 Task: Search one way flight ticket for 5 adults, 2 children, 1 infant in seat and 2 infants on lap in economy from King Salmon: King Salmon Airport to Evansville: Evansville Regional Airport on 5-3-2023. Choice of flights is Southwest. Number of bags: 1 carry on bag and 1 checked bag. Price is upto 97000. Outbound departure time preference is 16:45.
Action: Mouse moved to (290, 393)
Screenshot: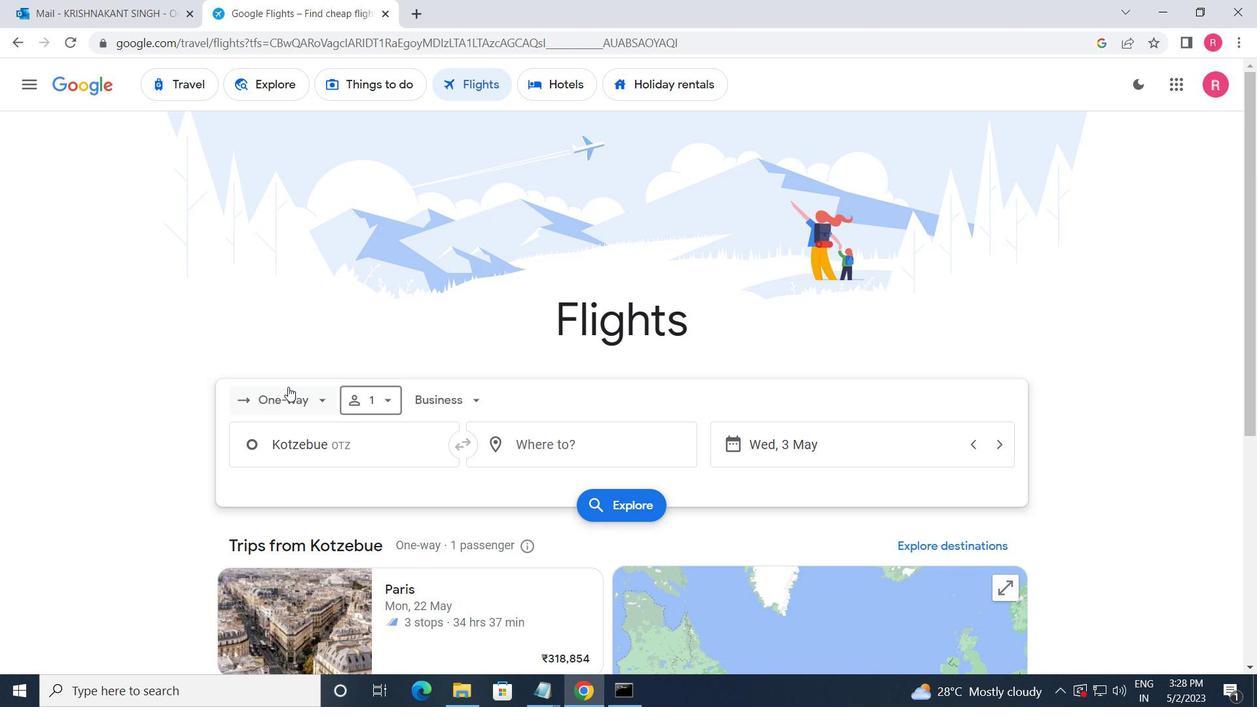 
Action: Mouse pressed left at (290, 393)
Screenshot: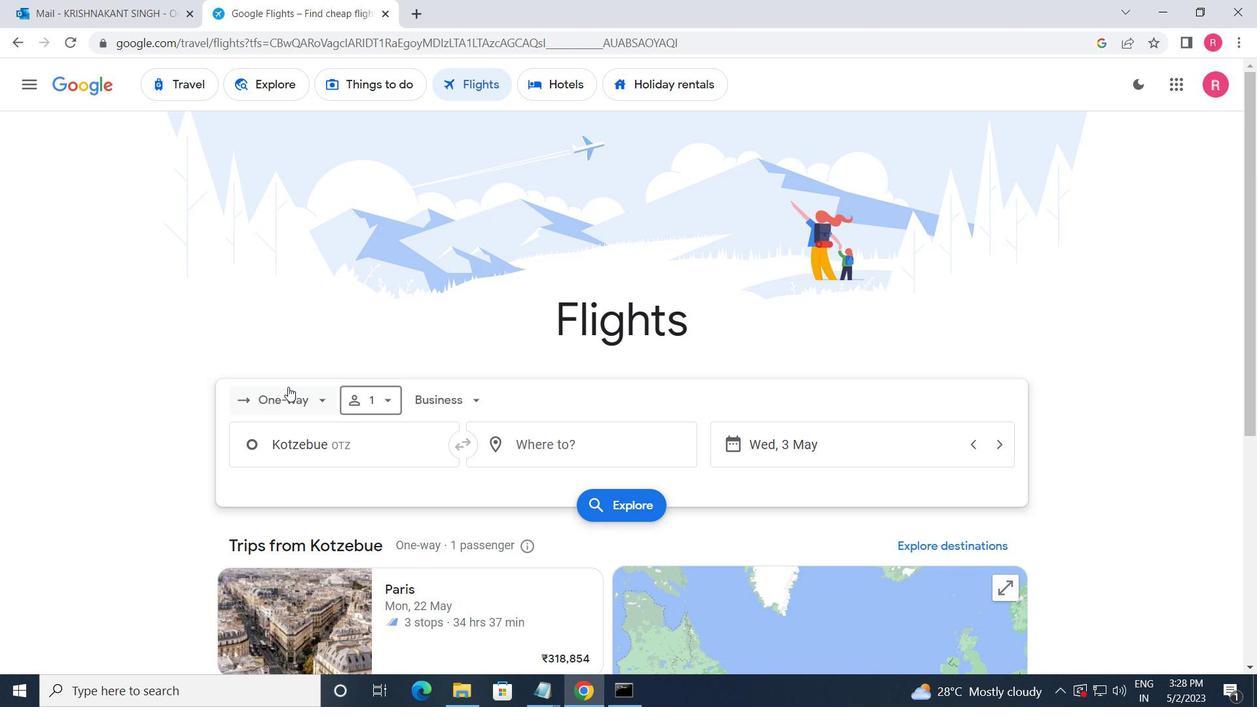 
Action: Mouse moved to (324, 469)
Screenshot: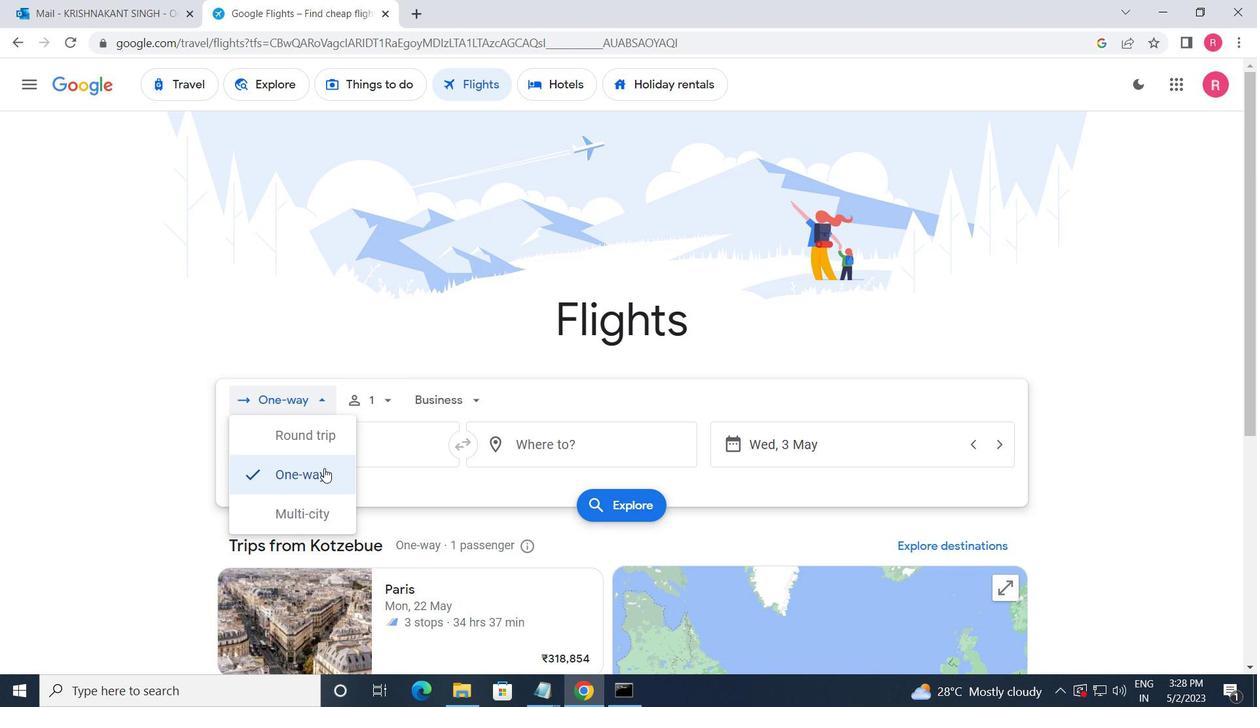 
Action: Mouse pressed left at (324, 469)
Screenshot: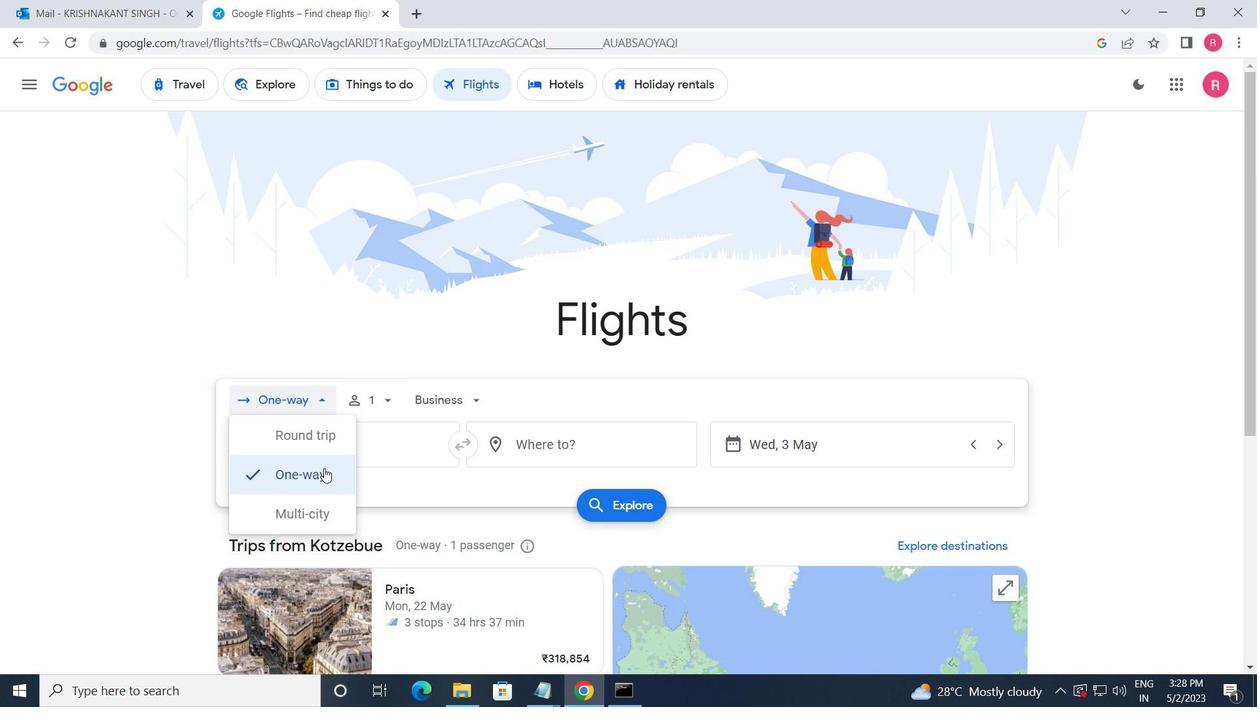 
Action: Mouse moved to (354, 414)
Screenshot: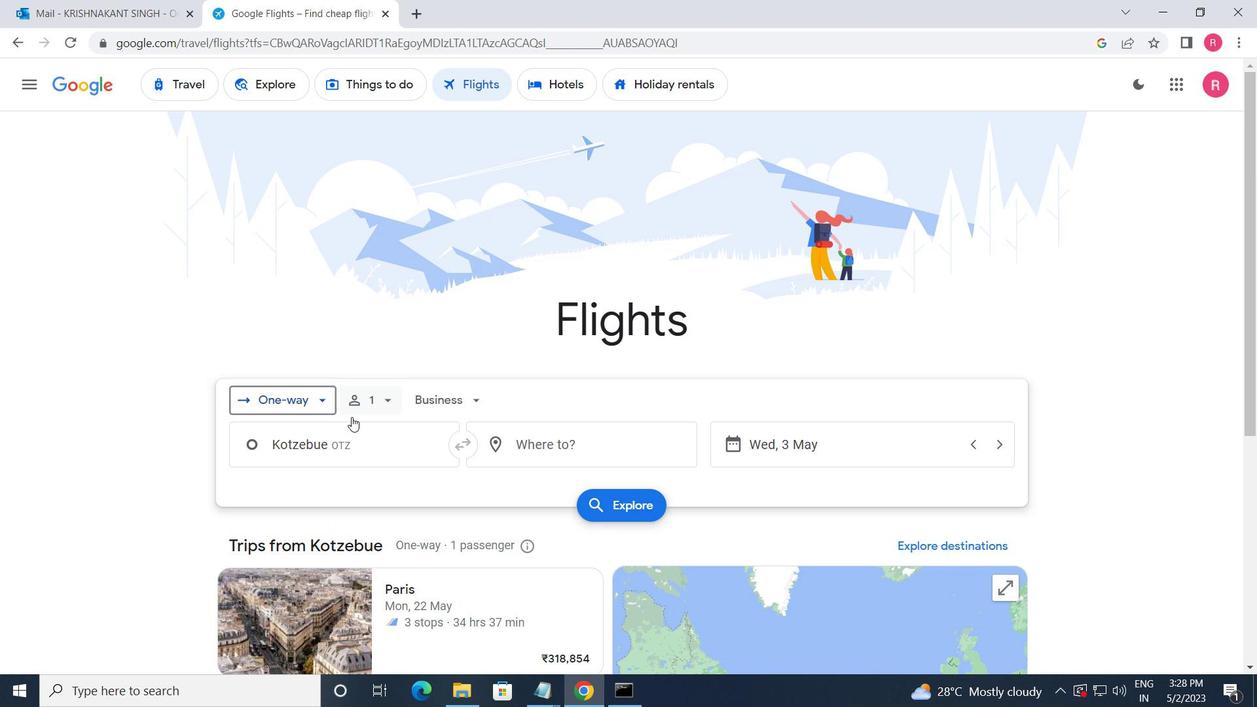 
Action: Mouse pressed left at (354, 414)
Screenshot: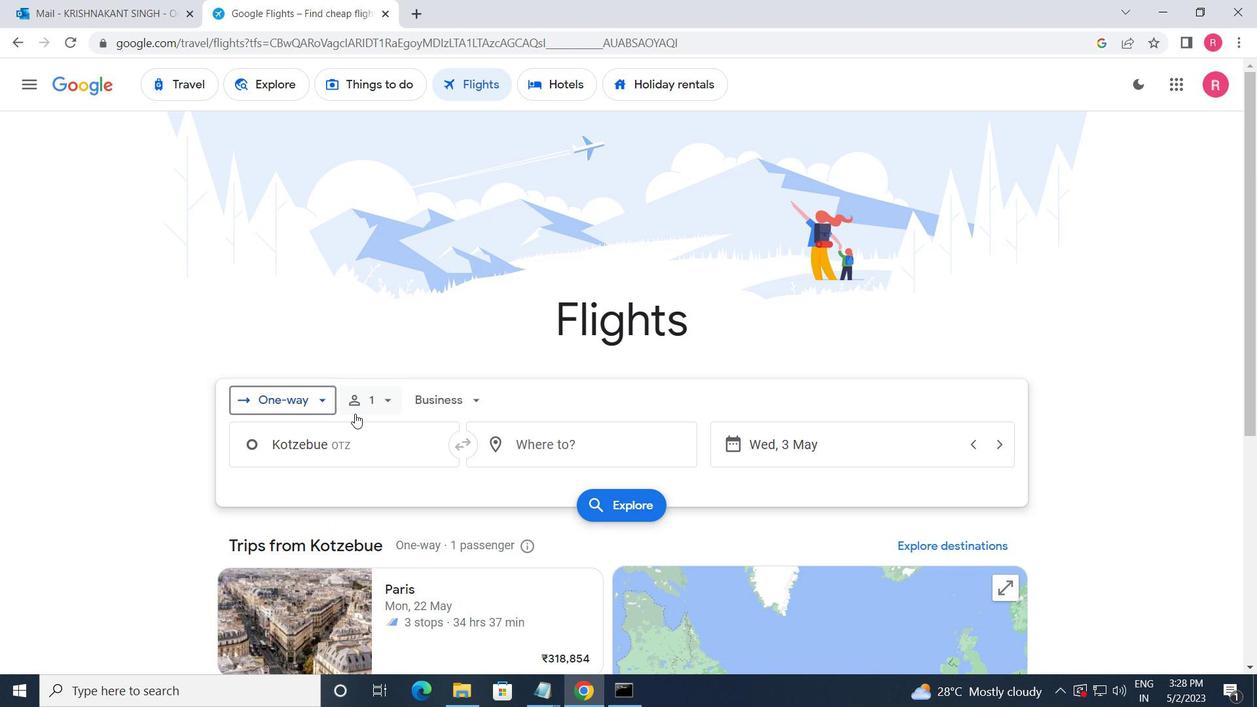 
Action: Mouse moved to (502, 447)
Screenshot: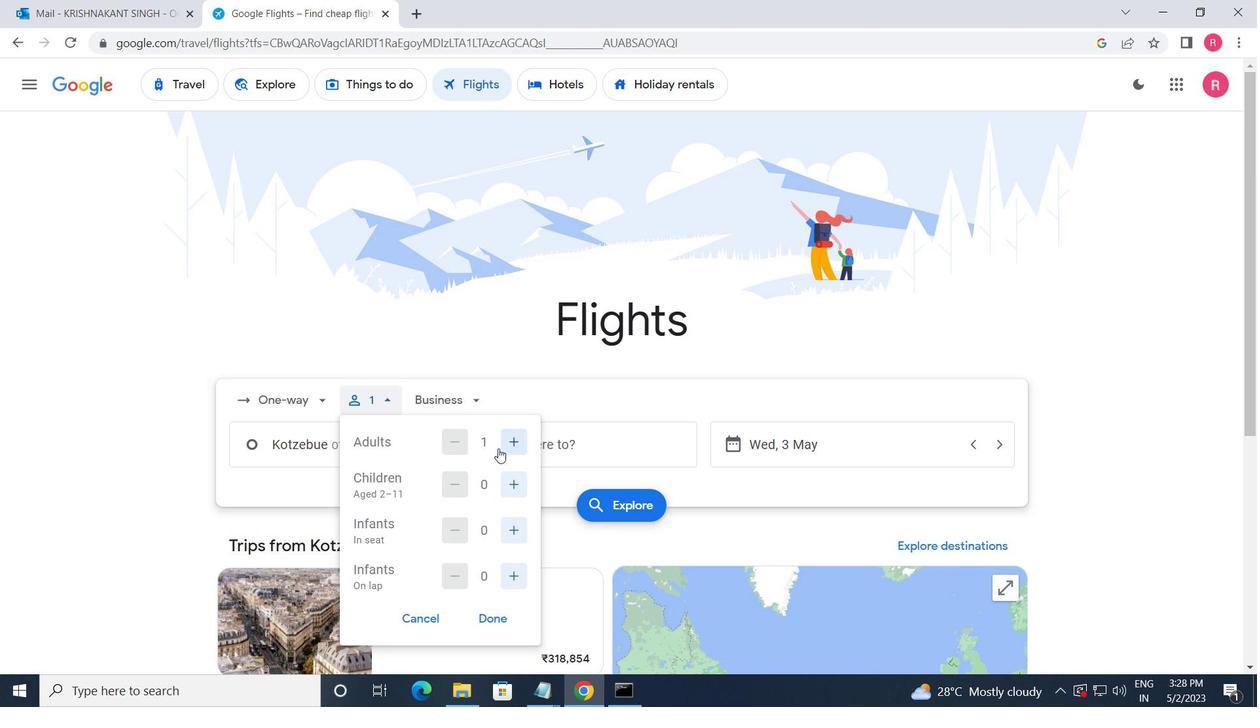 
Action: Mouse pressed left at (502, 447)
Screenshot: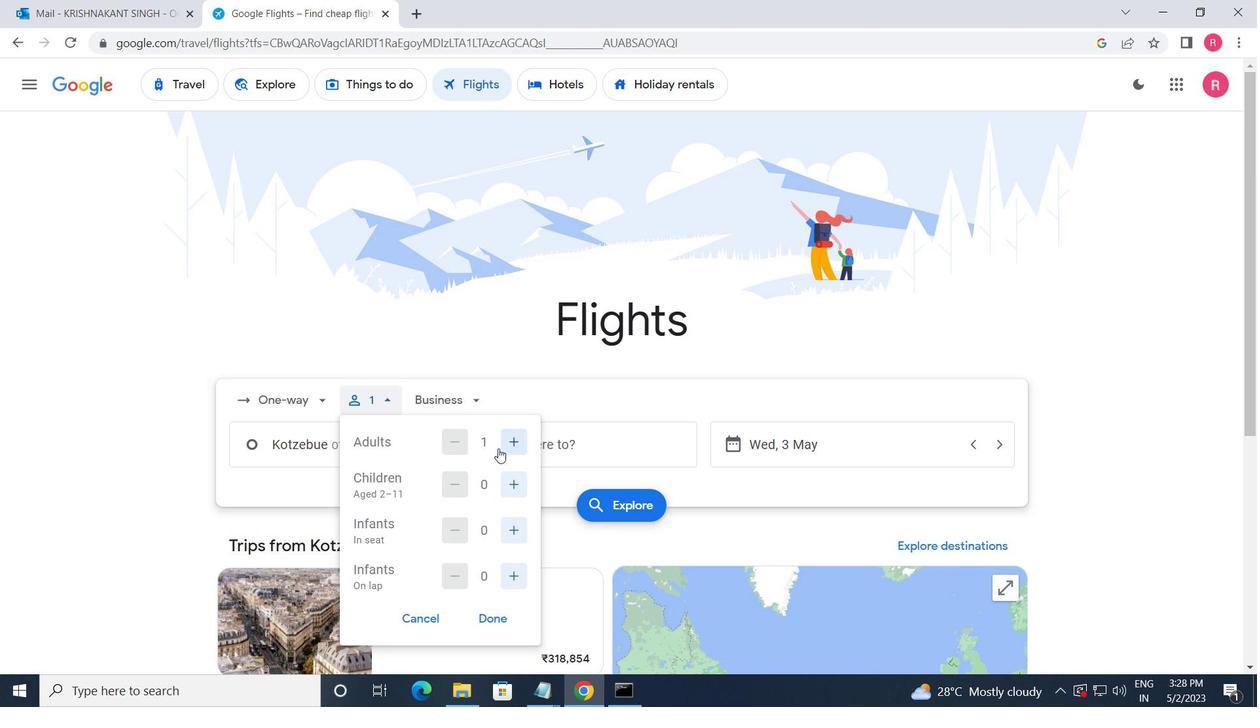 
Action: Mouse pressed left at (502, 447)
Screenshot: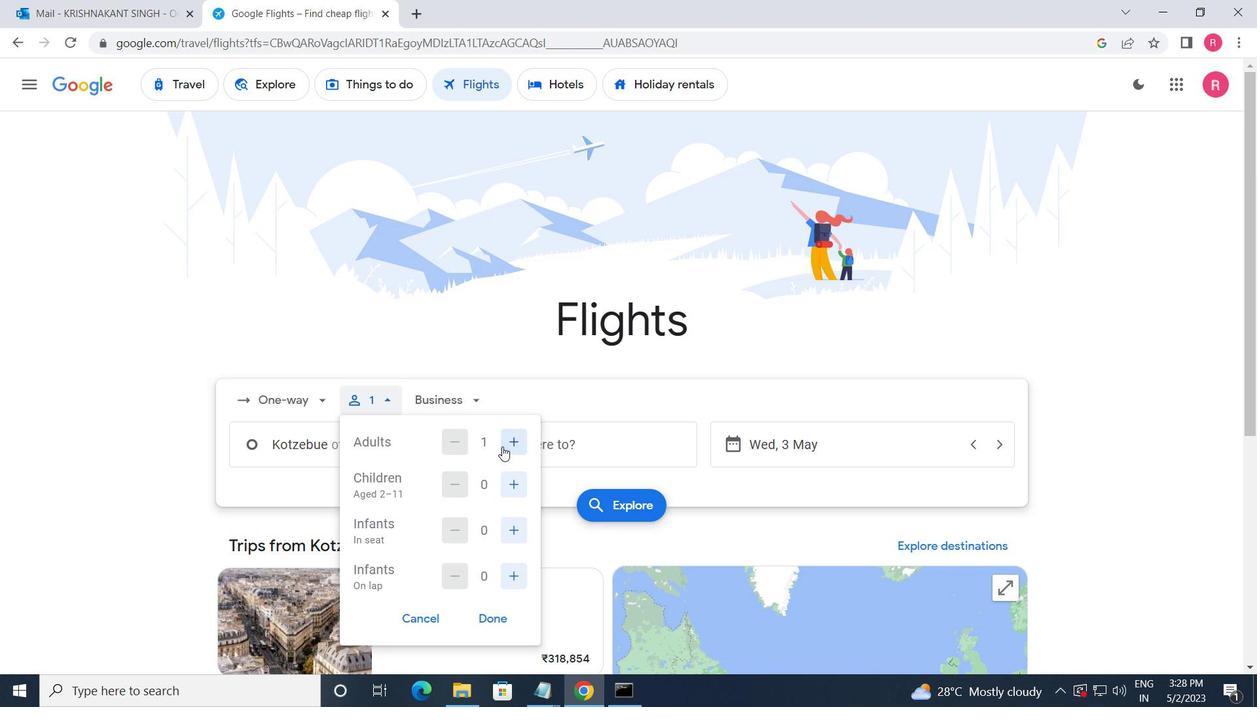 
Action: Mouse pressed left at (502, 447)
Screenshot: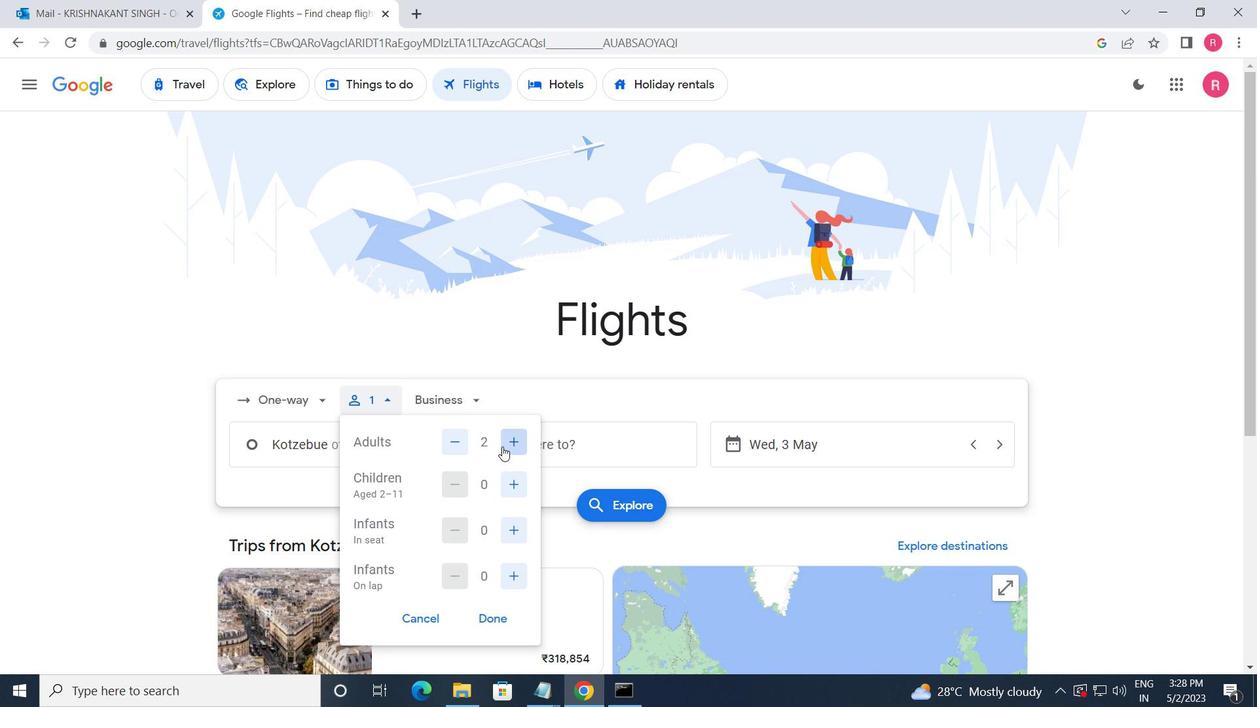 
Action: Mouse pressed left at (502, 447)
Screenshot: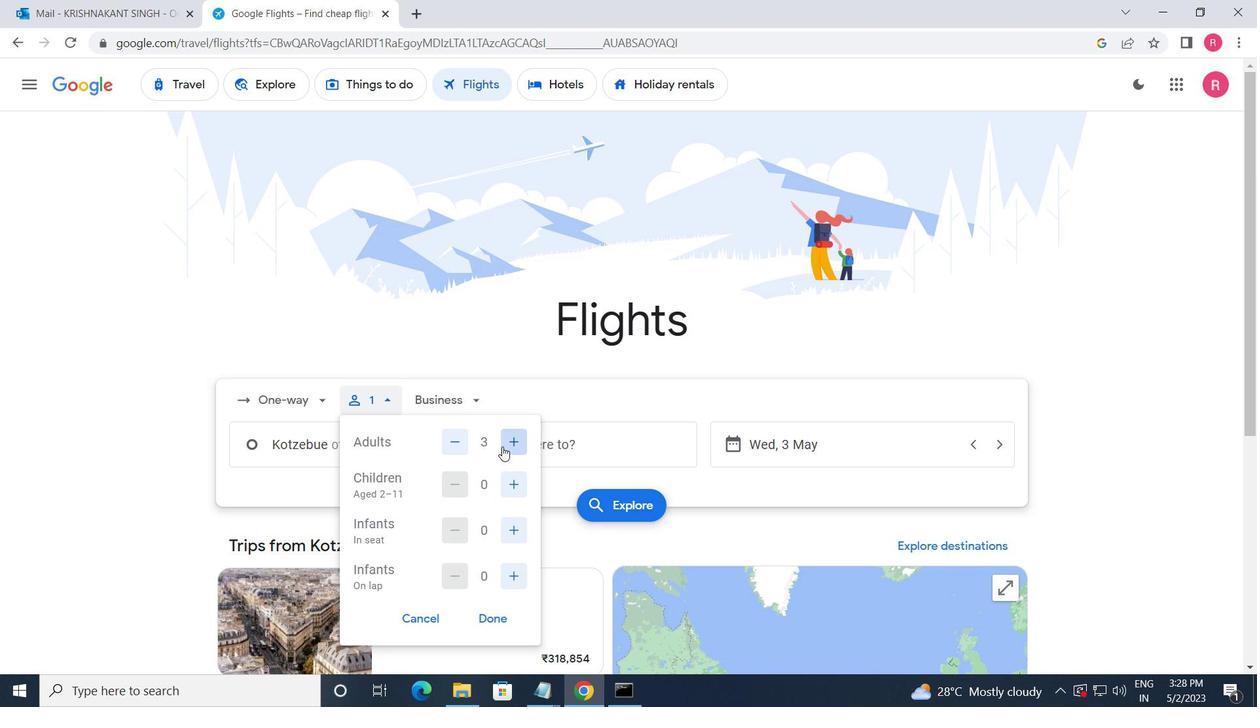 
Action: Mouse moved to (502, 485)
Screenshot: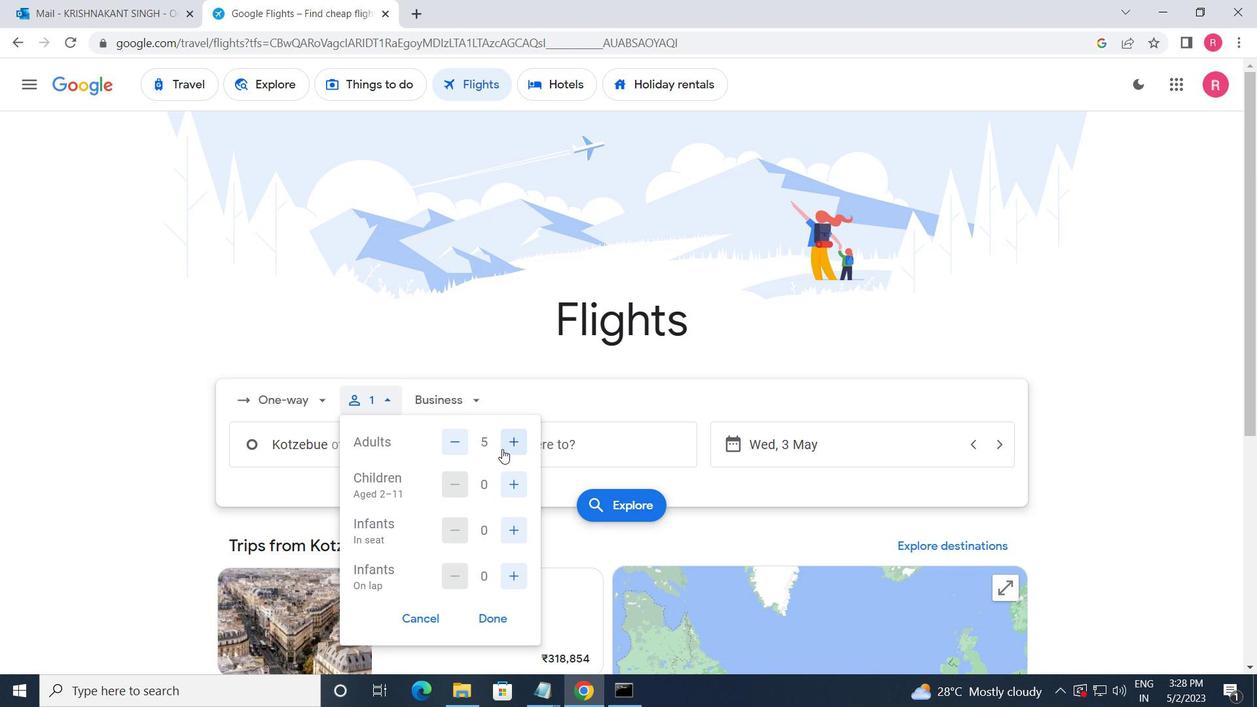 
Action: Mouse pressed left at (502, 485)
Screenshot: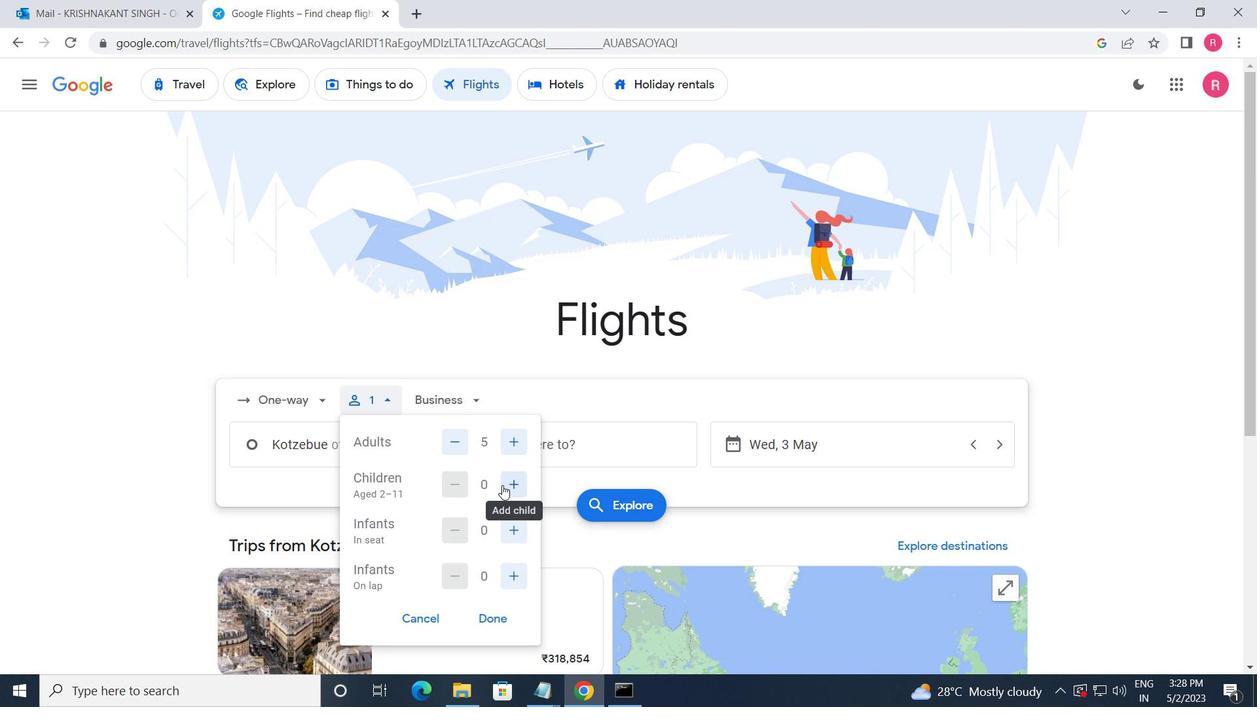 
Action: Mouse pressed left at (502, 485)
Screenshot: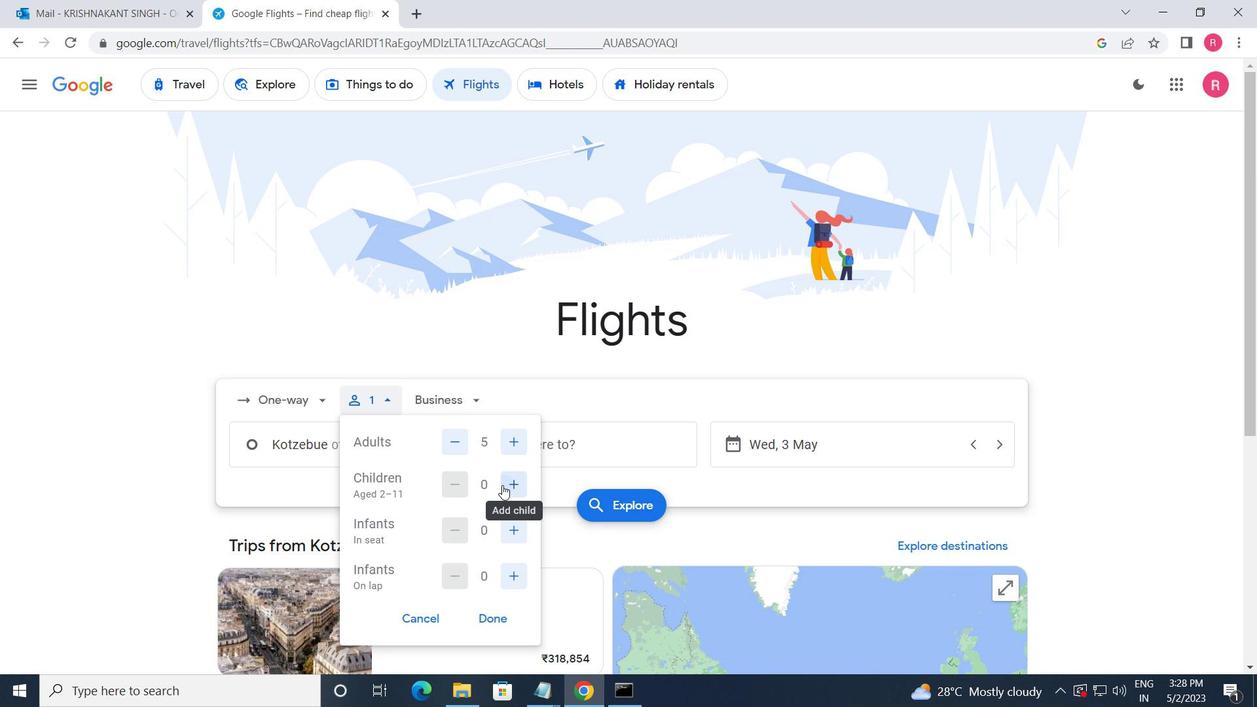 
Action: Mouse moved to (508, 529)
Screenshot: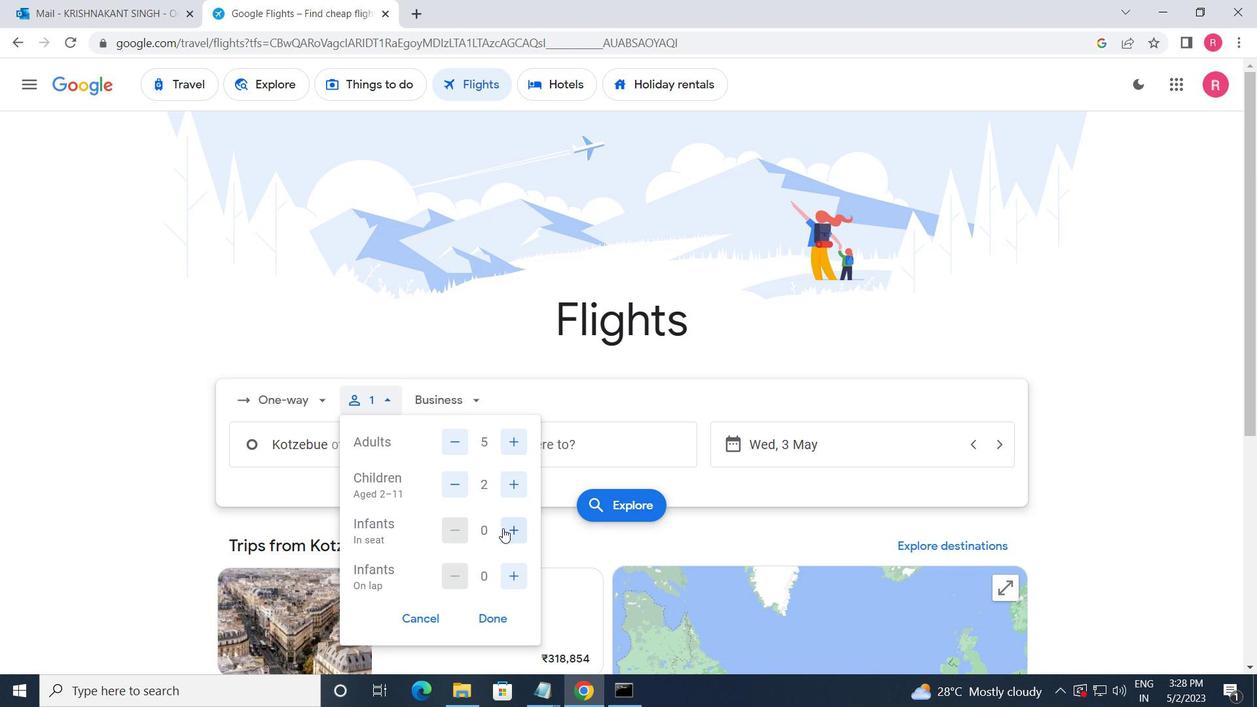
Action: Mouse pressed left at (508, 529)
Screenshot: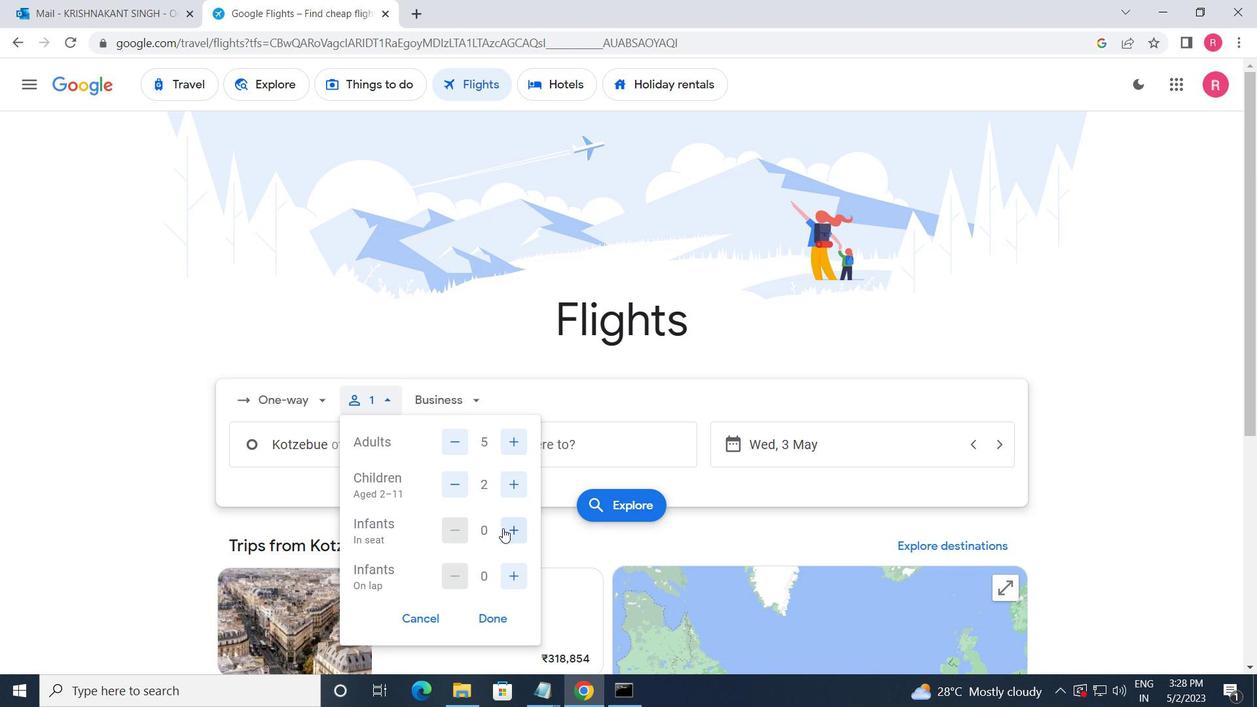 
Action: Mouse moved to (515, 584)
Screenshot: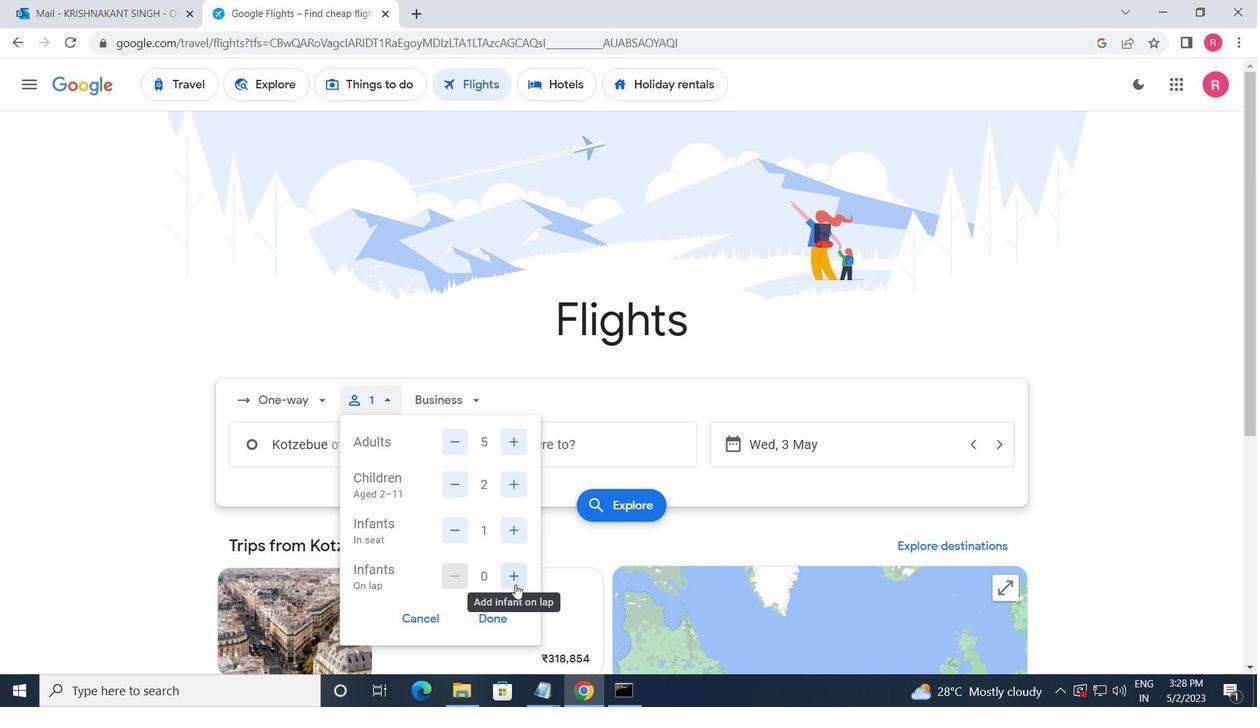 
Action: Mouse pressed left at (515, 584)
Screenshot: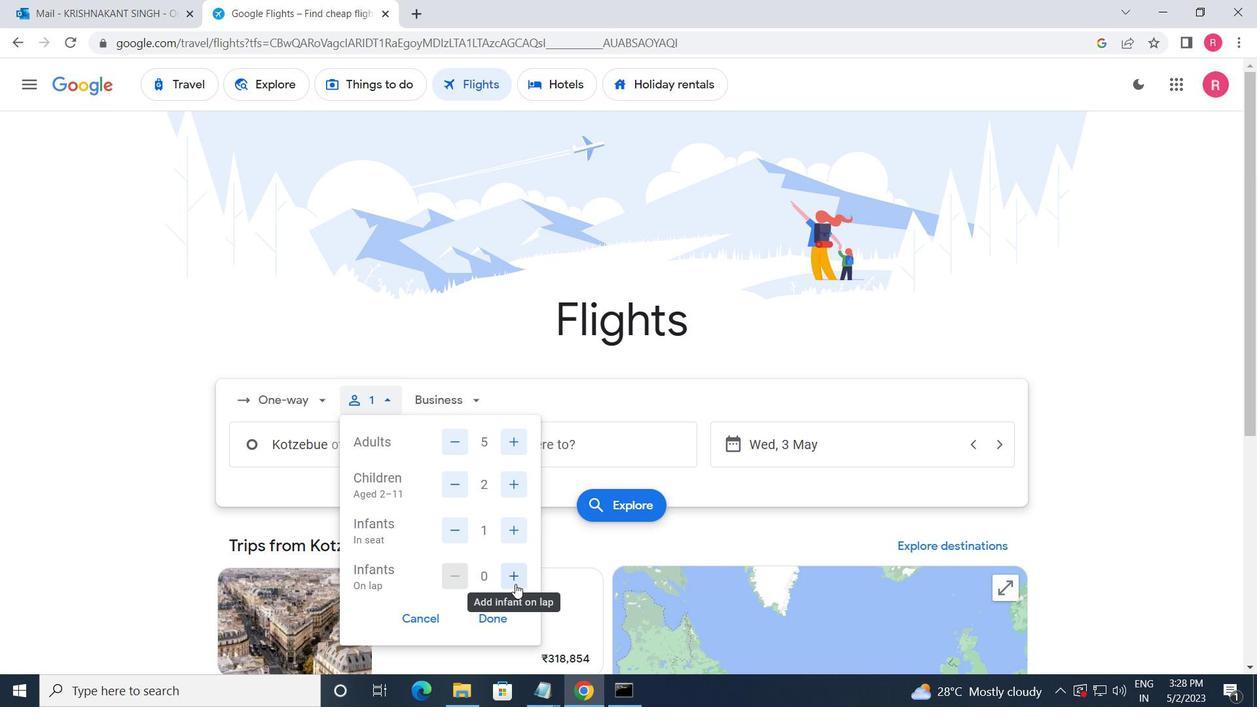 
Action: Mouse moved to (490, 618)
Screenshot: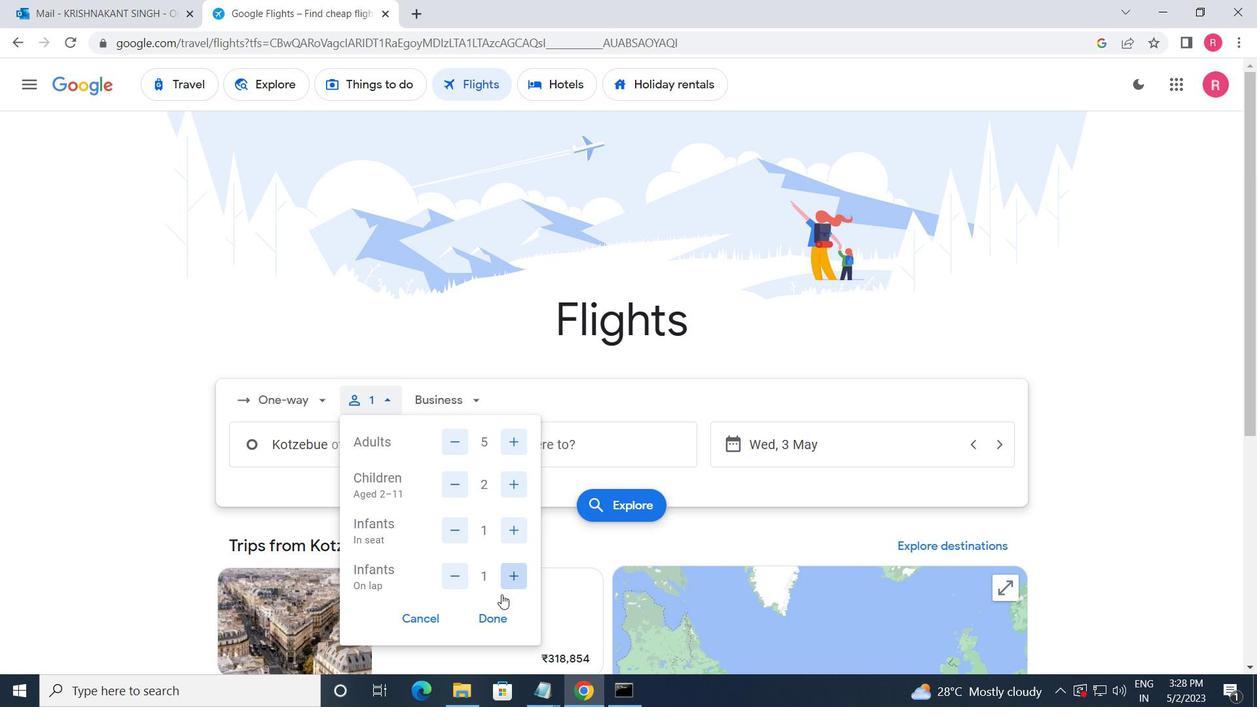 
Action: Mouse pressed left at (490, 618)
Screenshot: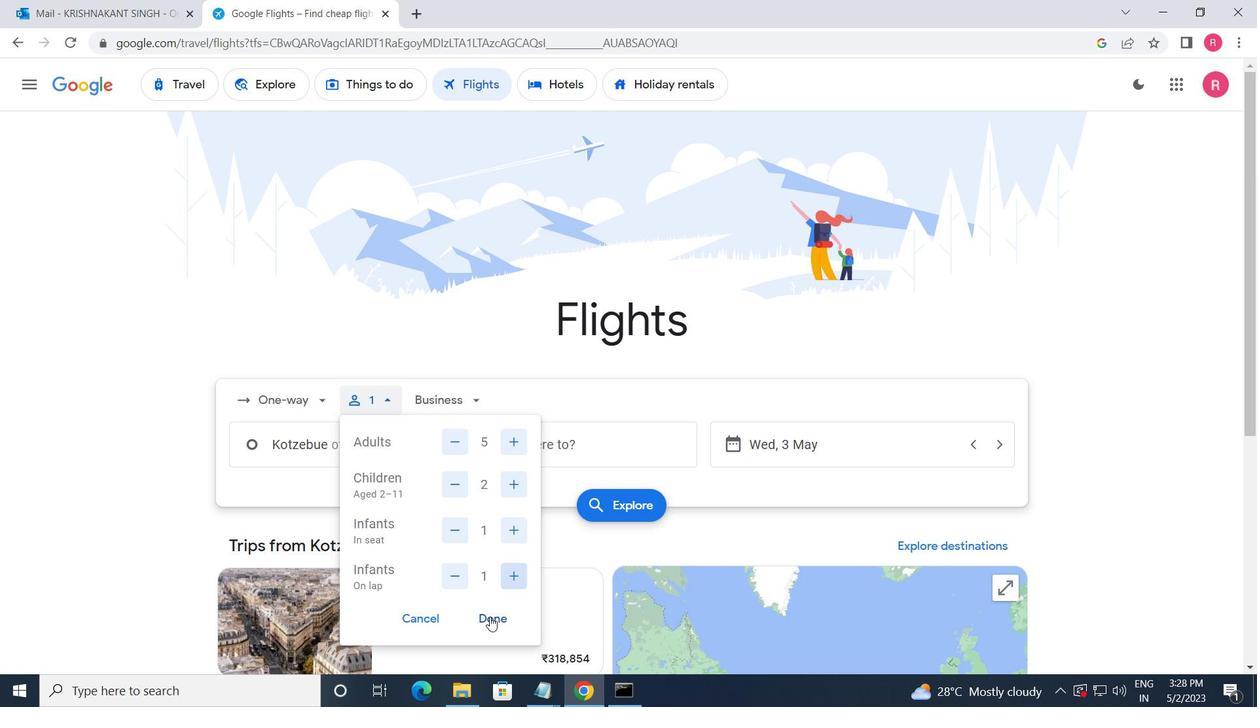 
Action: Mouse moved to (424, 415)
Screenshot: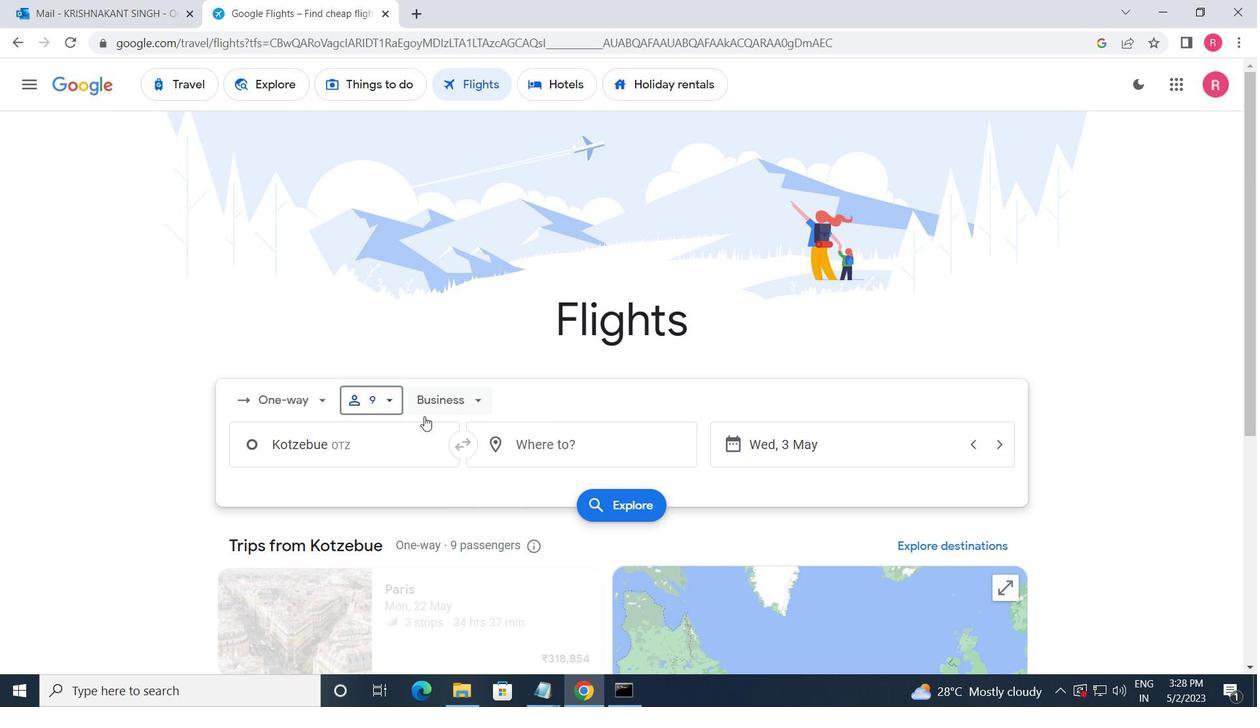 
Action: Mouse pressed left at (424, 415)
Screenshot: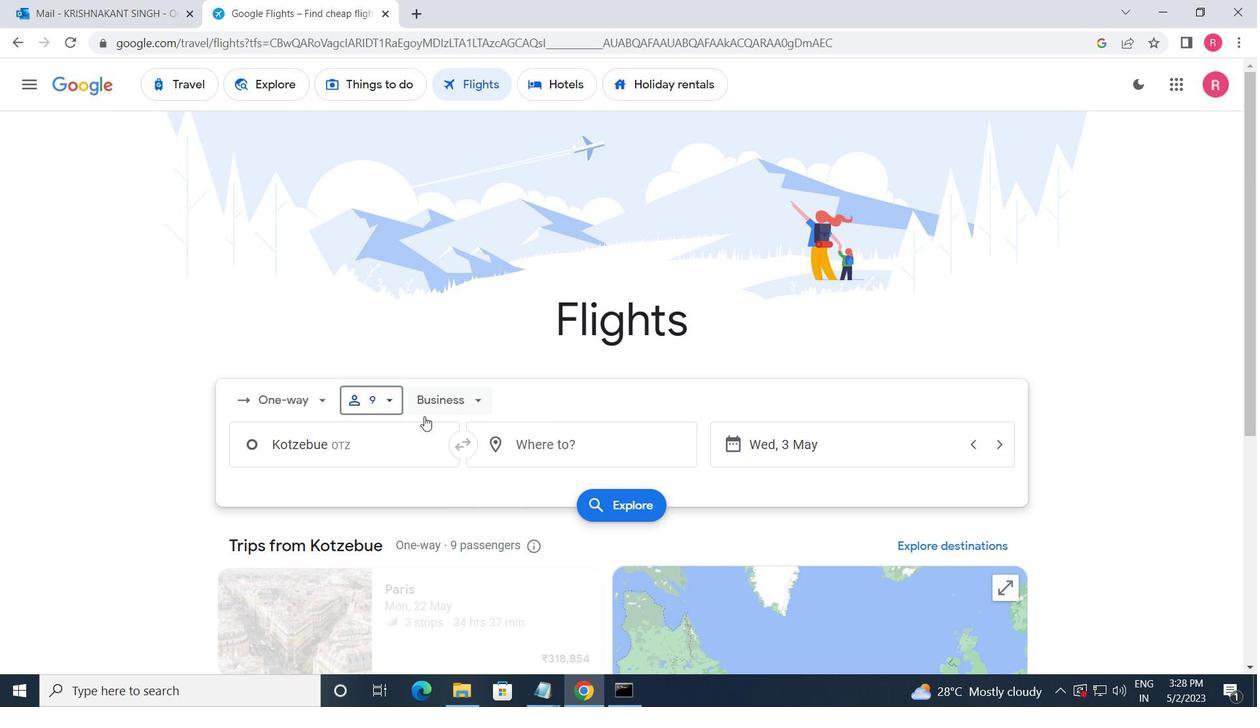 
Action: Mouse moved to (467, 436)
Screenshot: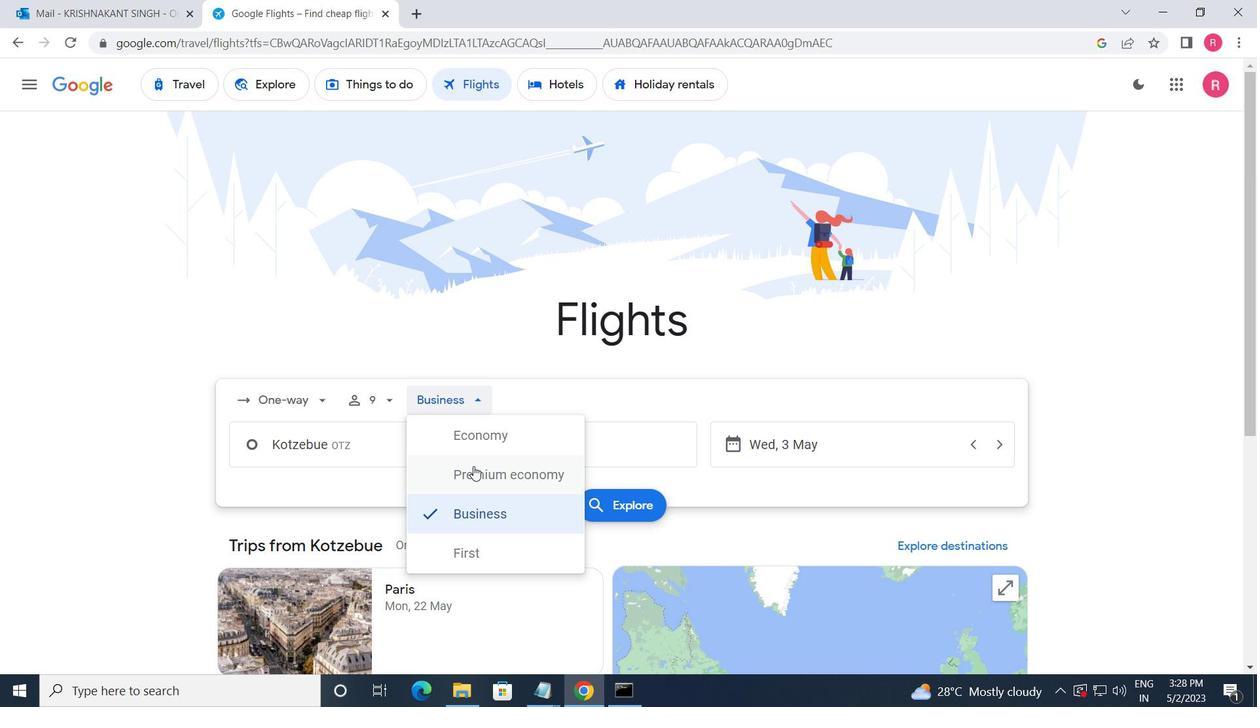 
Action: Mouse pressed left at (467, 436)
Screenshot: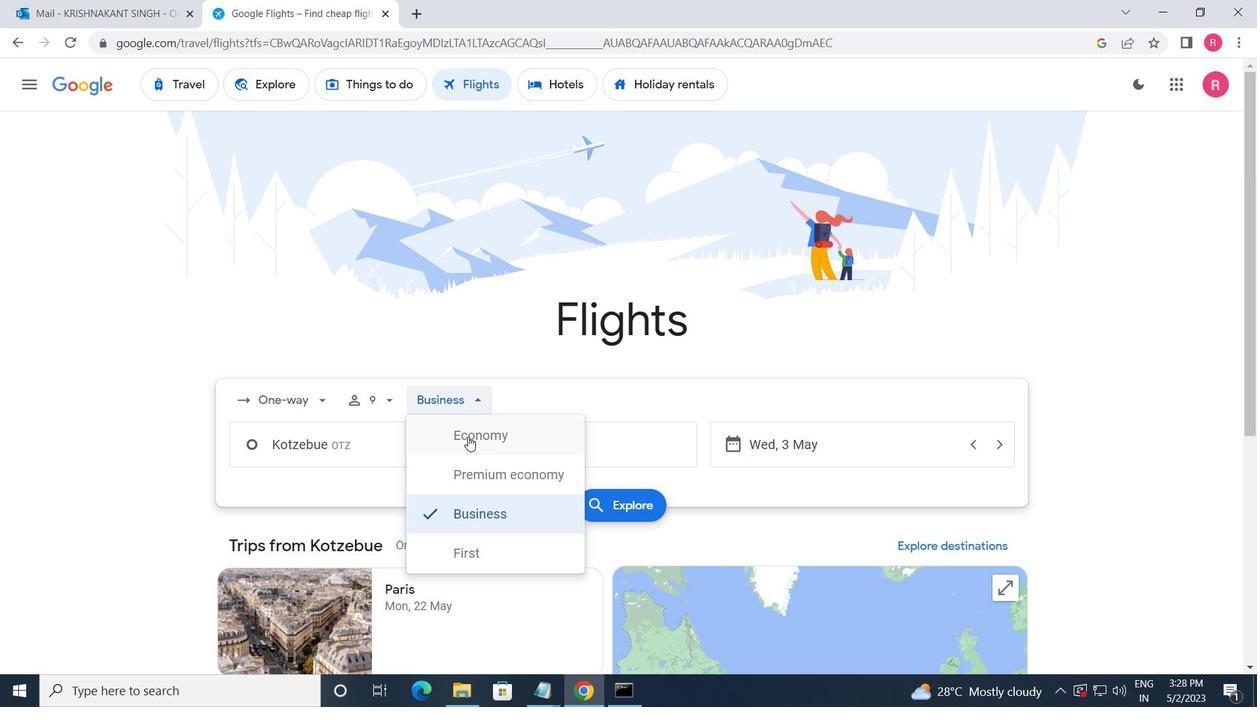 
Action: Mouse moved to (421, 456)
Screenshot: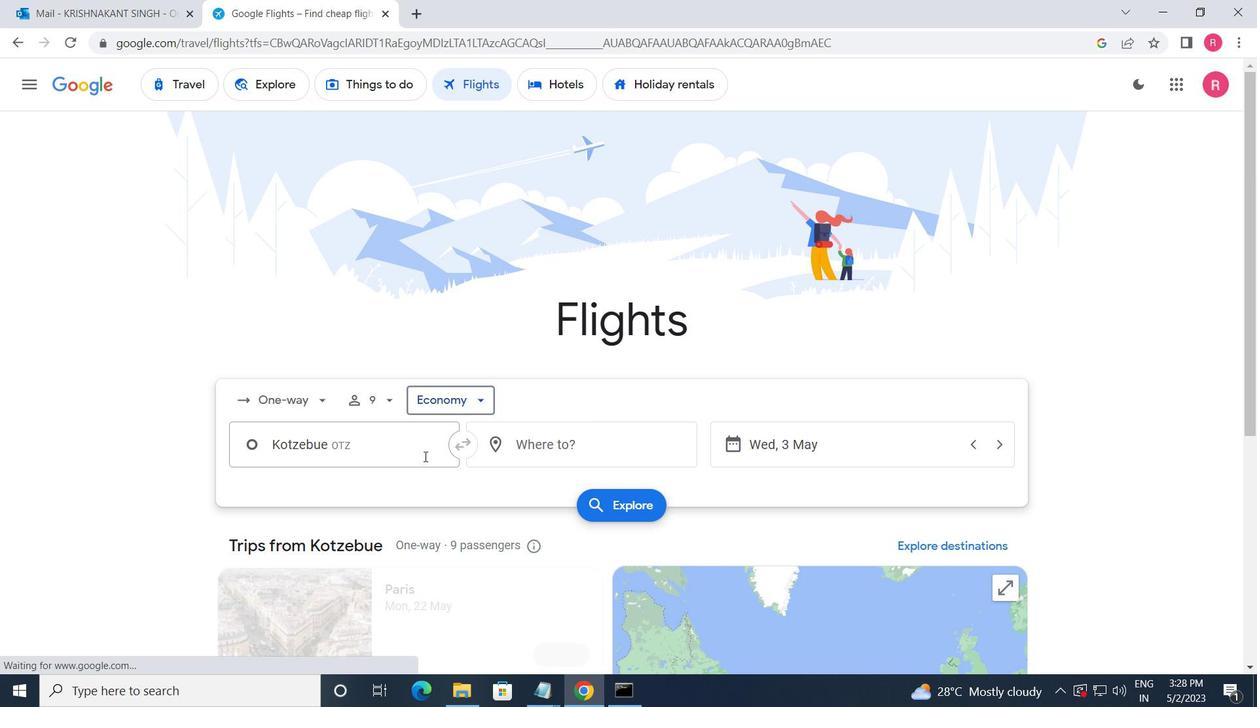 
Action: Mouse pressed left at (421, 456)
Screenshot: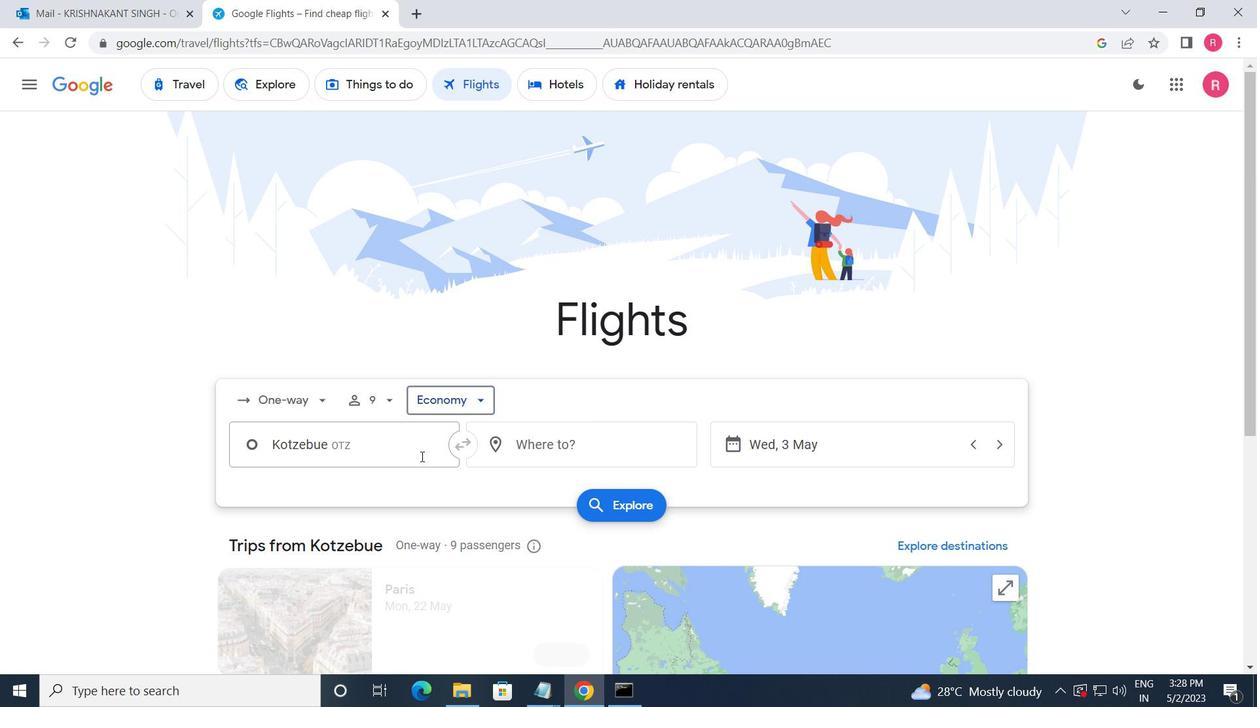 
Action: Mouse moved to (377, 499)
Screenshot: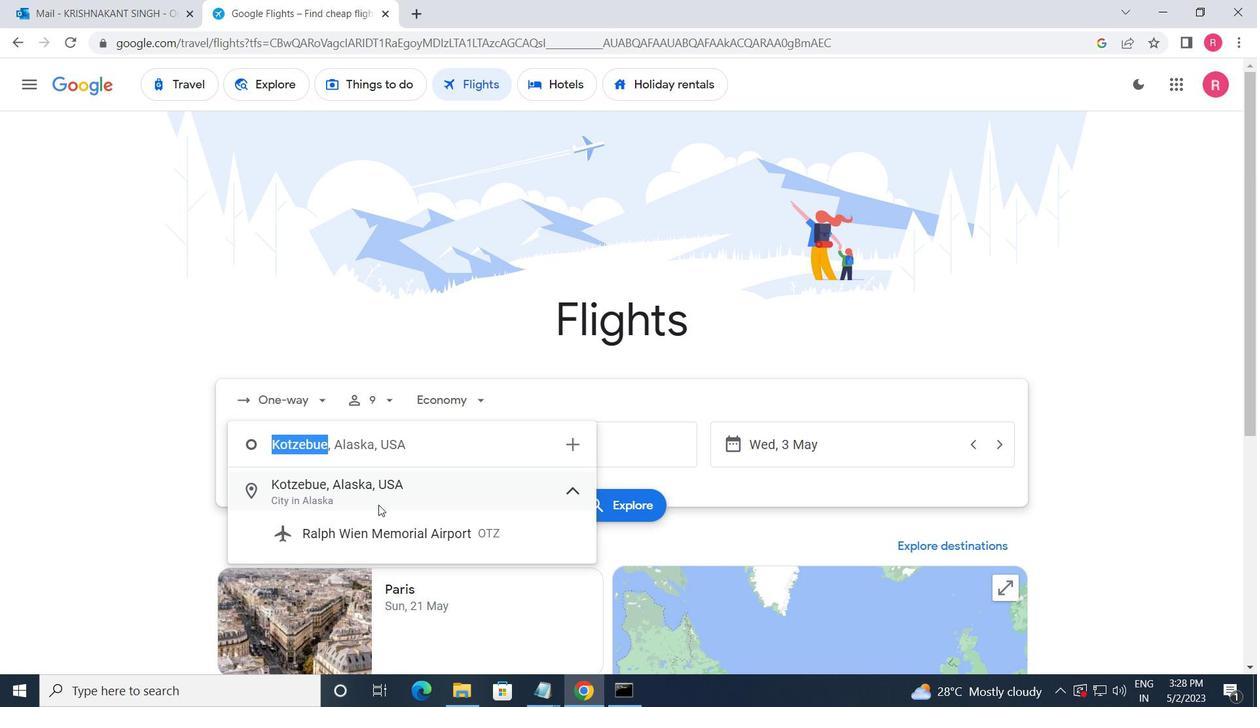 
Action: Key pressed <Key.shift_r>King<Key.space><Key.shift>SA
Screenshot: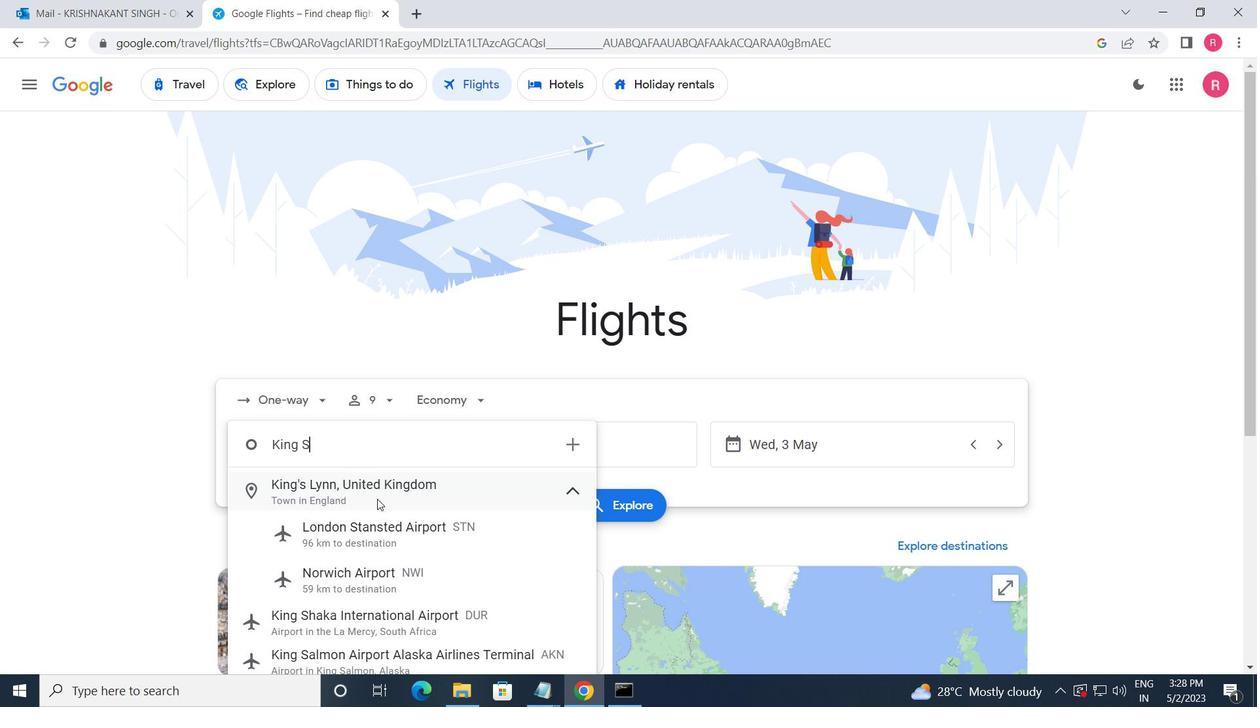 
Action: Mouse moved to (346, 457)
Screenshot: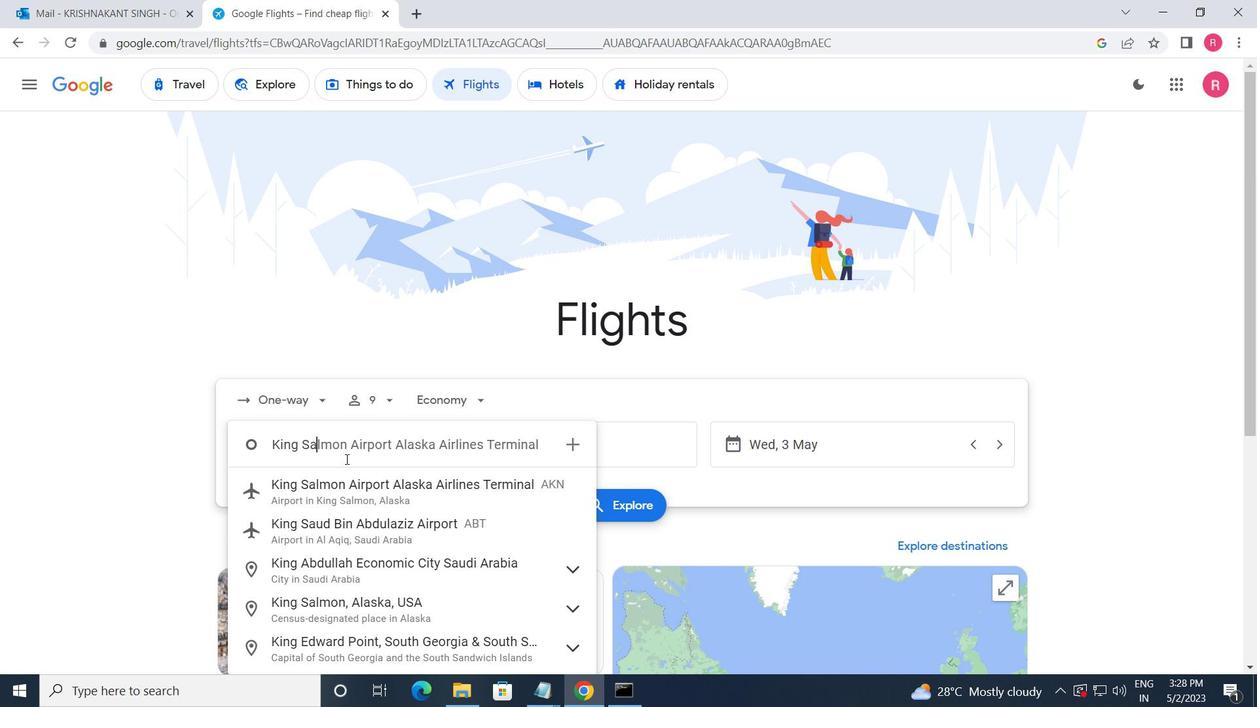 
Action: Key pressed LMON<Key.space>
Screenshot: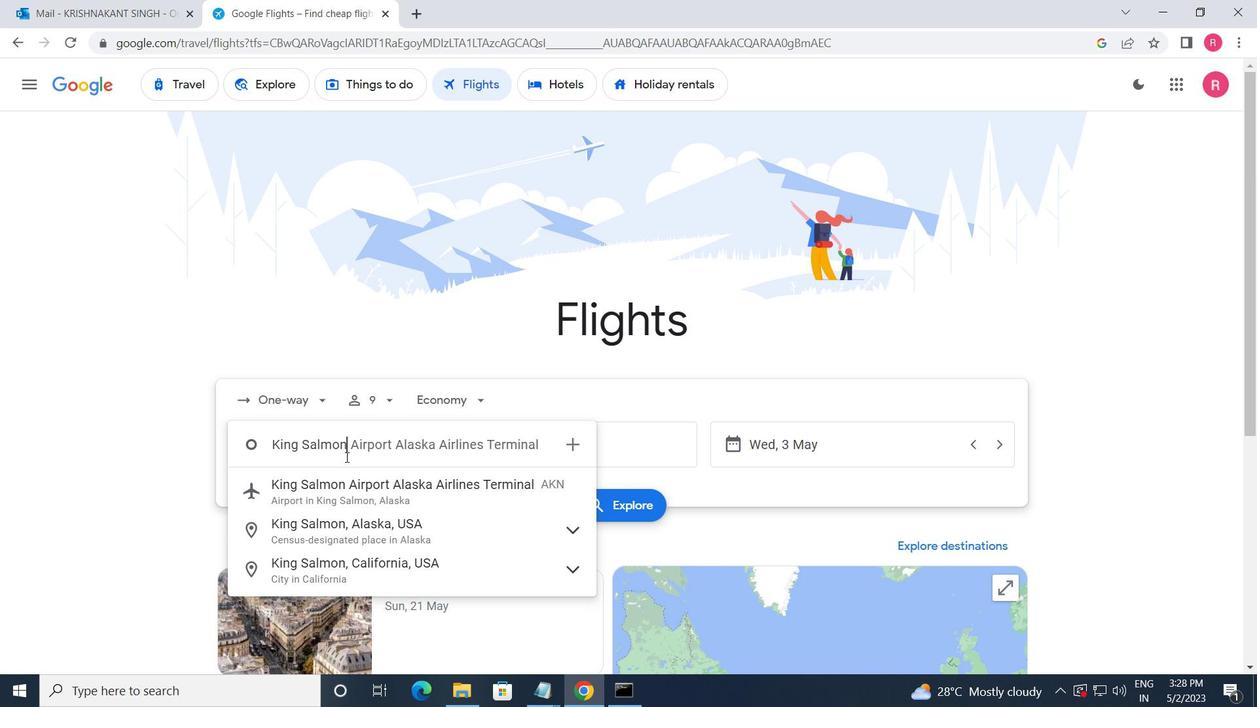 
Action: Mouse moved to (324, 483)
Screenshot: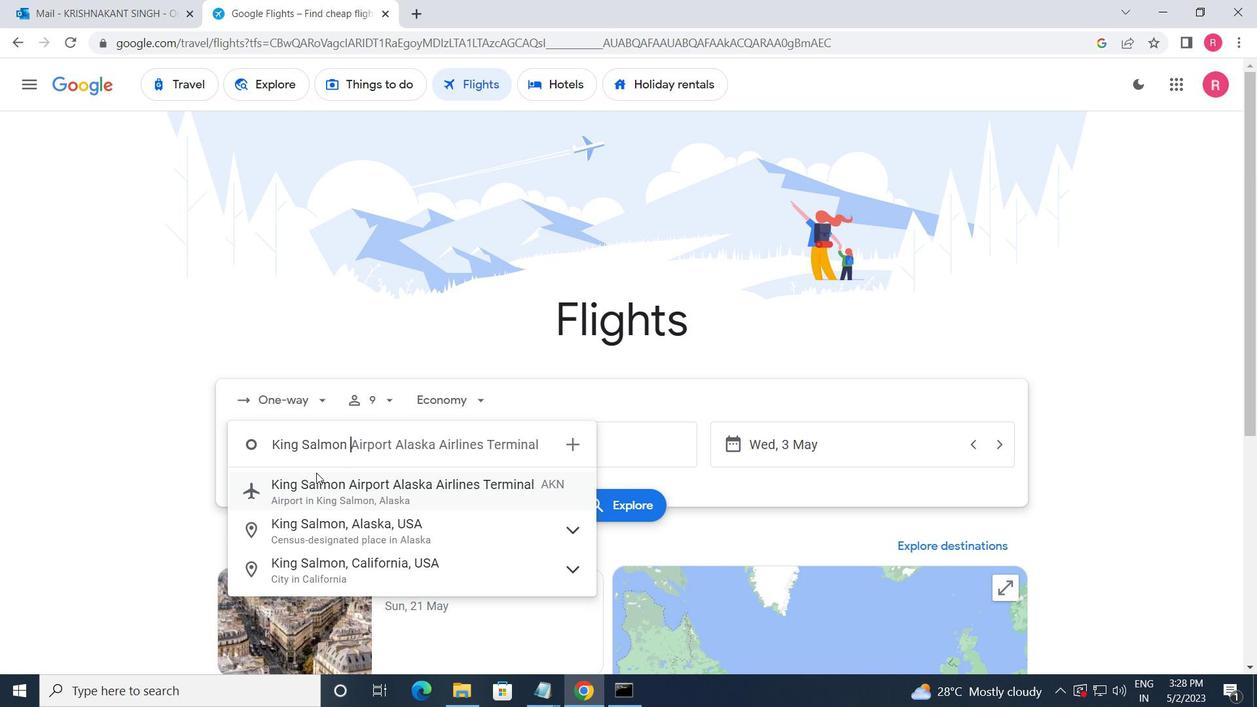 
Action: Mouse pressed left at (324, 483)
Screenshot: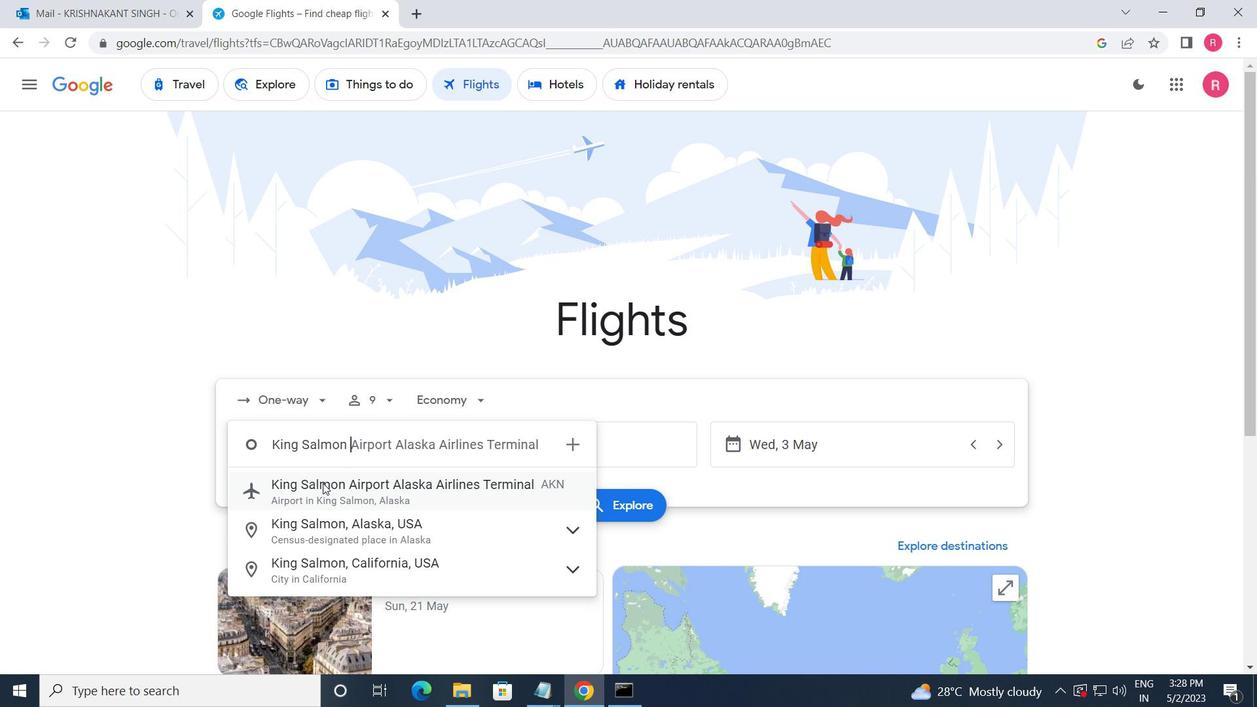 
Action: Mouse moved to (547, 460)
Screenshot: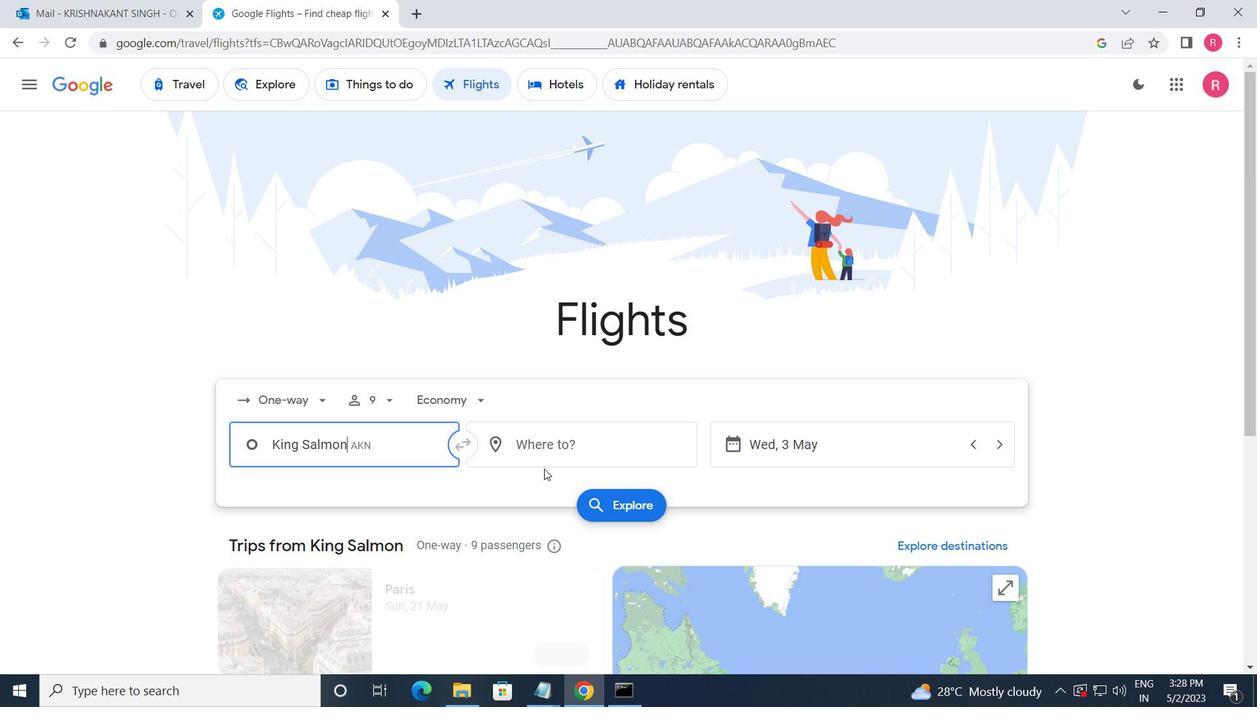 
Action: Mouse pressed left at (547, 460)
Screenshot: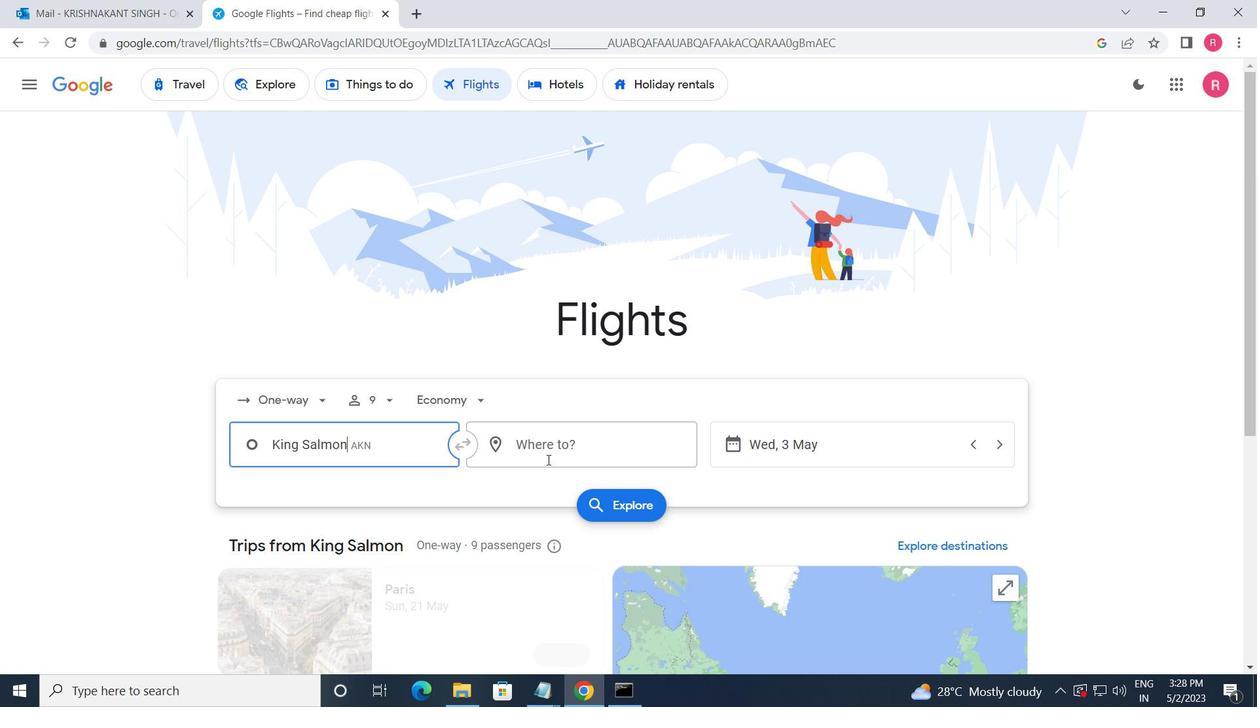 
Action: Mouse moved to (575, 547)
Screenshot: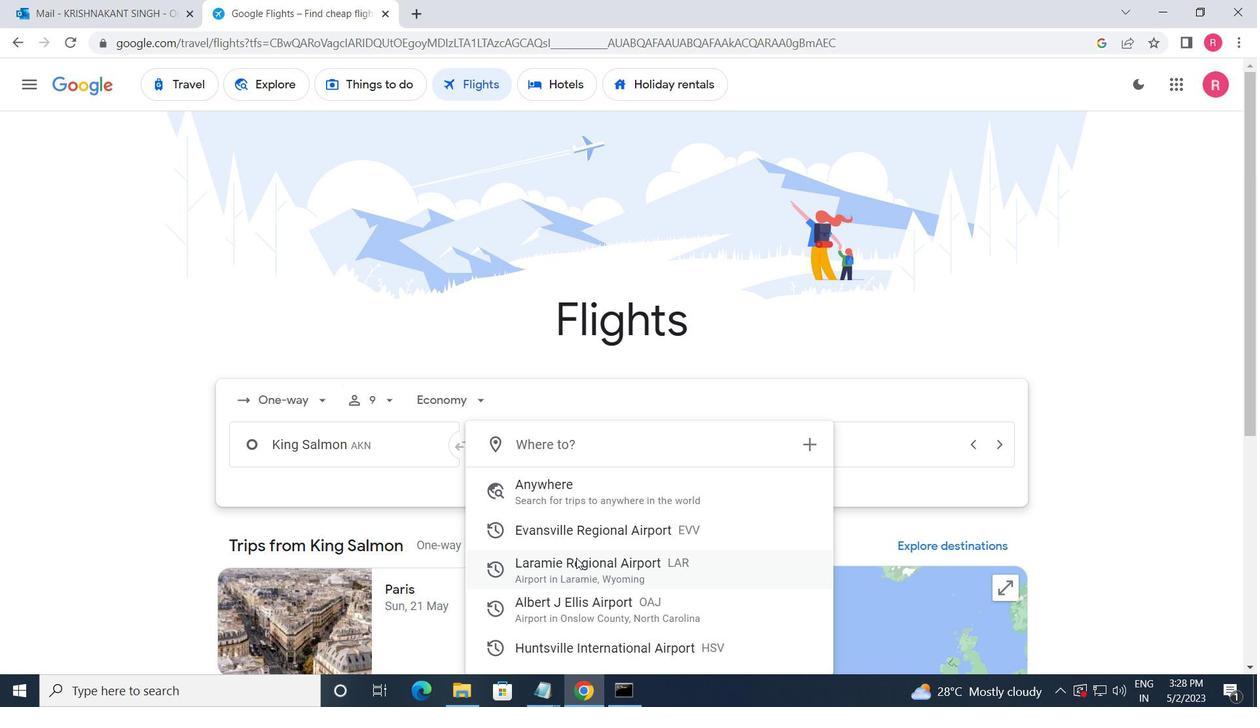 
Action: Mouse pressed left at (575, 547)
Screenshot: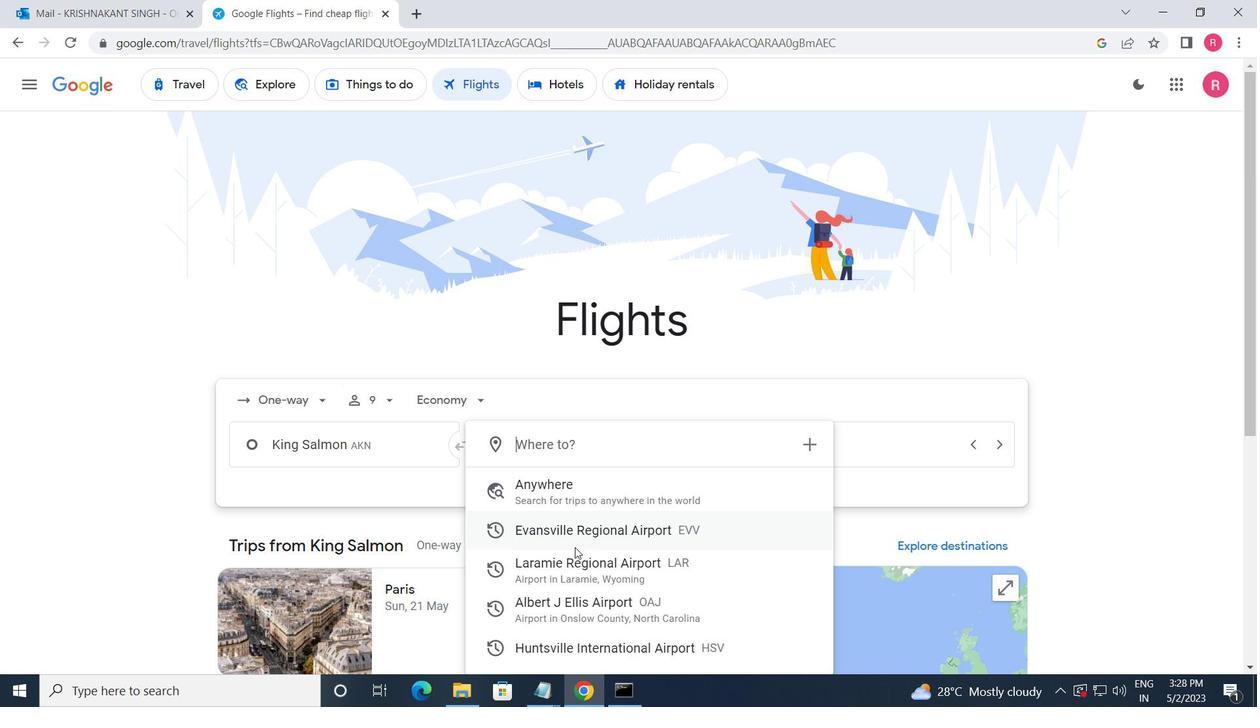 
Action: Mouse moved to (828, 452)
Screenshot: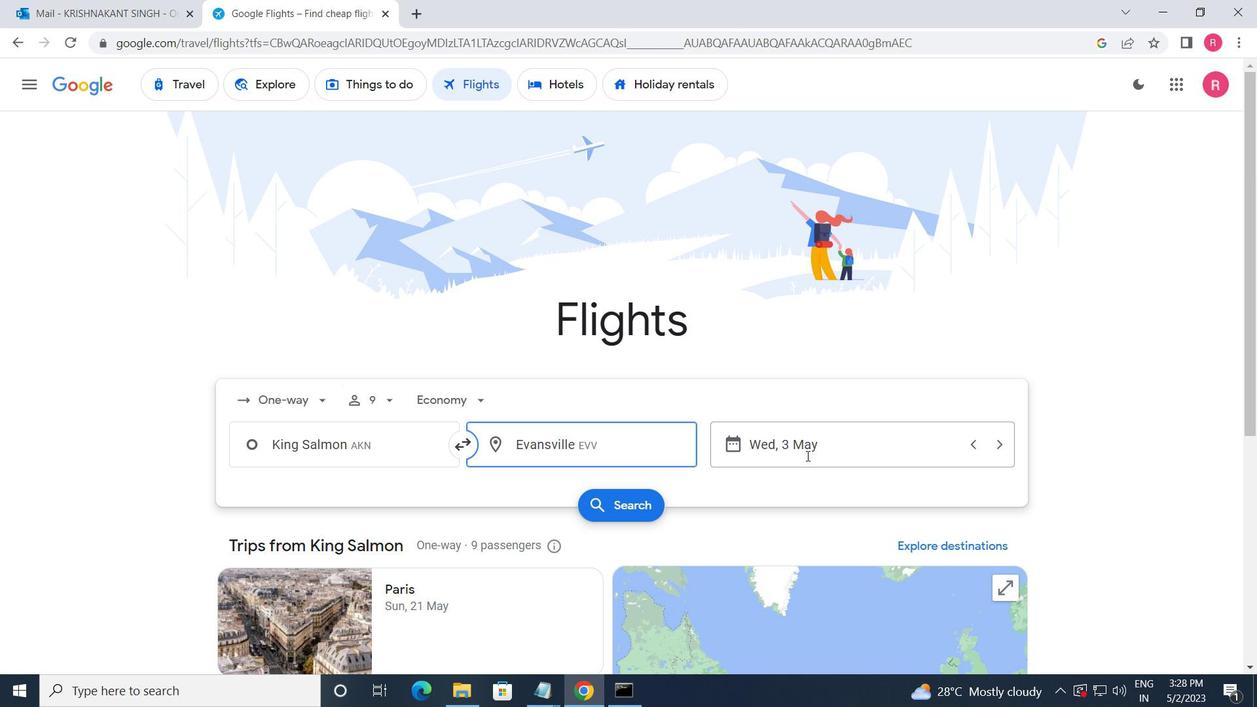 
Action: Mouse pressed left at (828, 452)
Screenshot: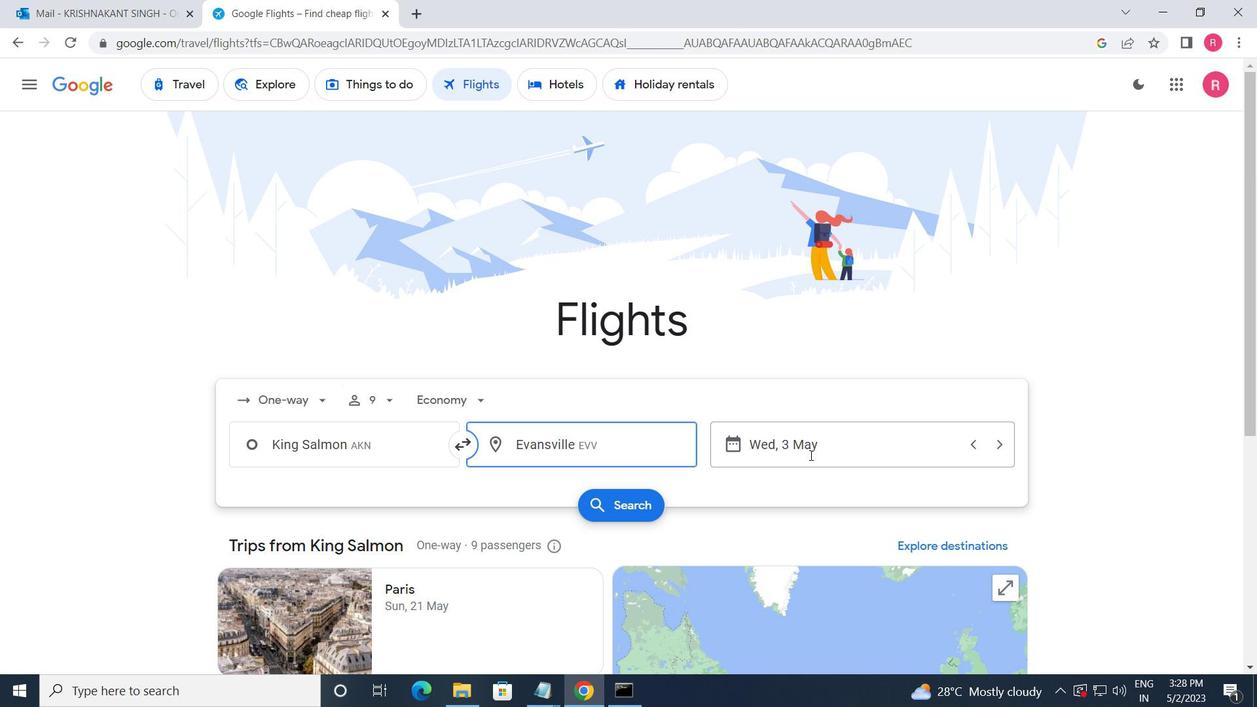 
Action: Mouse moved to (555, 387)
Screenshot: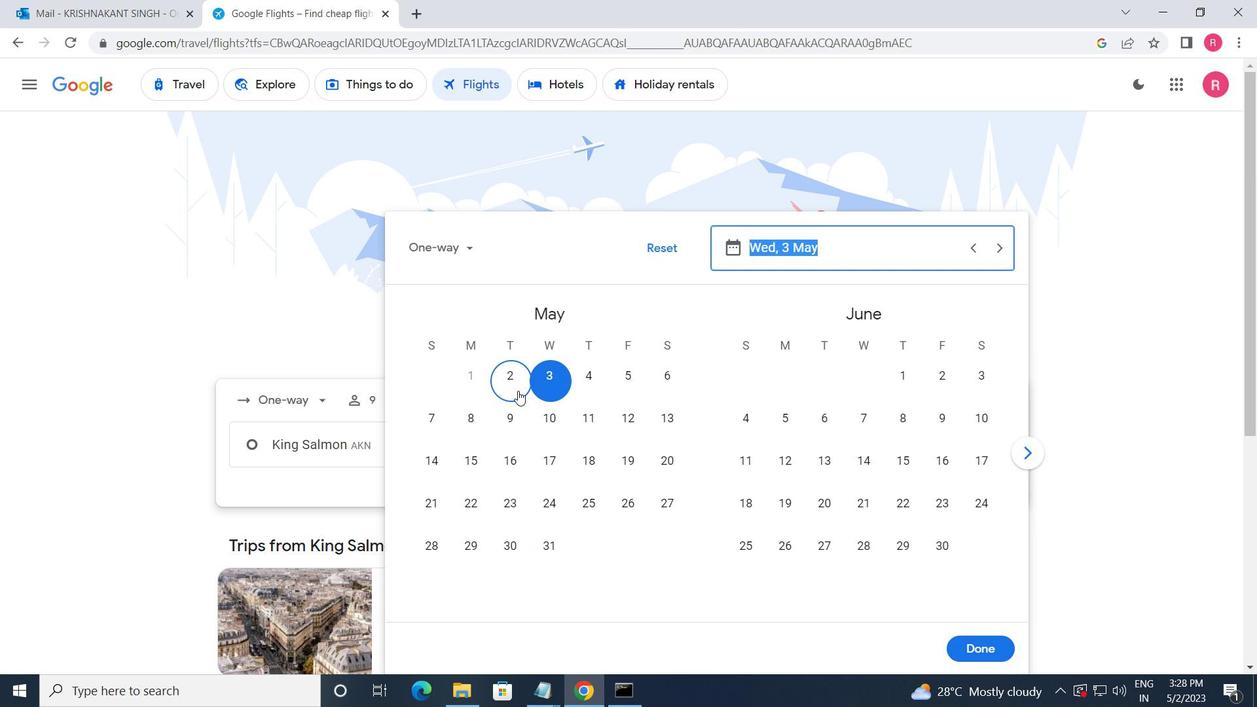 
Action: Mouse pressed left at (555, 387)
Screenshot: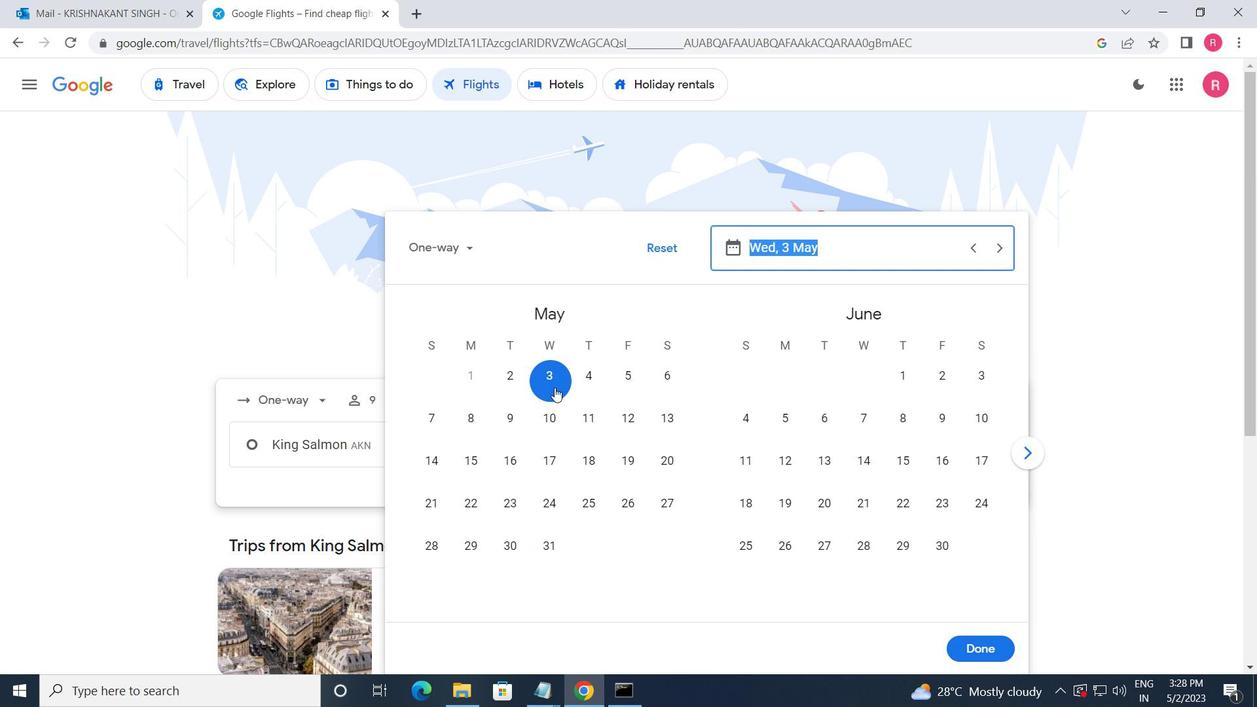 
Action: Mouse moved to (992, 647)
Screenshot: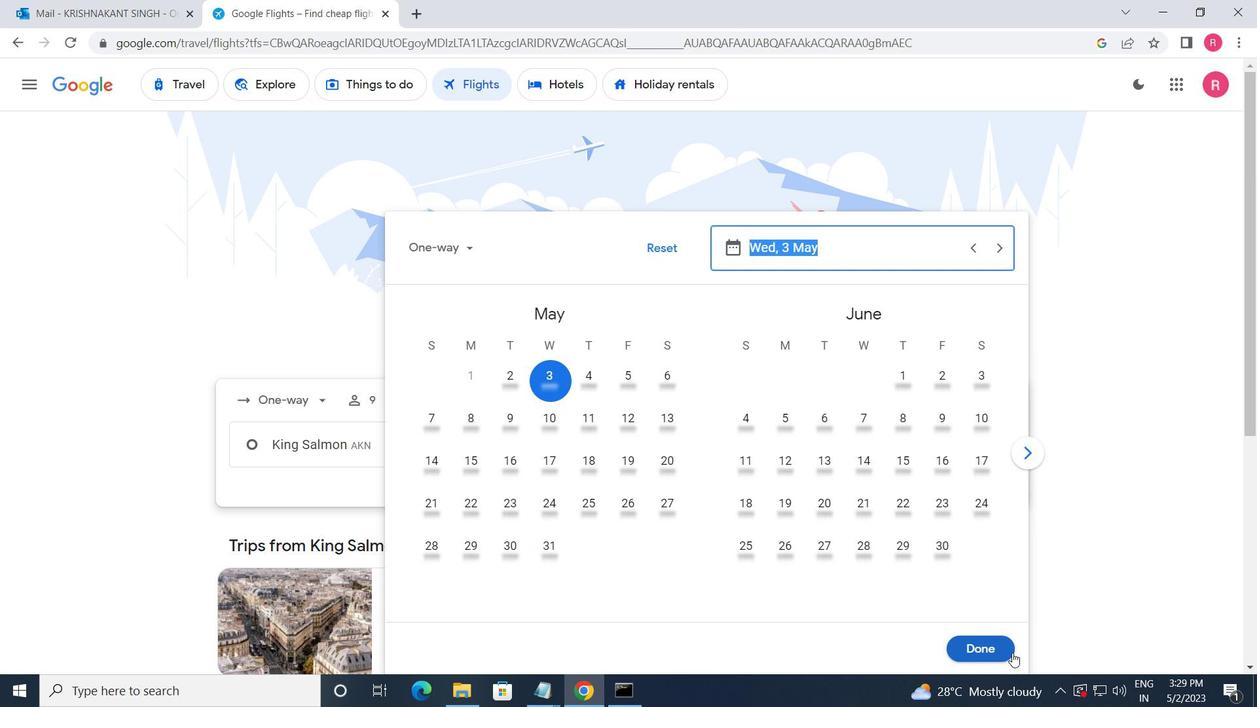 
Action: Mouse pressed left at (992, 647)
Screenshot: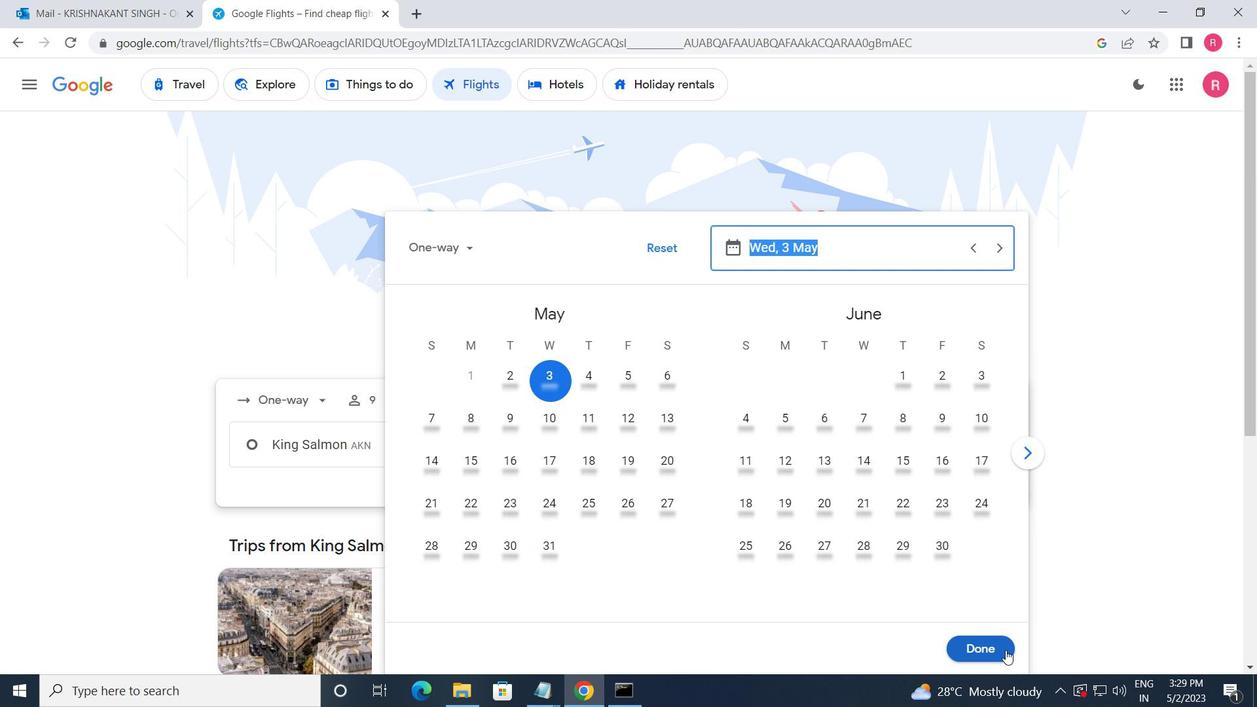 
Action: Mouse moved to (622, 510)
Screenshot: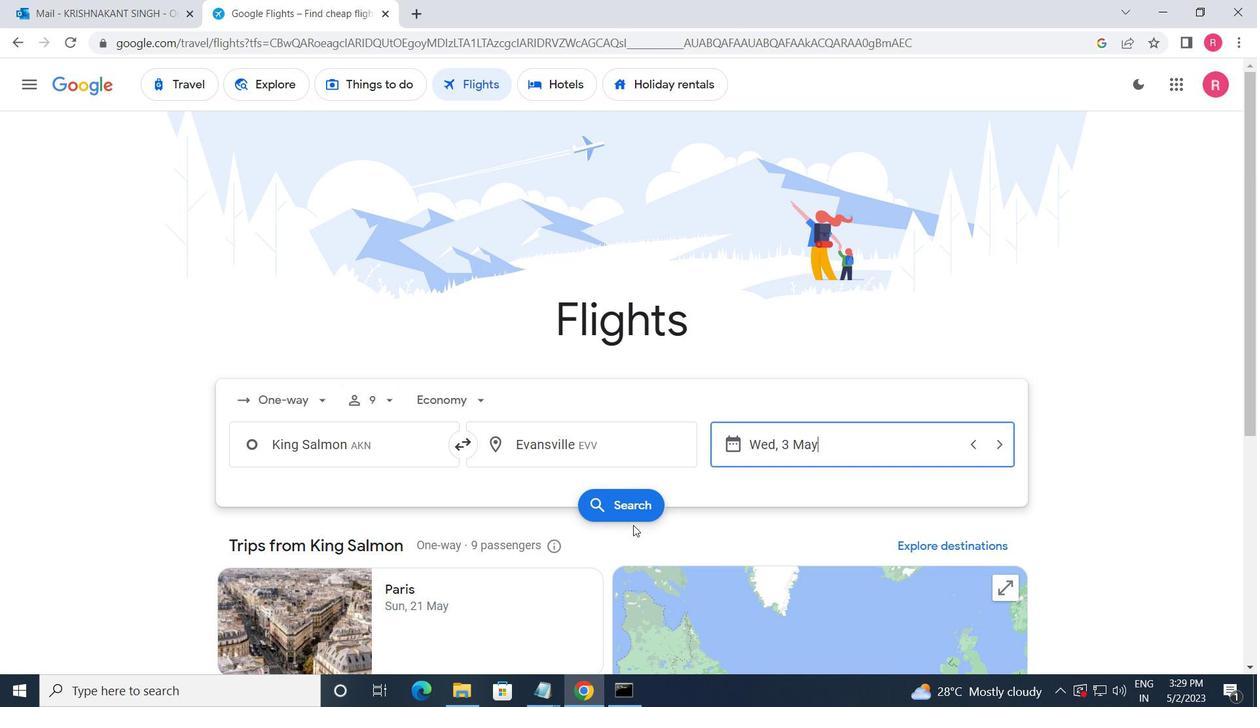 
Action: Mouse pressed left at (622, 510)
Screenshot: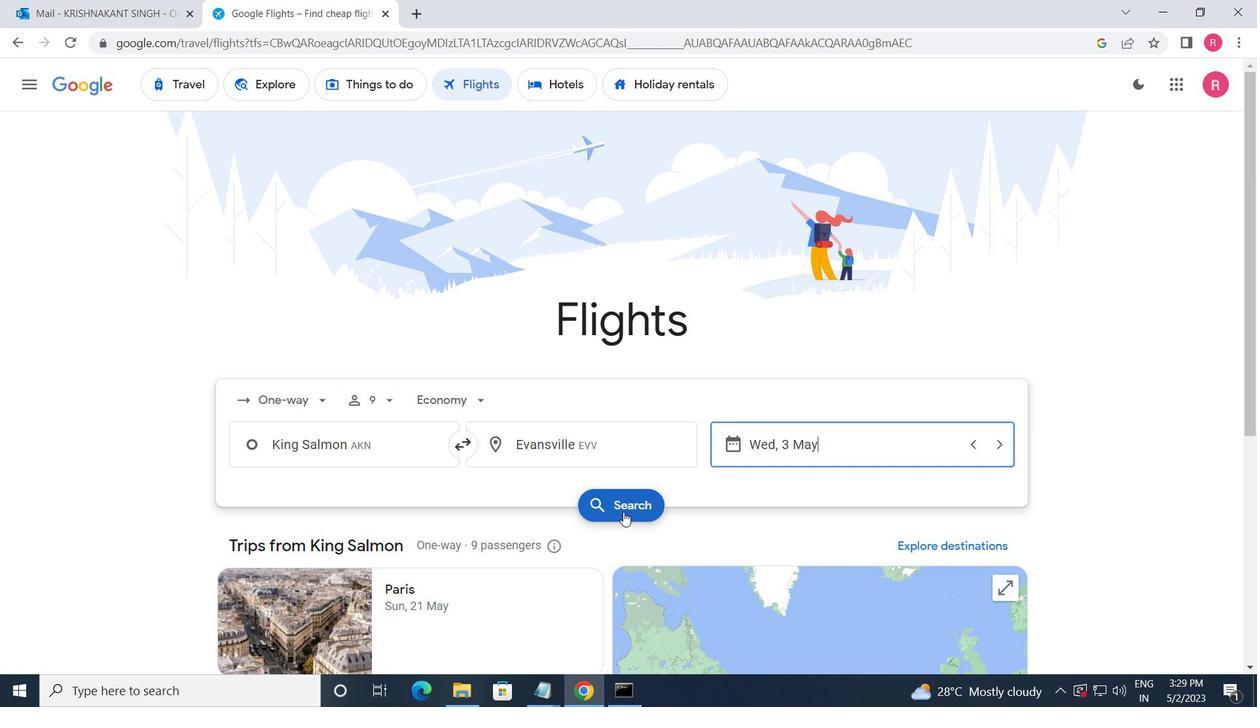 
Action: Mouse moved to (246, 243)
Screenshot: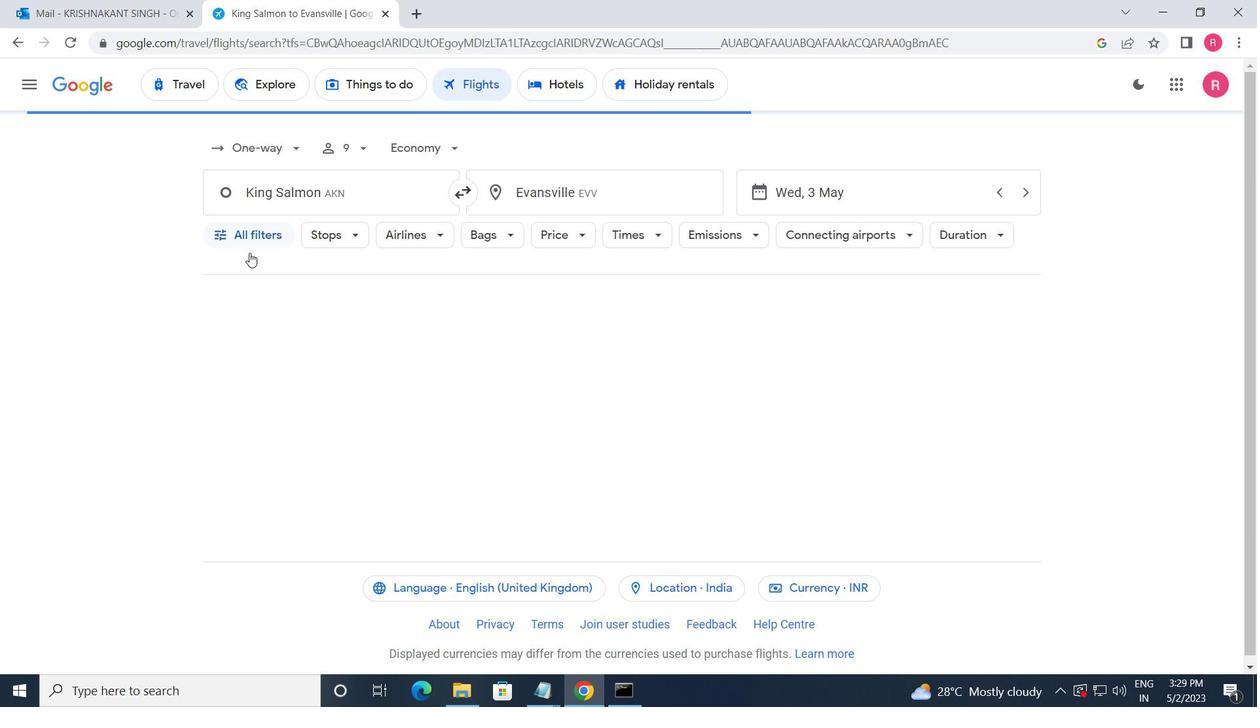 
Action: Mouse pressed left at (246, 243)
Screenshot: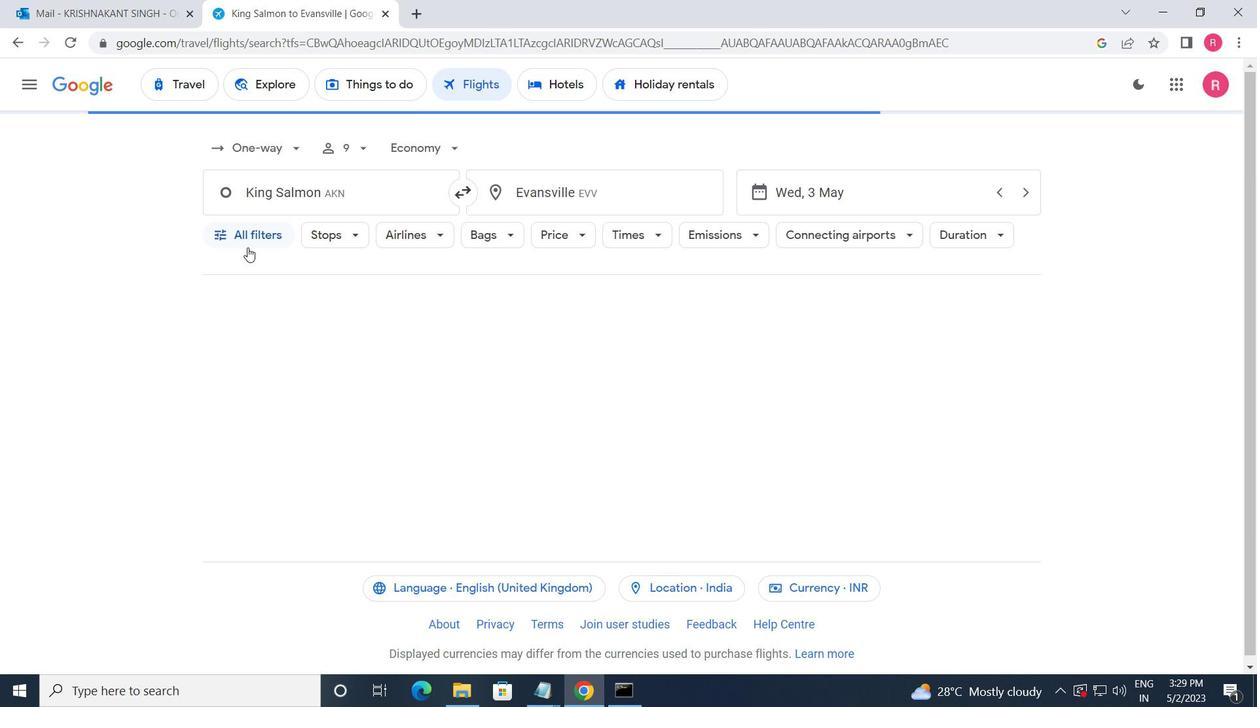 
Action: Mouse moved to (254, 449)
Screenshot: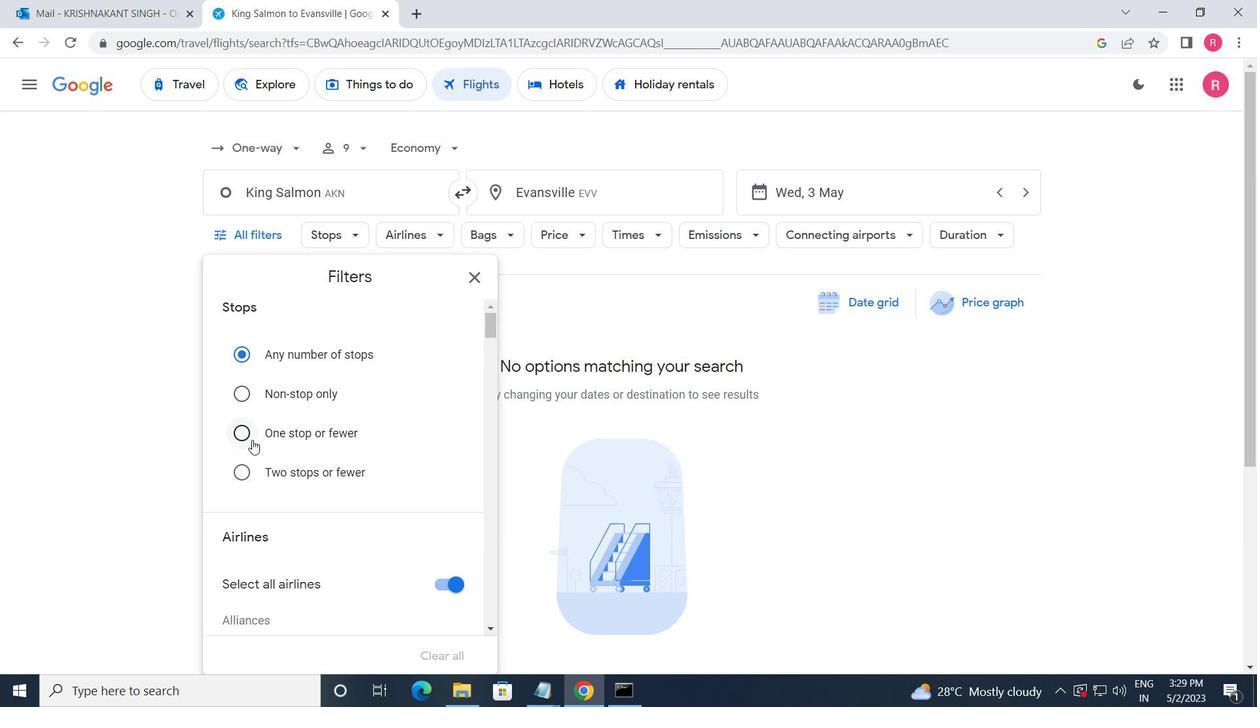 
Action: Mouse scrolled (254, 449) with delta (0, 0)
Screenshot: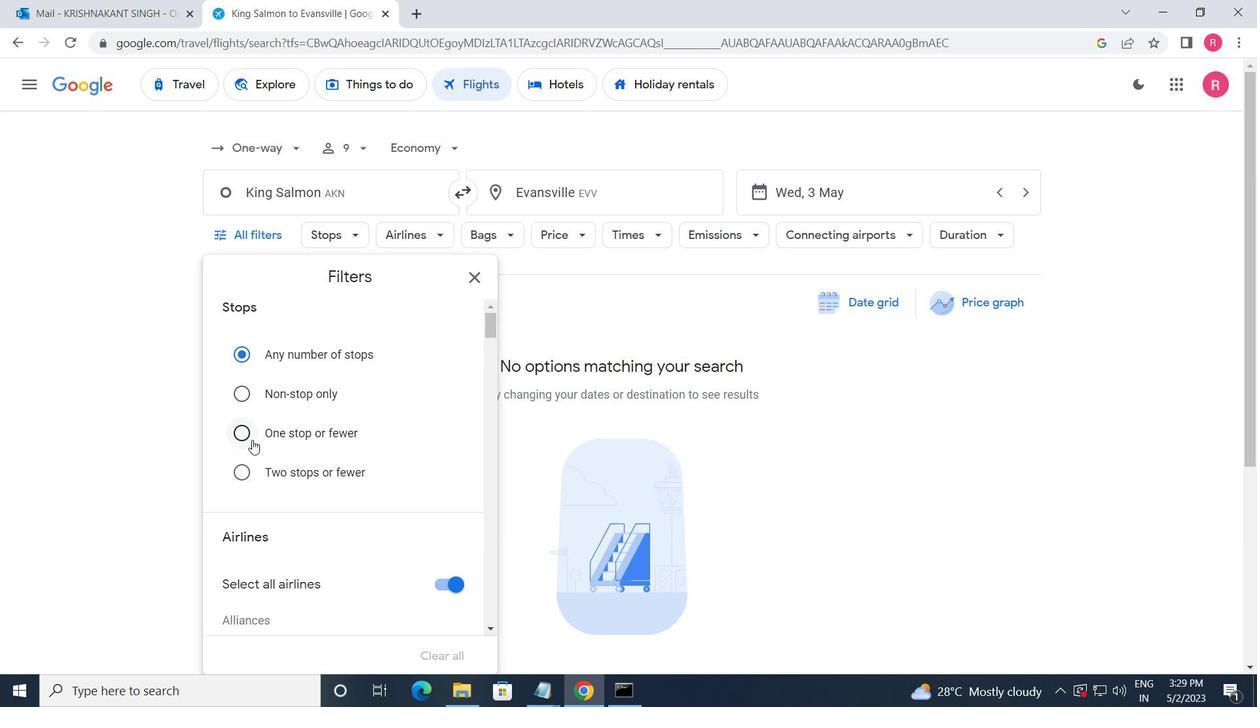 
Action: Mouse moved to (255, 451)
Screenshot: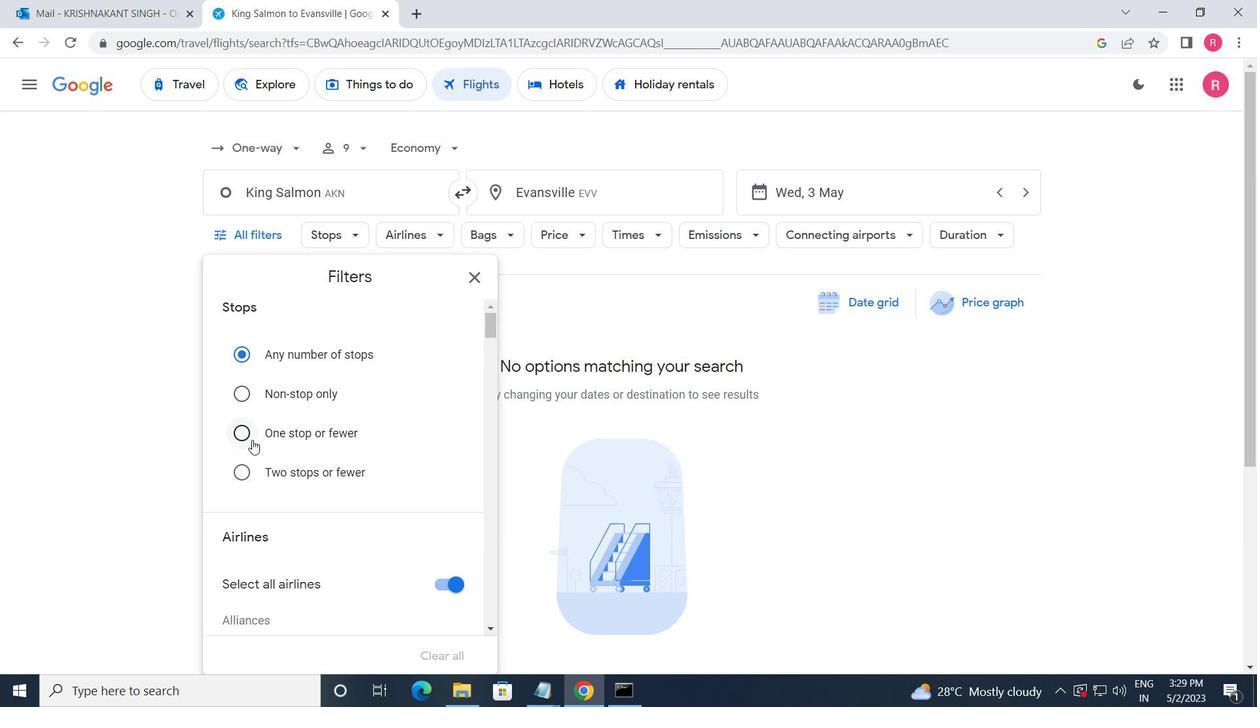 
Action: Mouse scrolled (255, 451) with delta (0, 0)
Screenshot: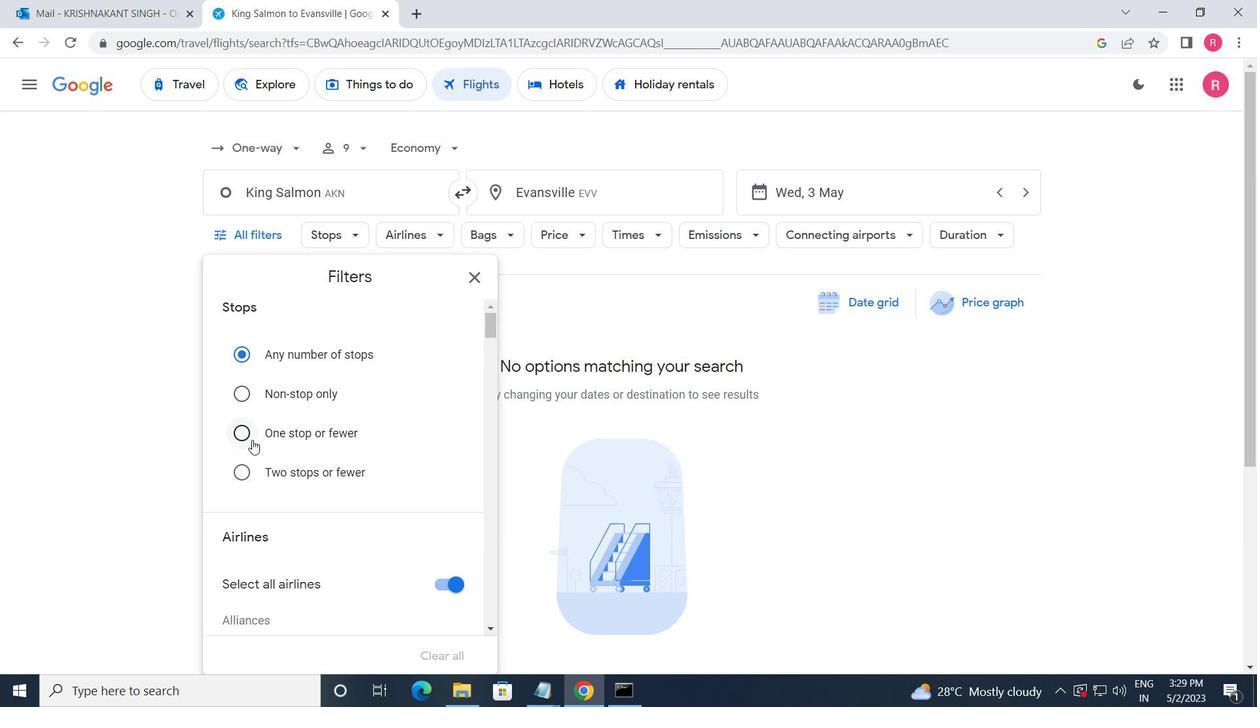 
Action: Mouse moved to (255, 452)
Screenshot: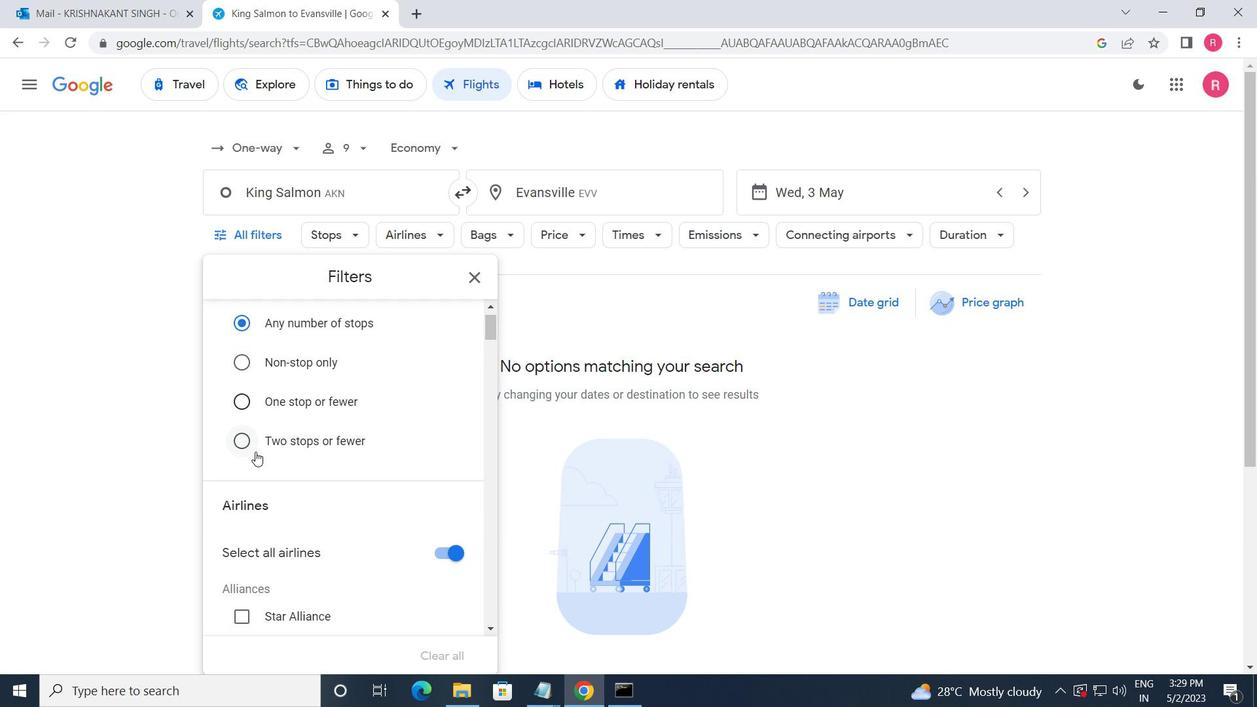 
Action: Mouse scrolled (255, 451) with delta (0, 0)
Screenshot: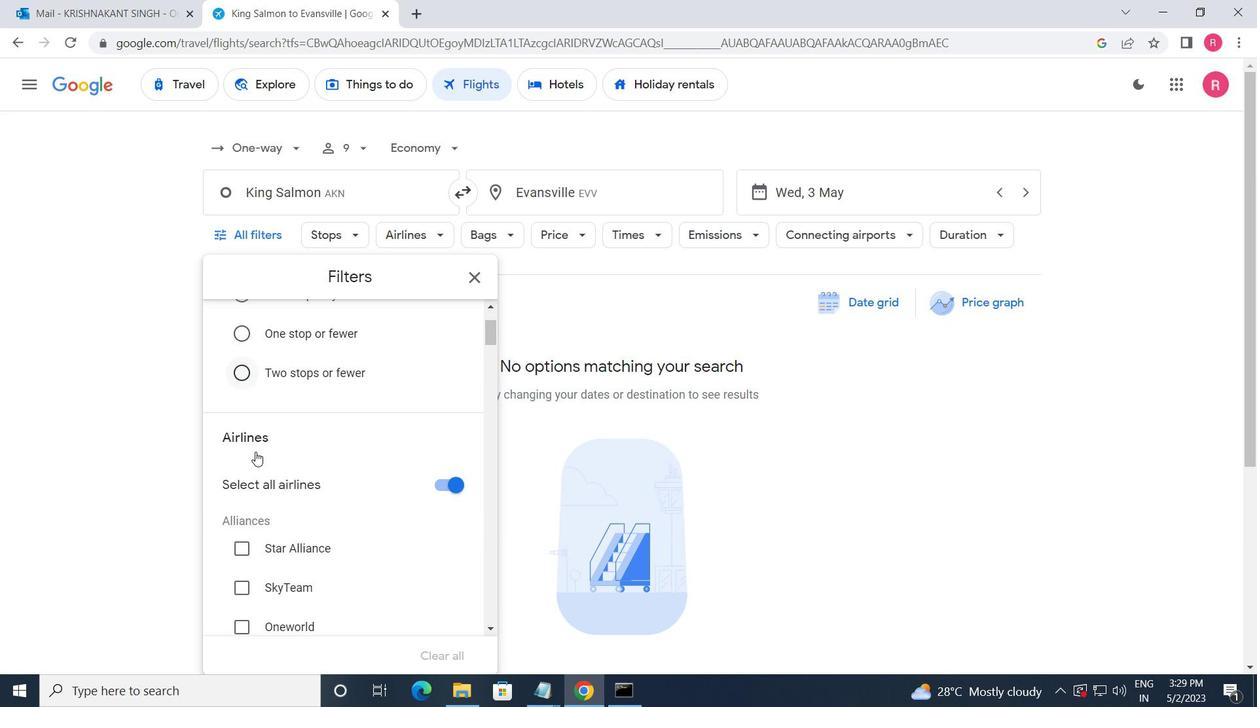 
Action: Mouse scrolled (255, 451) with delta (0, 0)
Screenshot: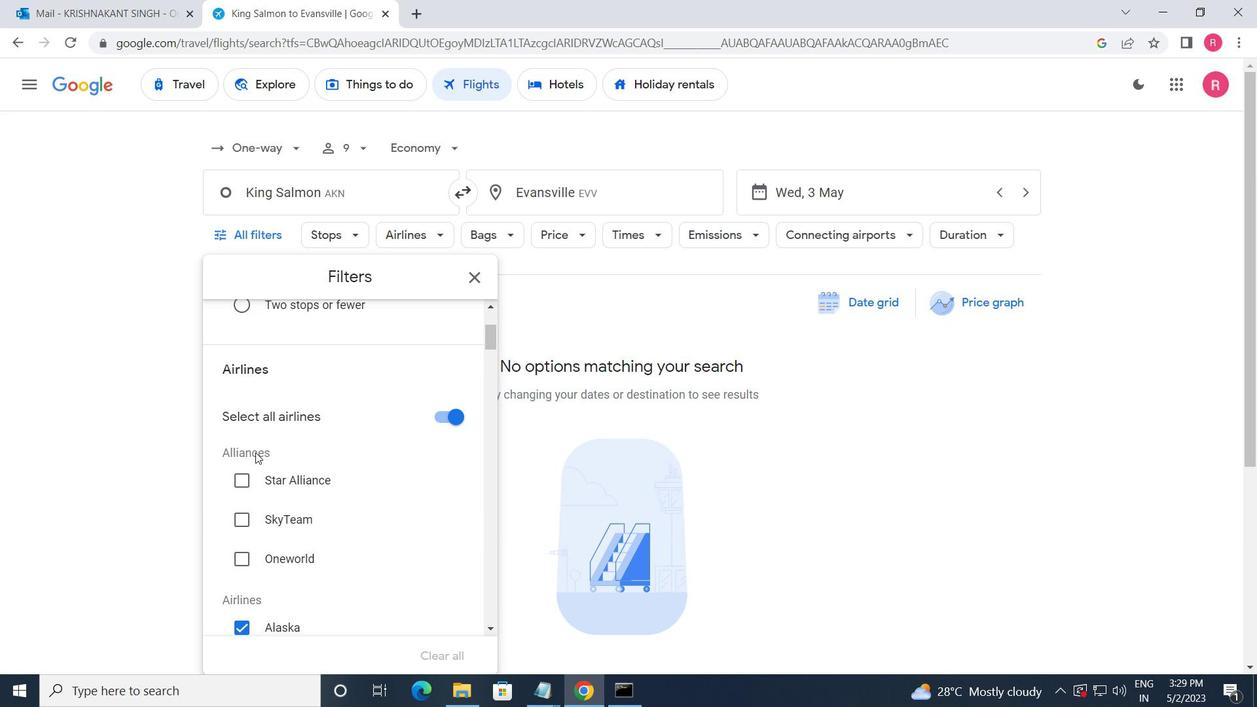
Action: Mouse moved to (255, 453)
Screenshot: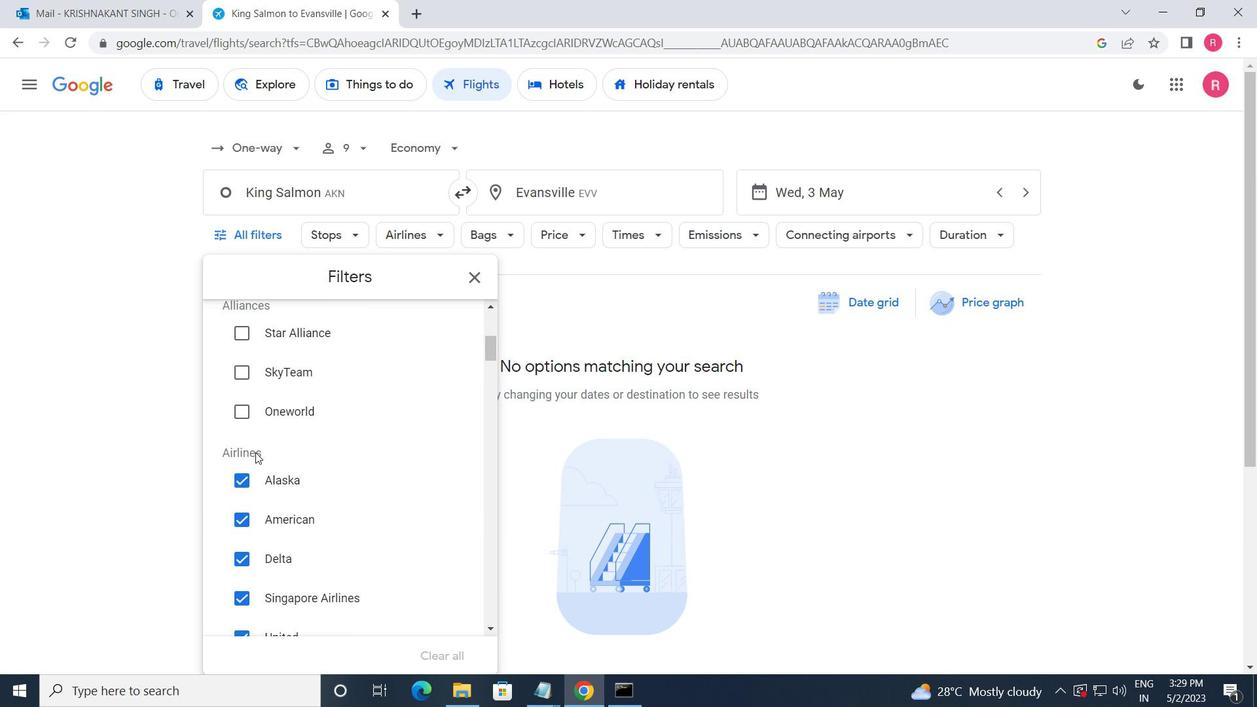
Action: Mouse scrolled (255, 452) with delta (0, 0)
Screenshot: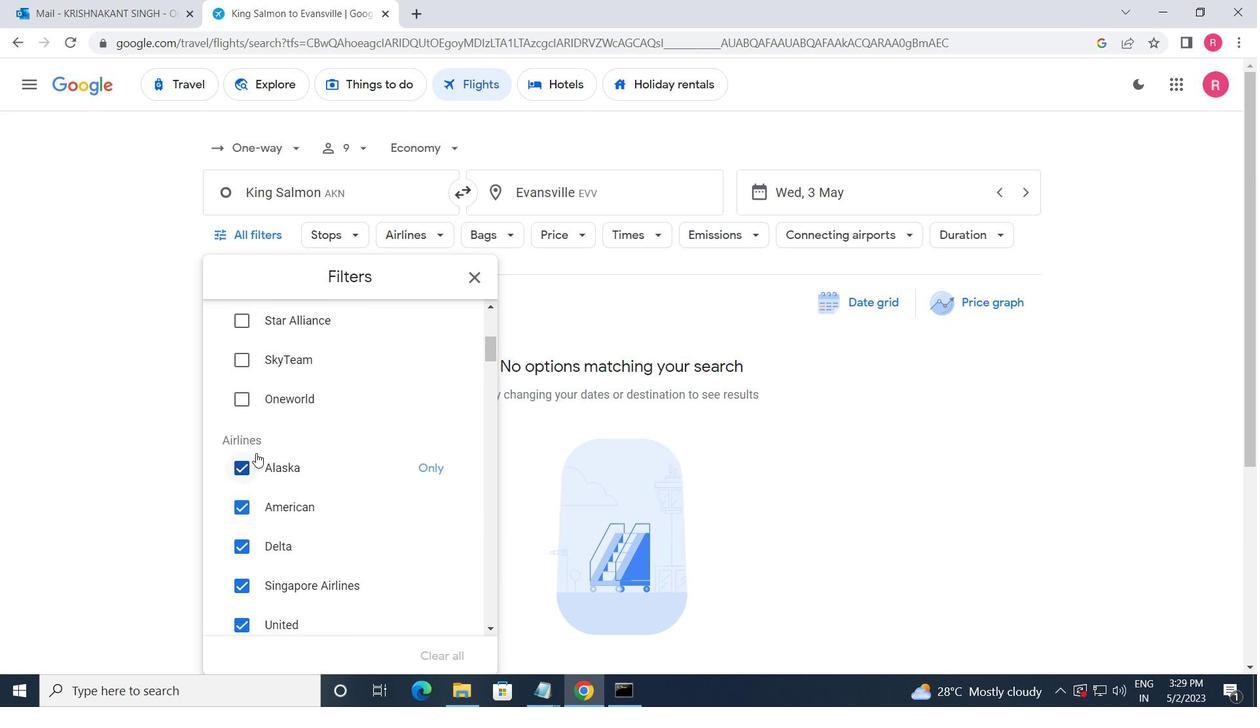 
Action: Mouse moved to (256, 453)
Screenshot: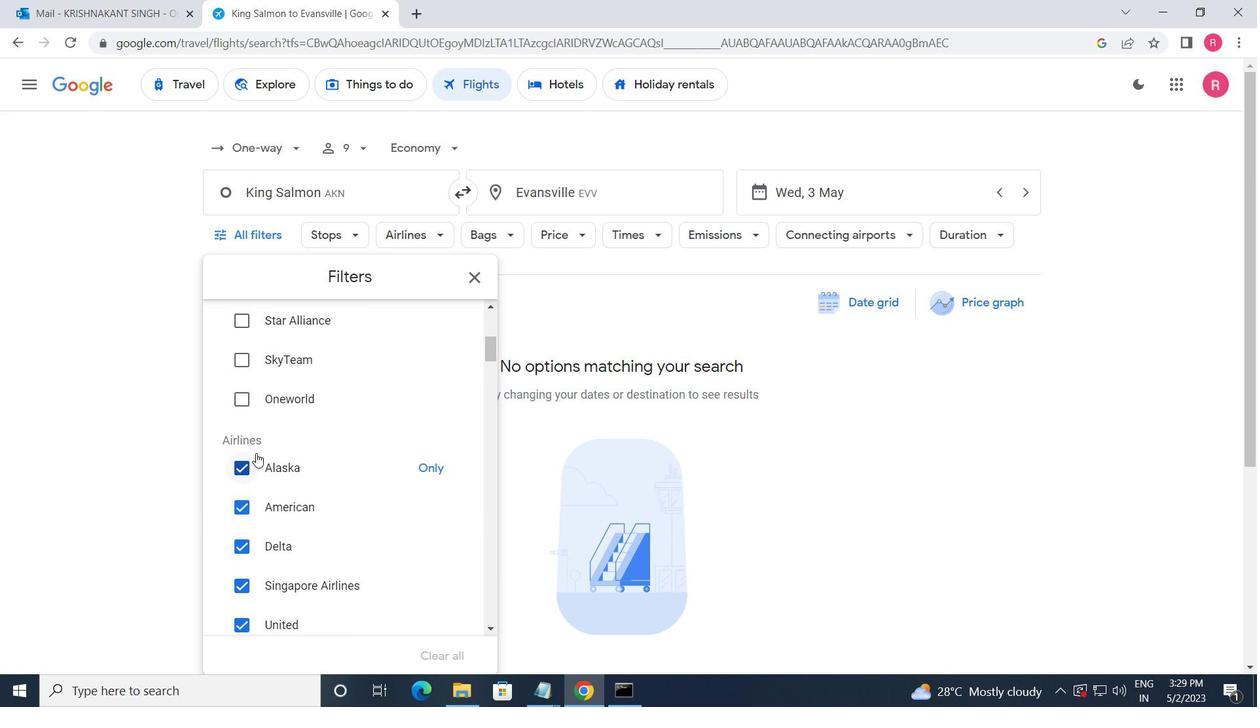 
Action: Mouse scrolled (256, 452) with delta (0, 0)
Screenshot: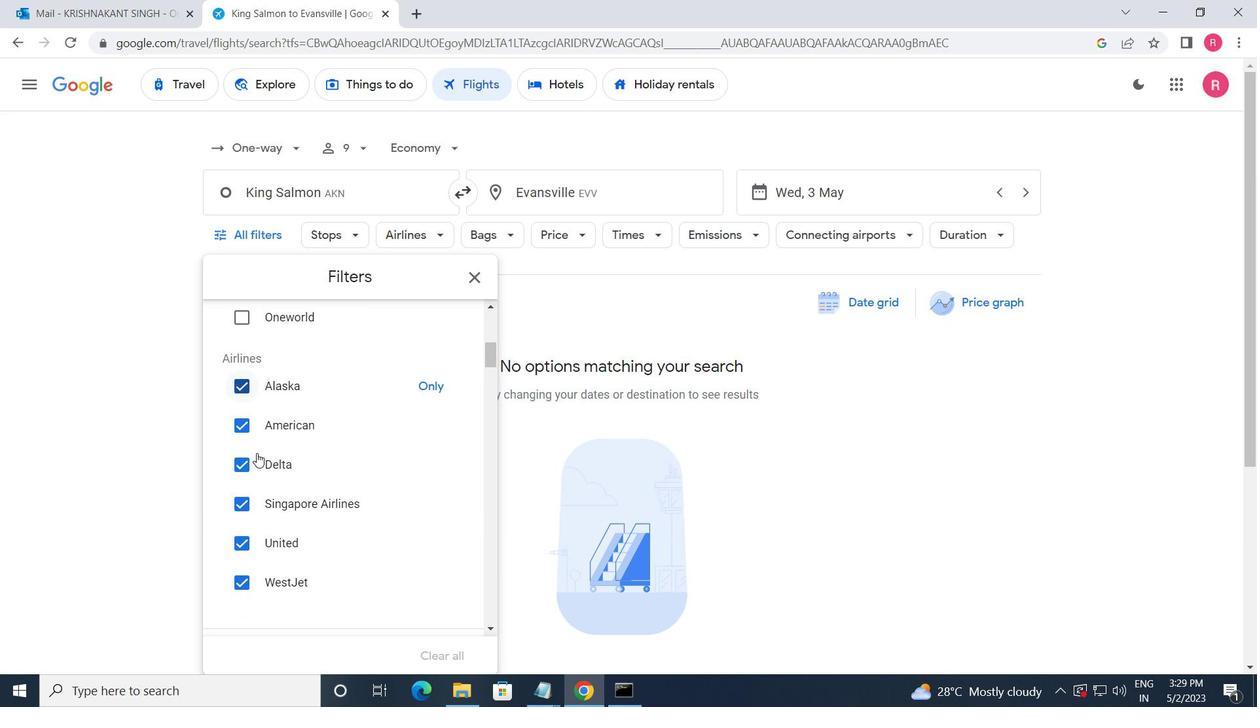 
Action: Mouse scrolled (256, 453) with delta (0, 0)
Screenshot: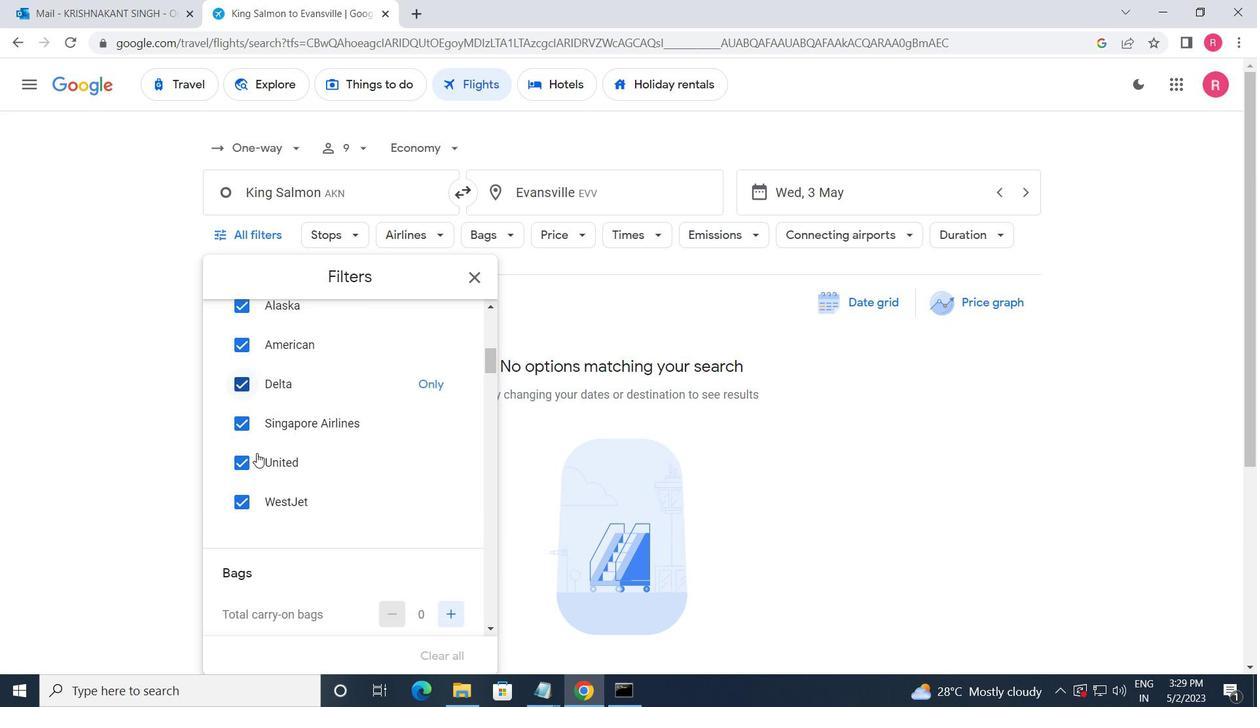 
Action: Mouse scrolled (256, 453) with delta (0, 0)
Screenshot: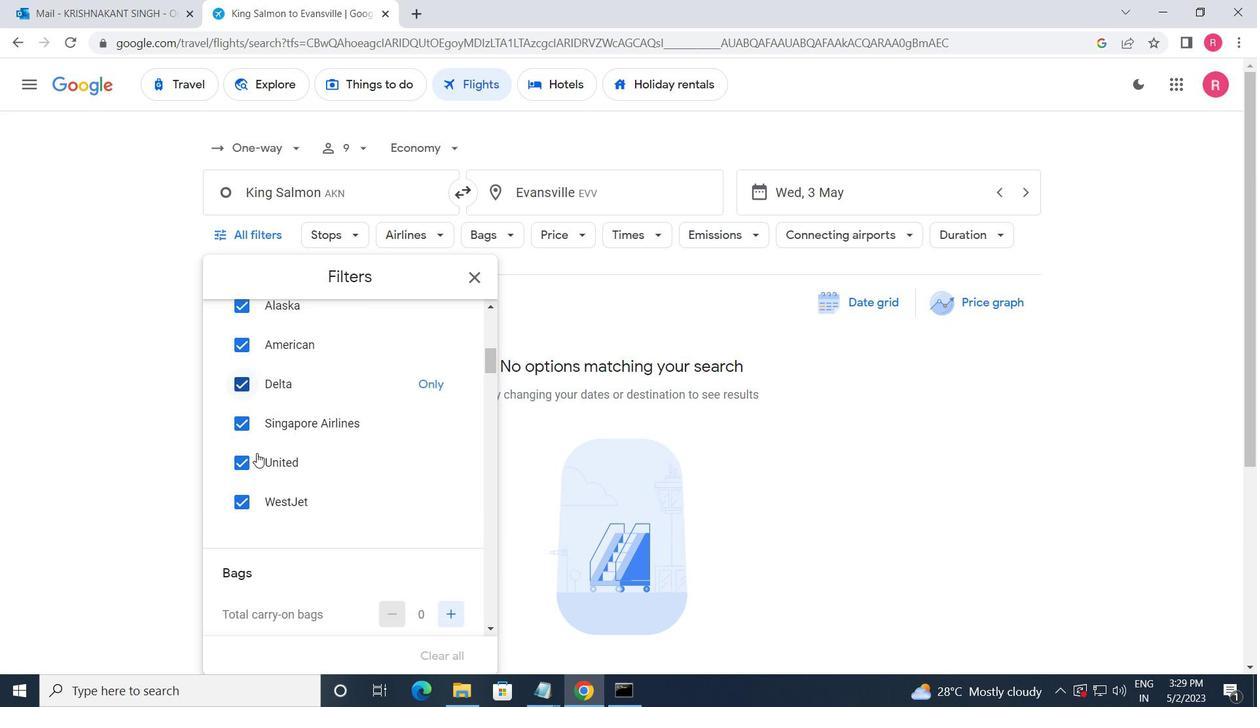 
Action: Mouse scrolled (256, 453) with delta (0, 0)
Screenshot: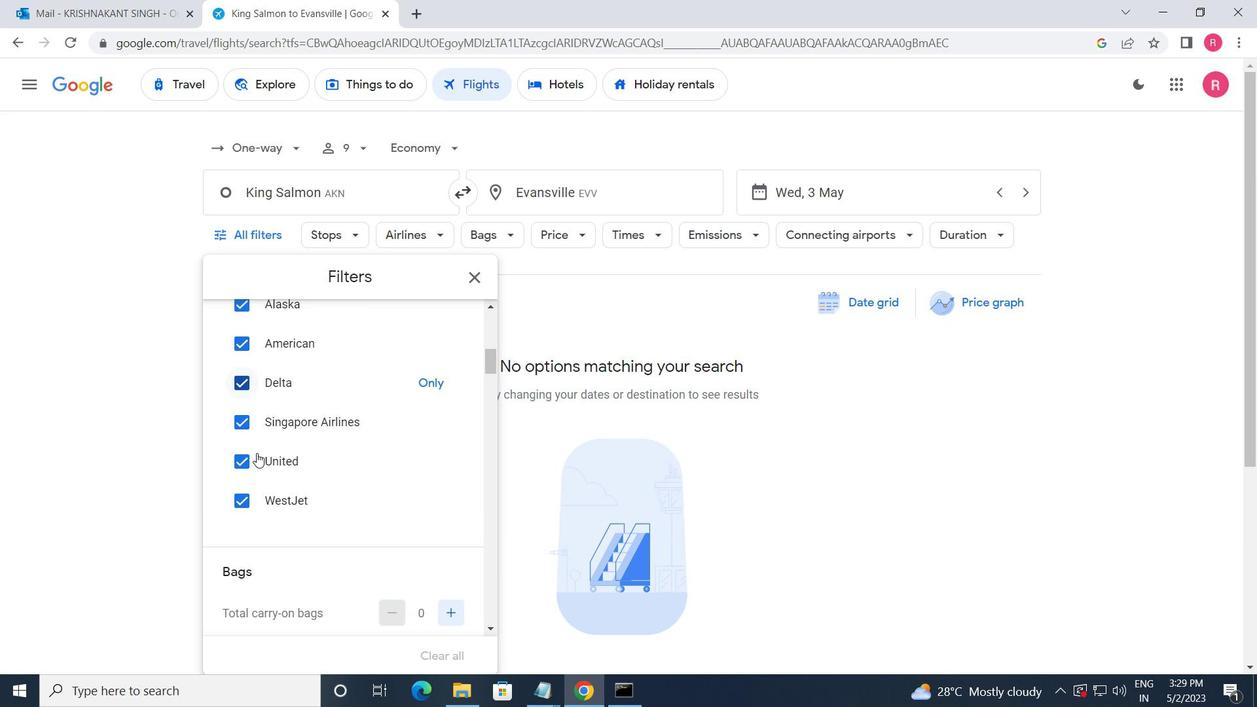 
Action: Mouse moved to (446, 344)
Screenshot: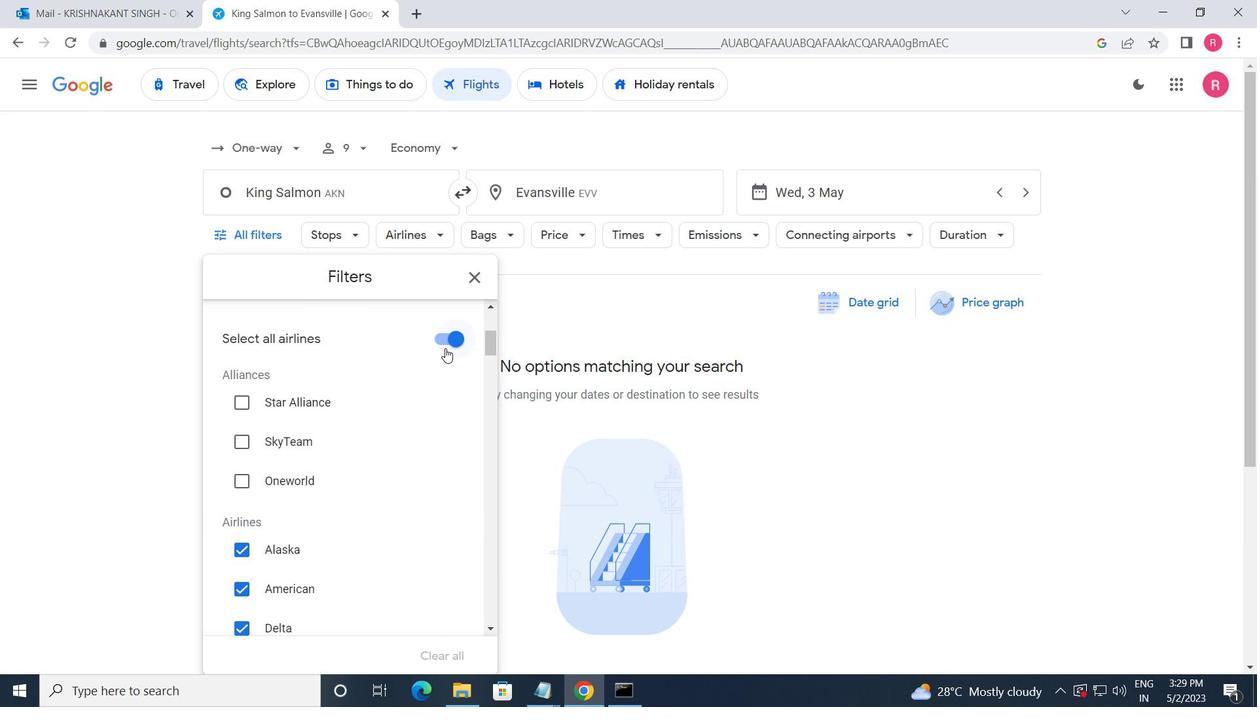 
Action: Mouse pressed left at (446, 344)
Screenshot: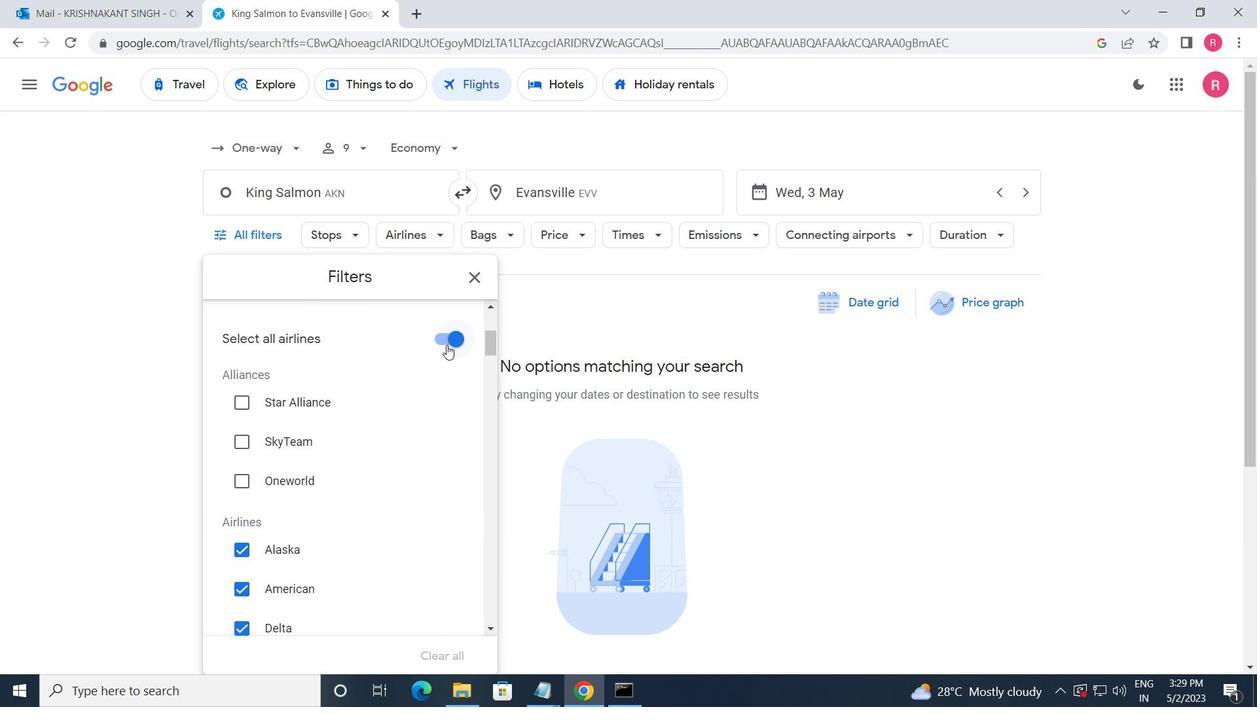 
Action: Mouse moved to (398, 483)
Screenshot: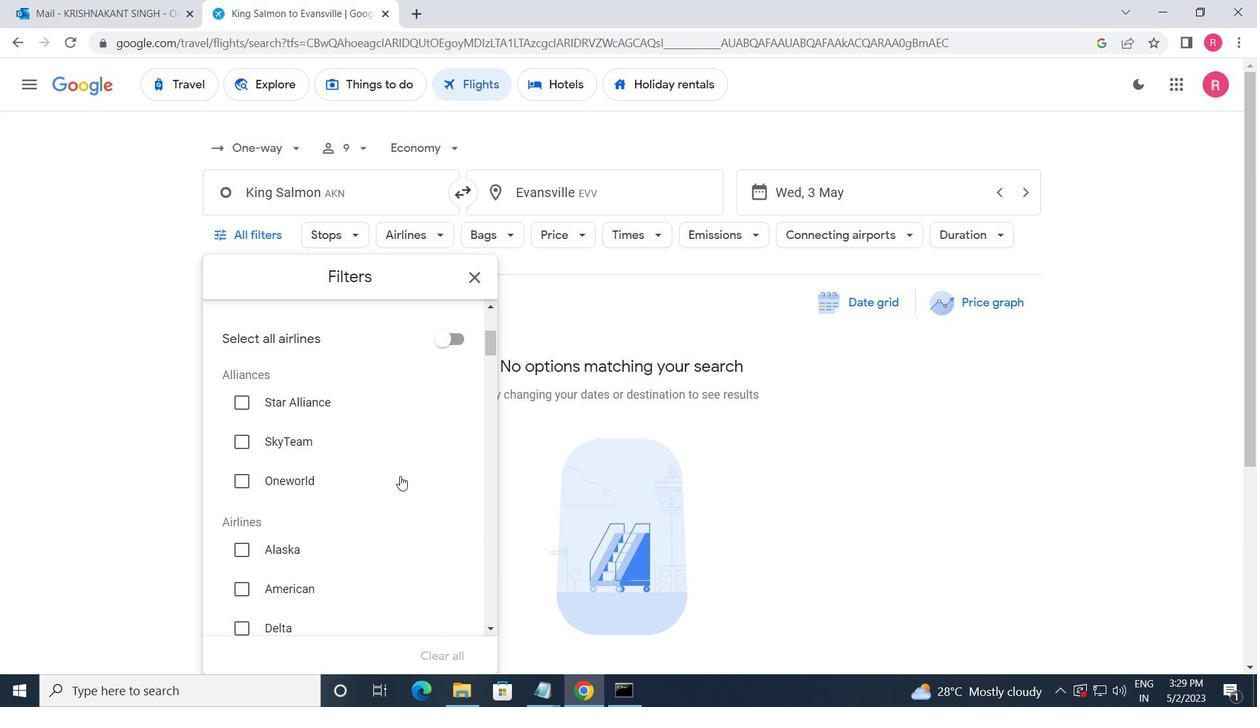 
Action: Mouse scrolled (398, 482) with delta (0, 0)
Screenshot: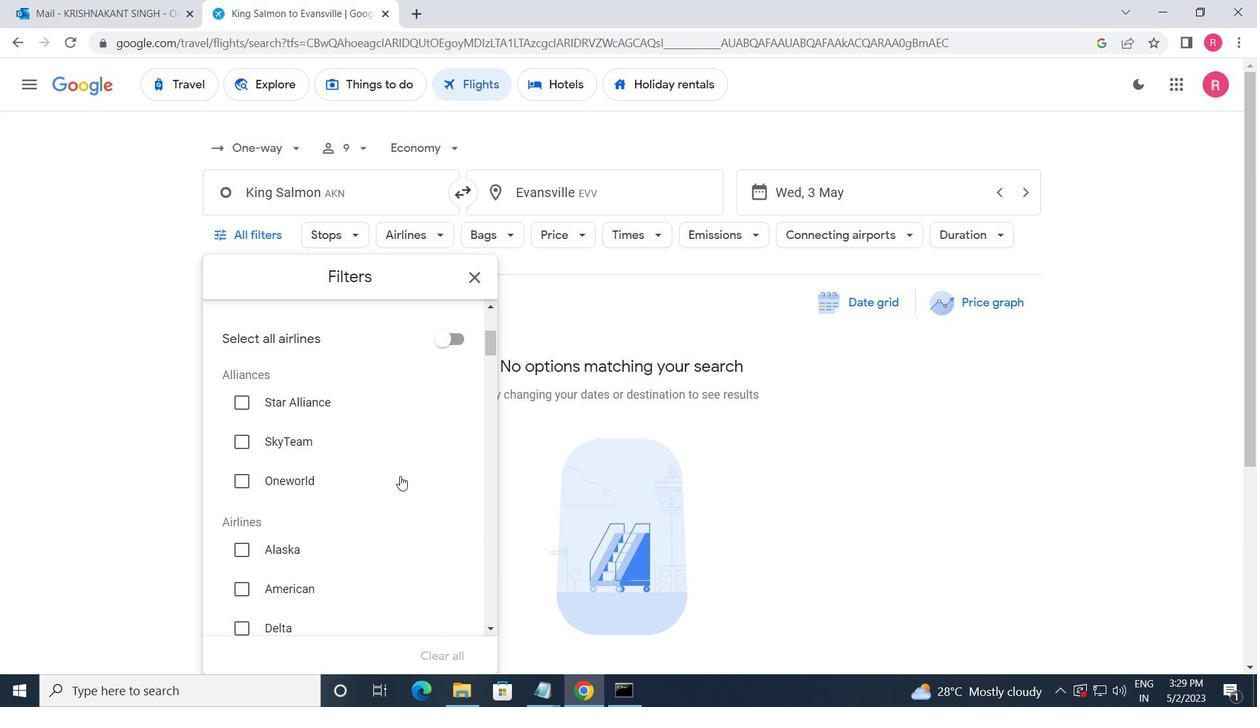 
Action: Mouse moved to (398, 485)
Screenshot: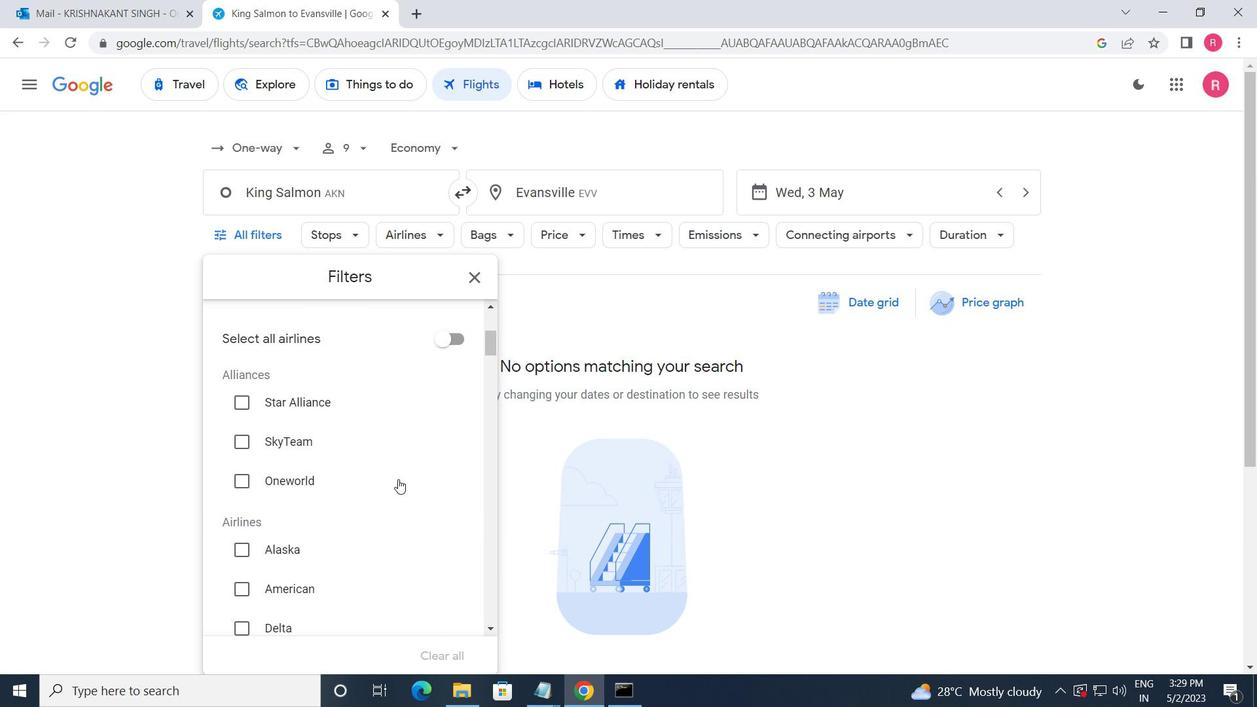 
Action: Mouse scrolled (398, 484) with delta (0, 0)
Screenshot: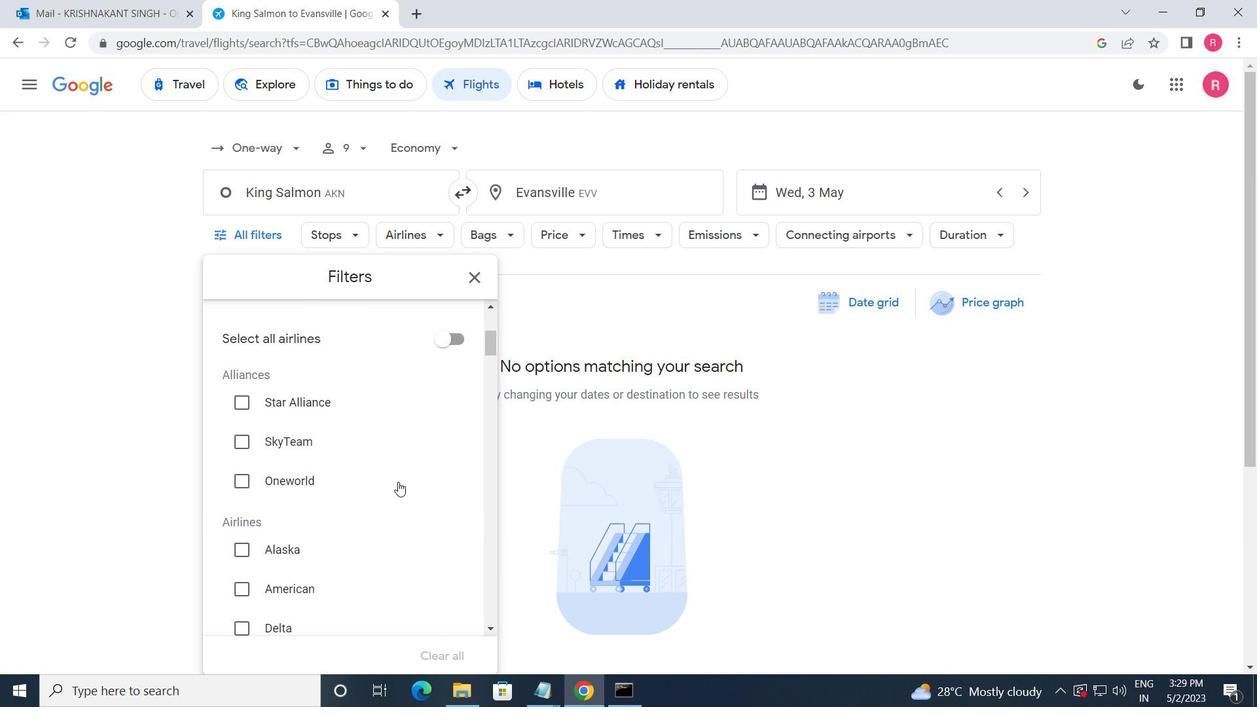 
Action: Mouse scrolled (398, 484) with delta (0, 0)
Screenshot: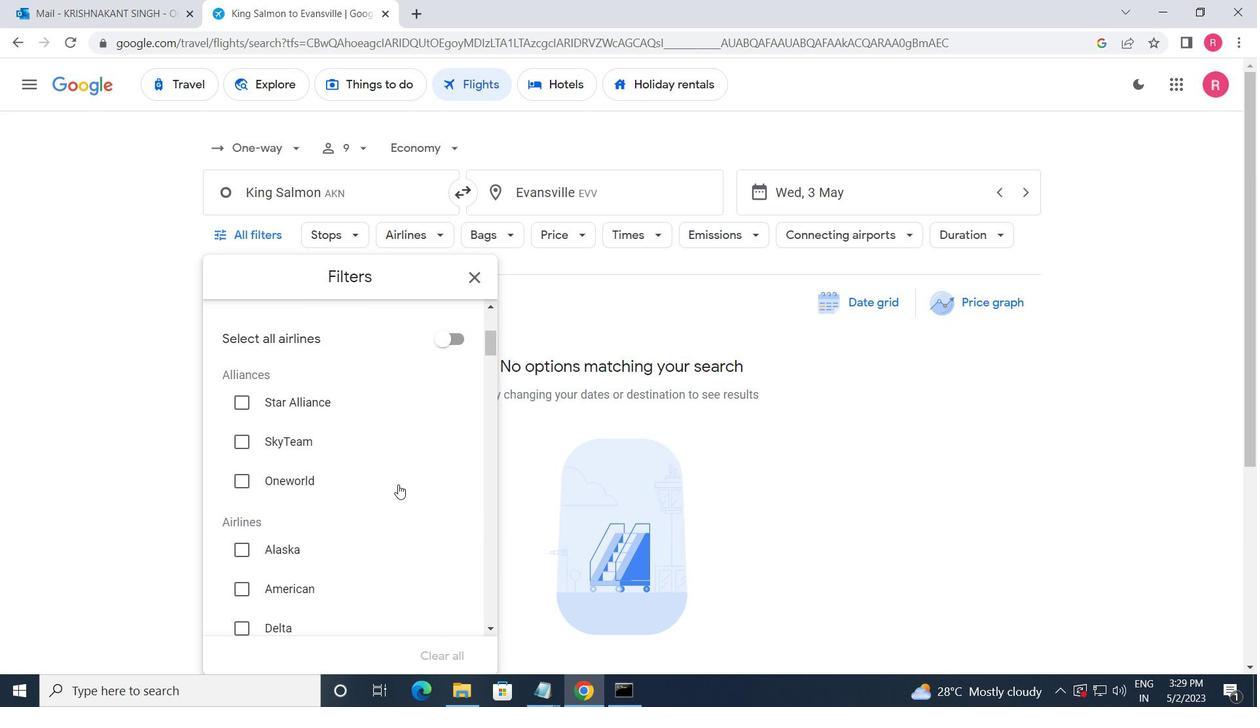 
Action: Mouse scrolled (398, 484) with delta (0, 0)
Screenshot: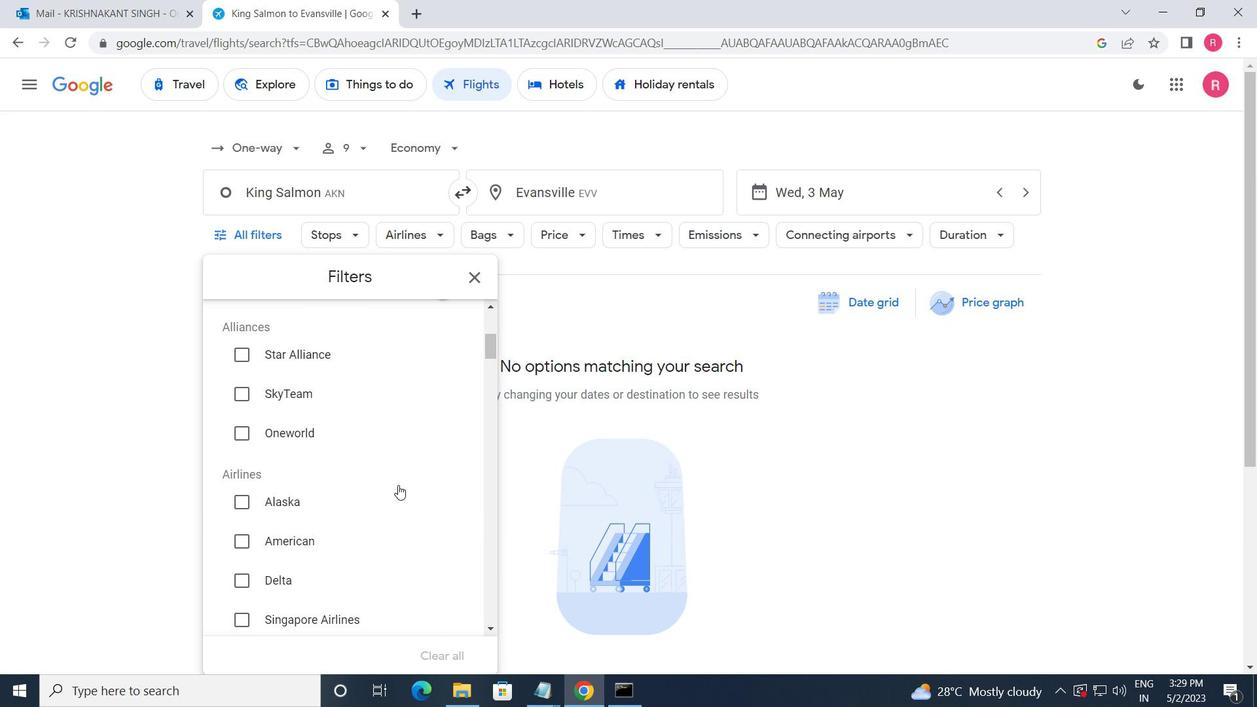 
Action: Mouse moved to (396, 496)
Screenshot: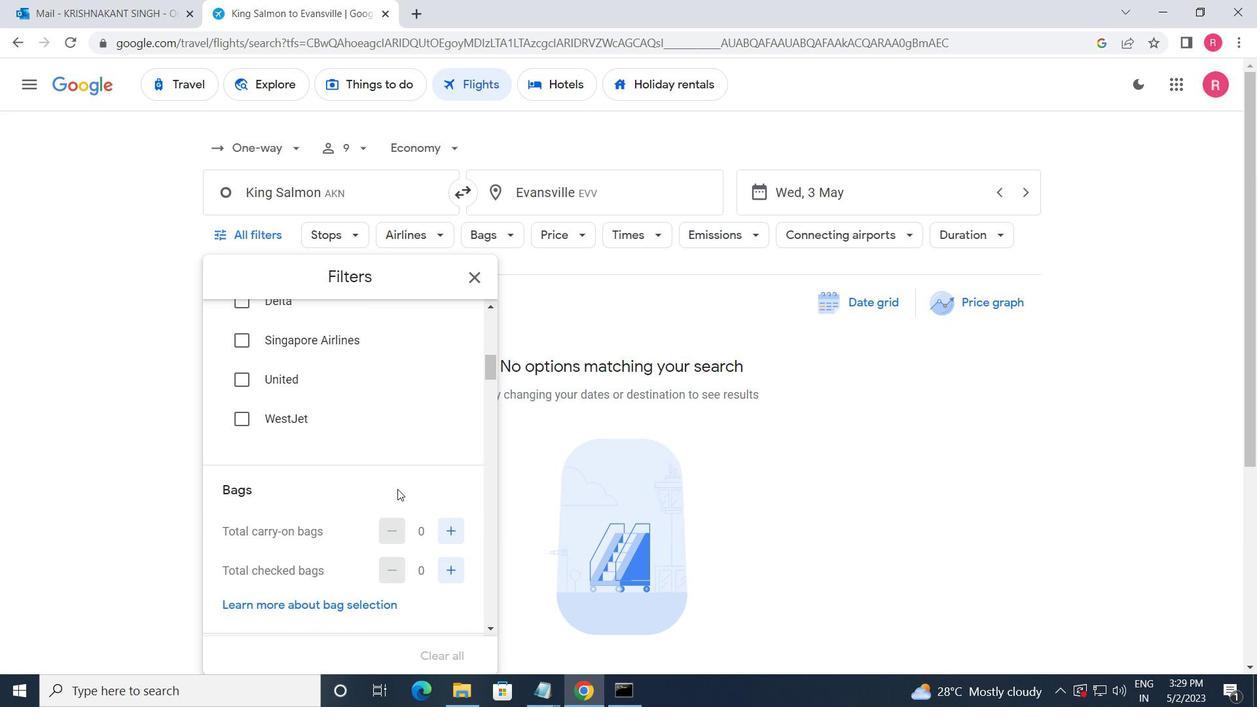 
Action: Mouse scrolled (396, 496) with delta (0, 0)
Screenshot: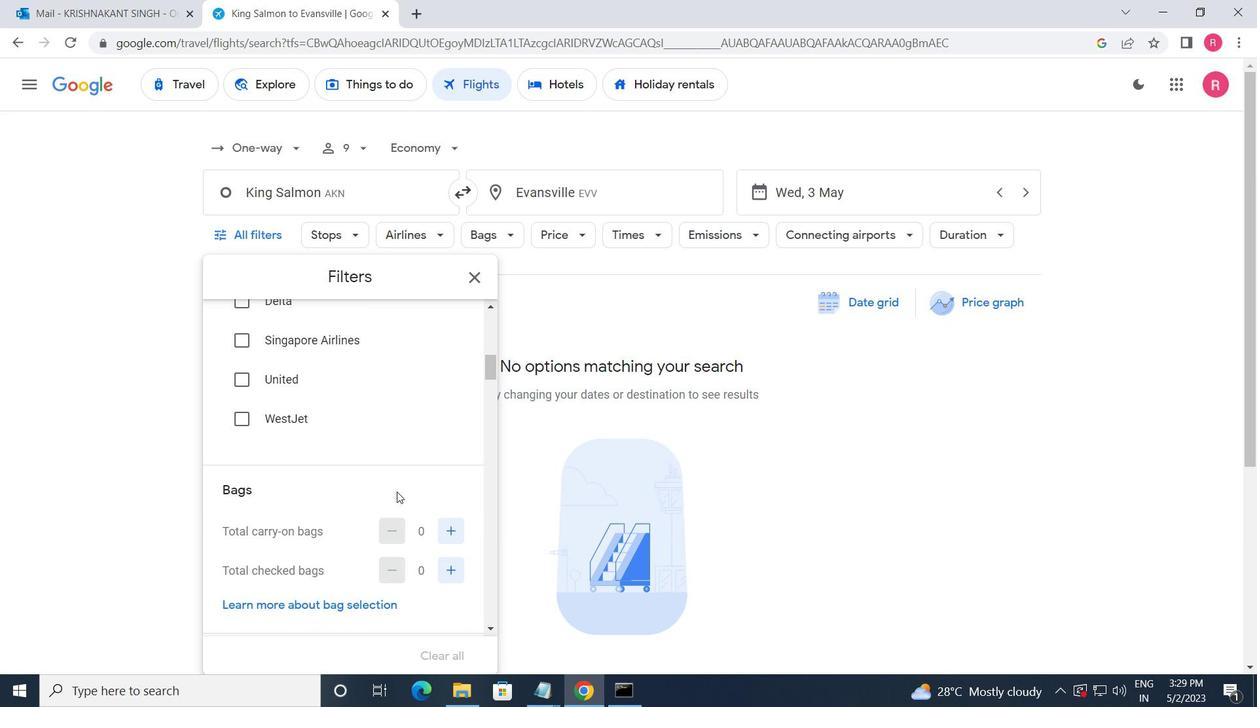 
Action: Mouse moved to (396, 497)
Screenshot: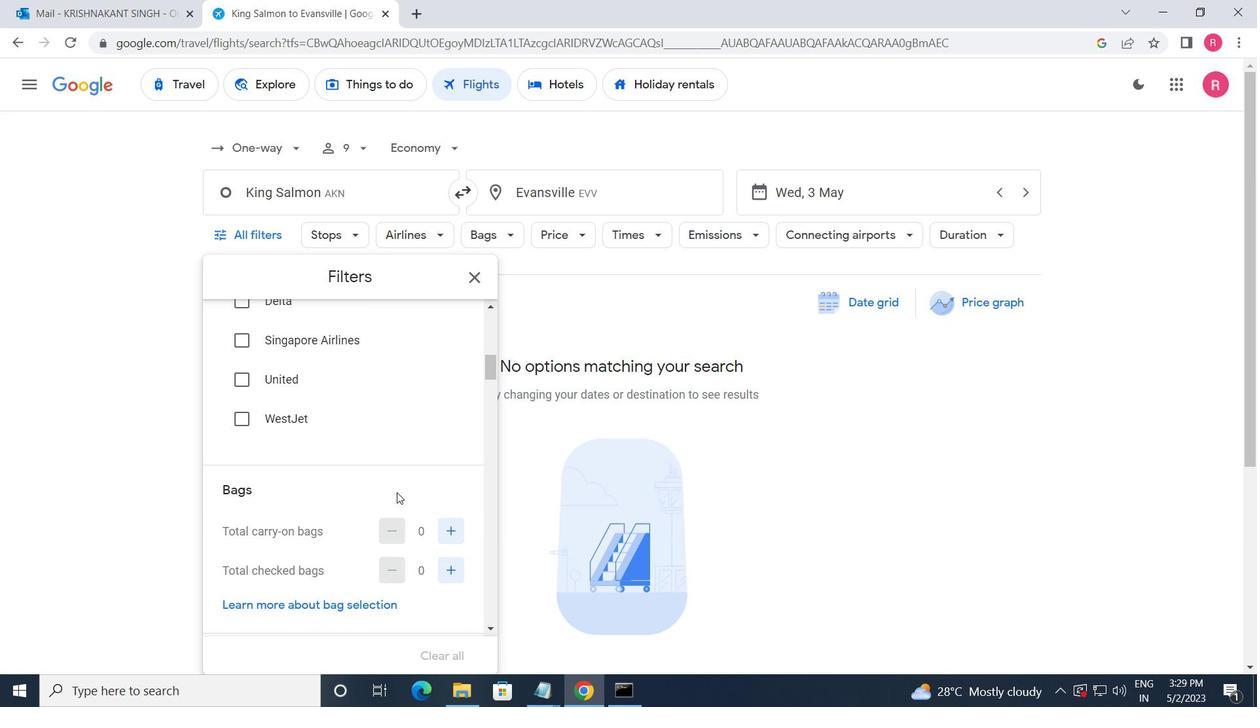 
Action: Mouse scrolled (396, 496) with delta (0, 0)
Screenshot: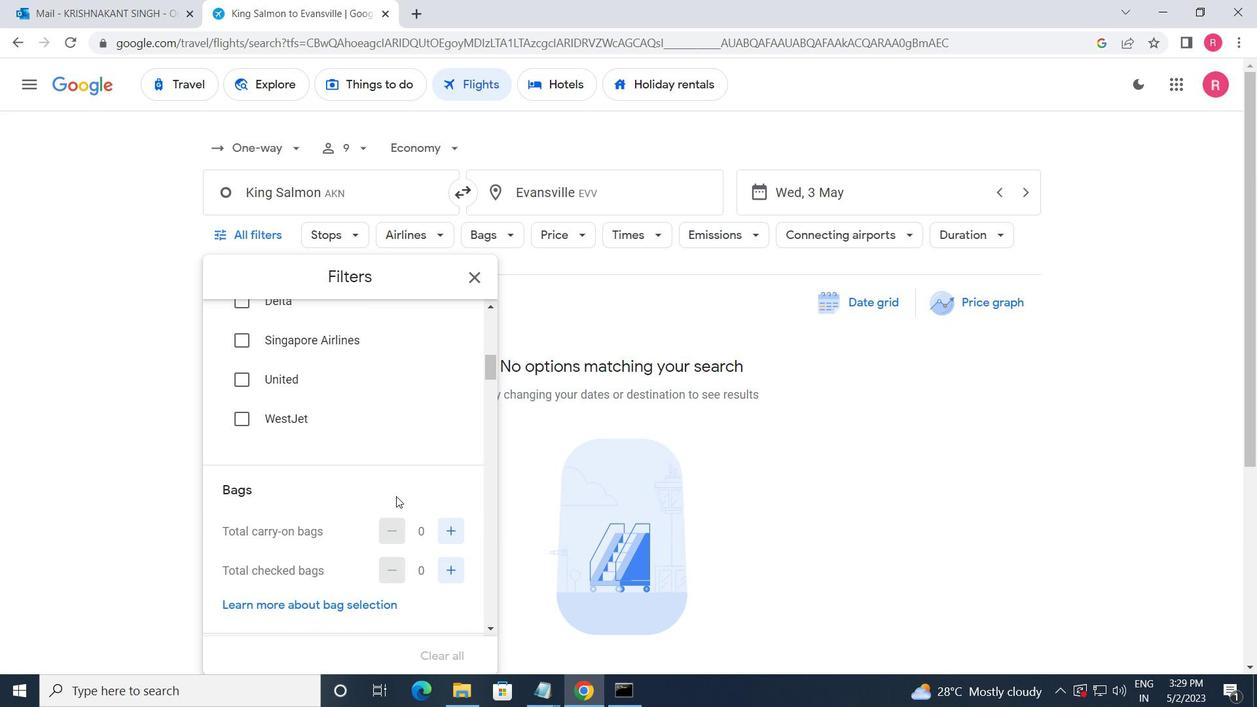
Action: Mouse moved to (442, 372)
Screenshot: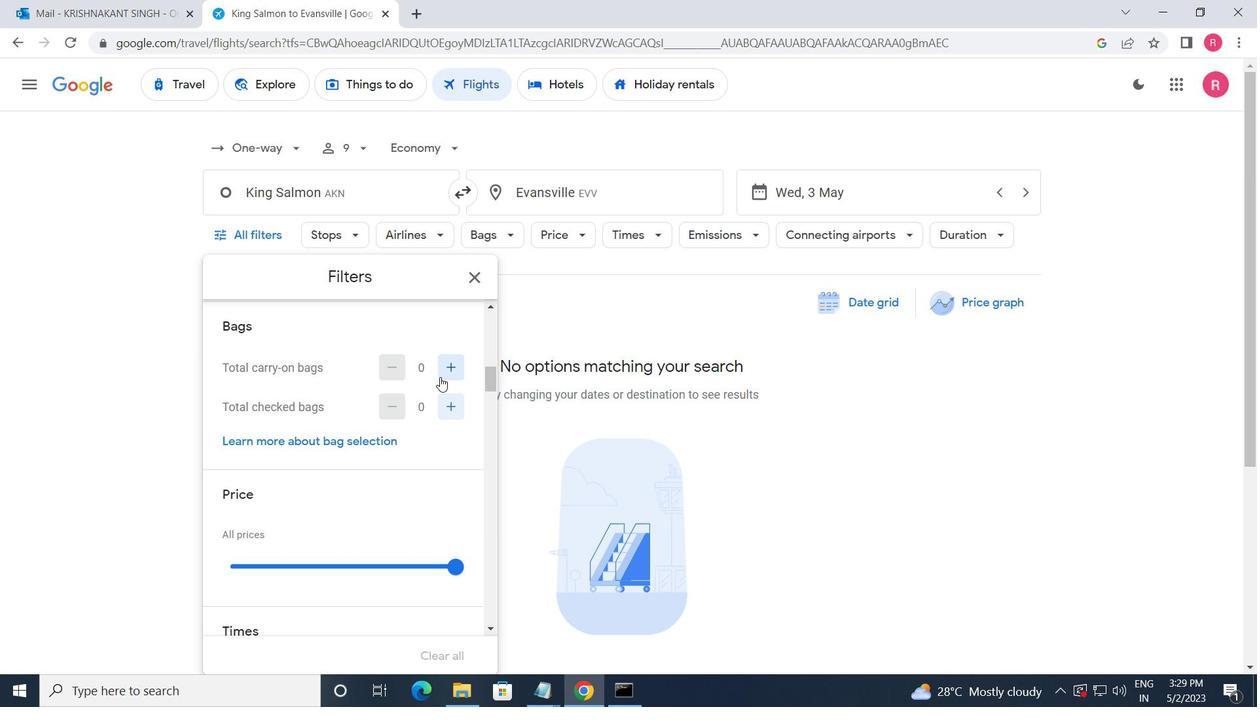 
Action: Mouse pressed left at (442, 372)
Screenshot: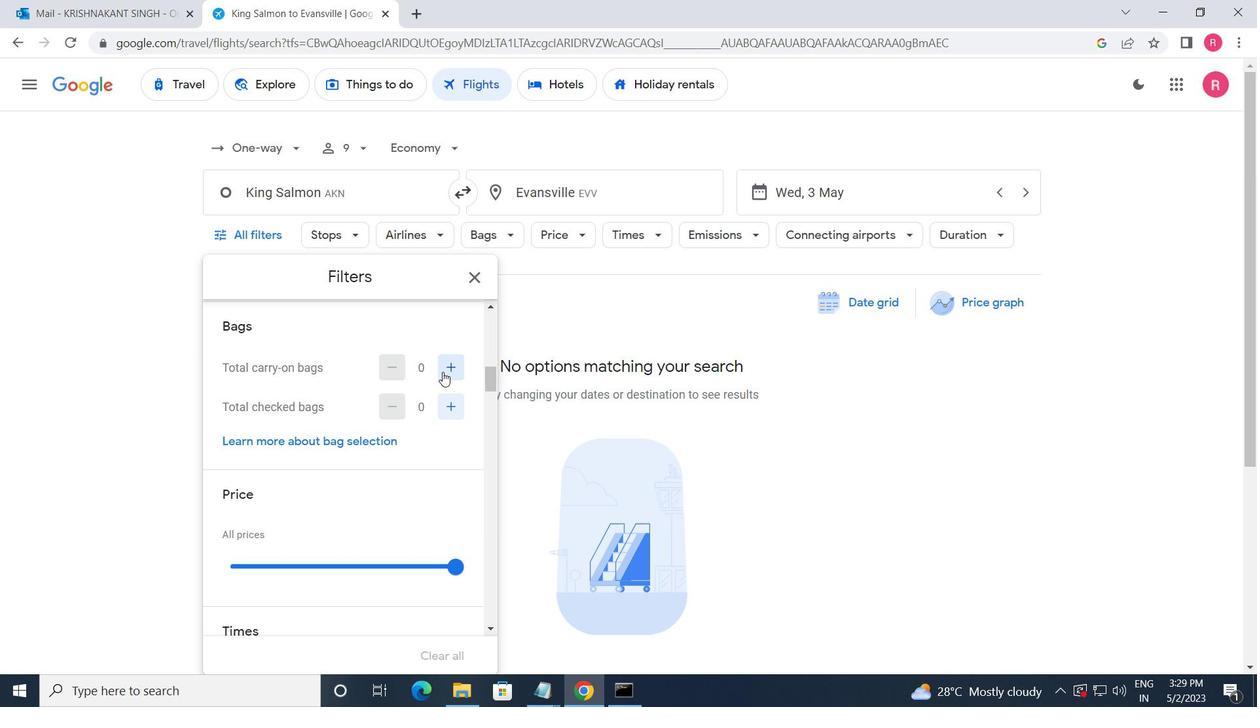 
Action: Mouse moved to (449, 410)
Screenshot: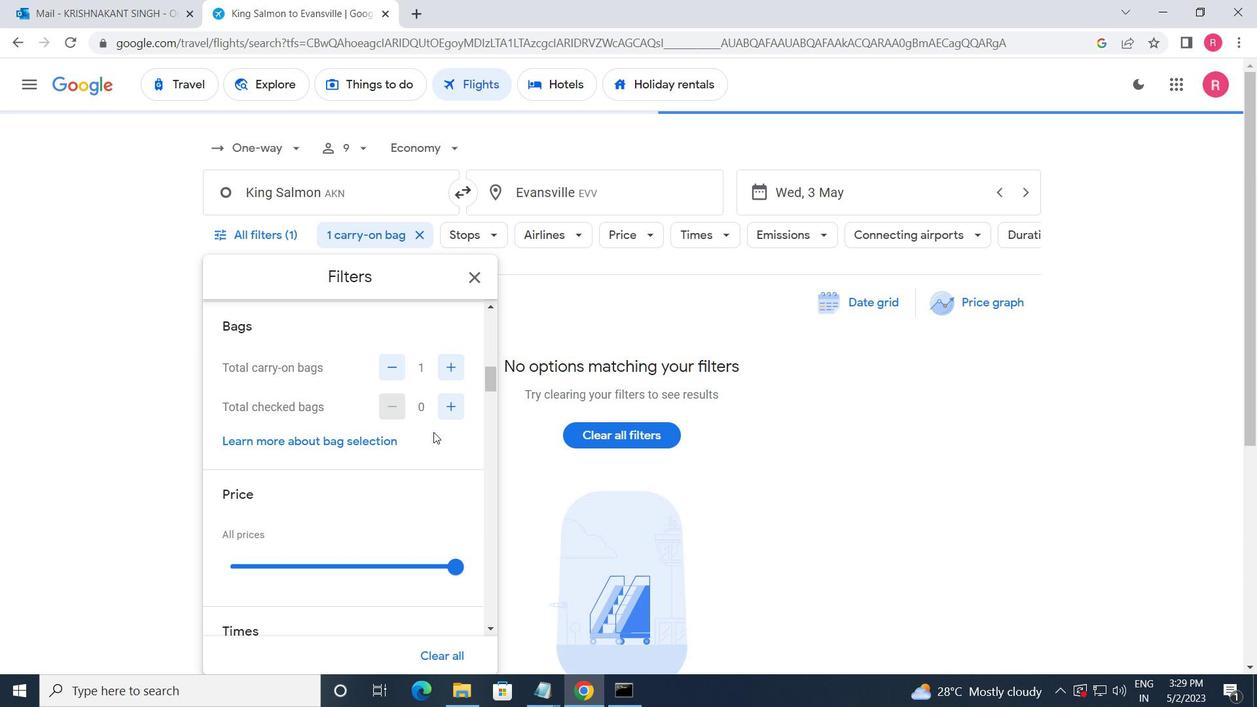 
Action: Mouse pressed left at (449, 410)
Screenshot: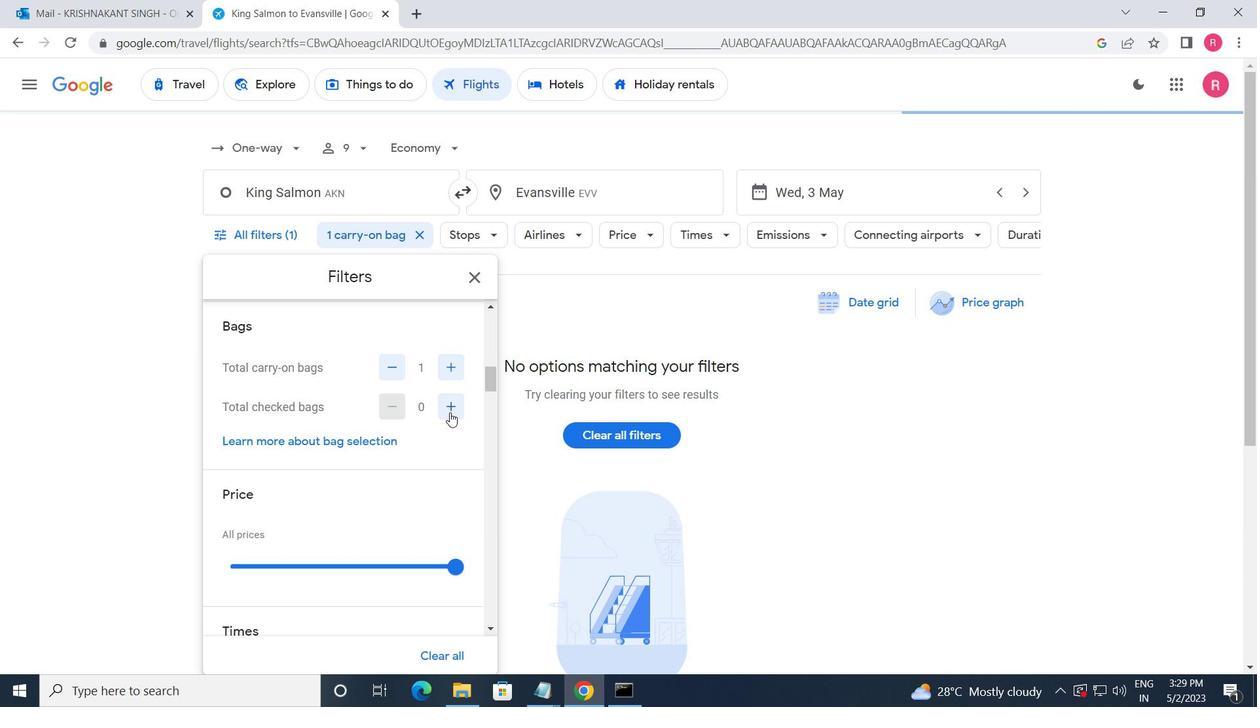 
Action: Mouse moved to (419, 473)
Screenshot: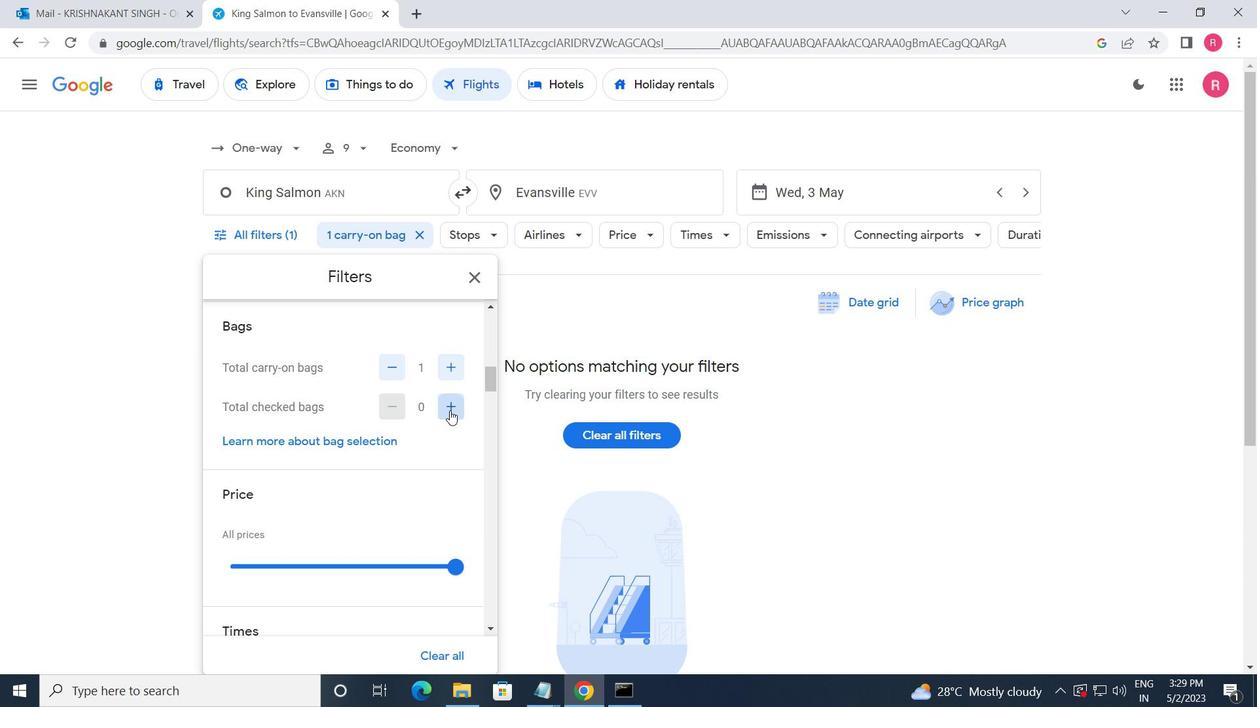 
Action: Mouse scrolled (419, 472) with delta (0, 0)
Screenshot: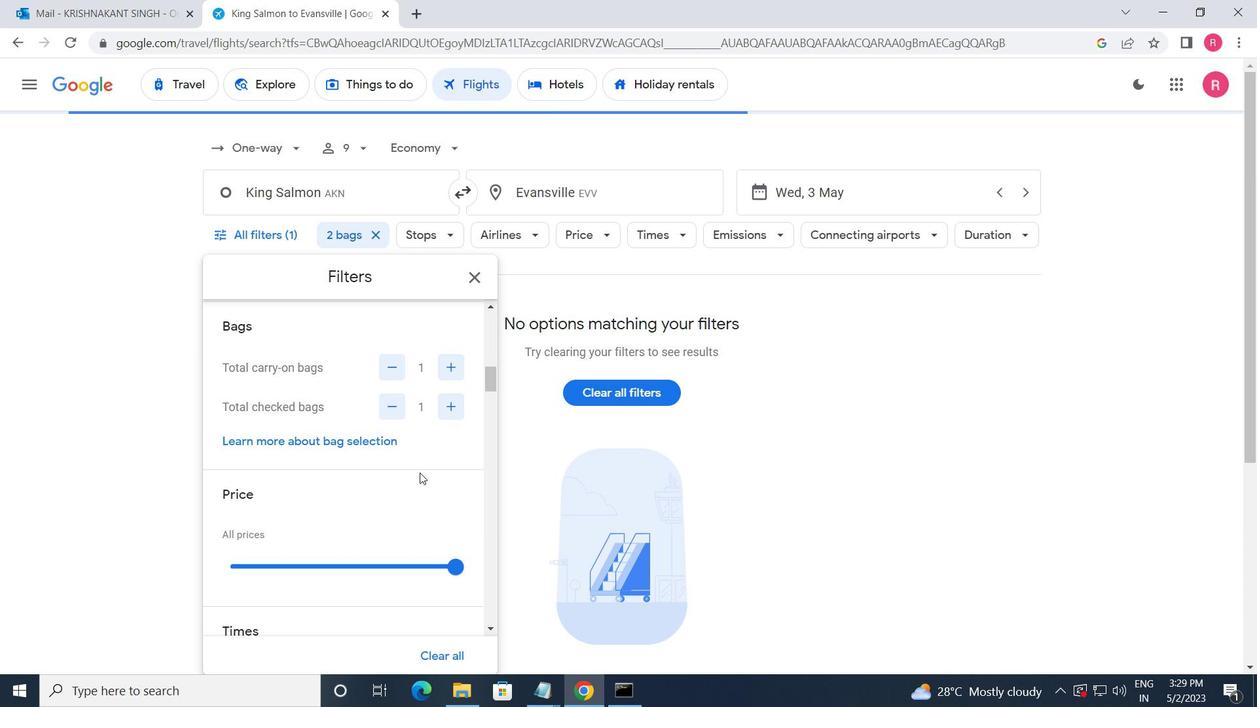 
Action: Mouse scrolled (419, 472) with delta (0, 0)
Screenshot: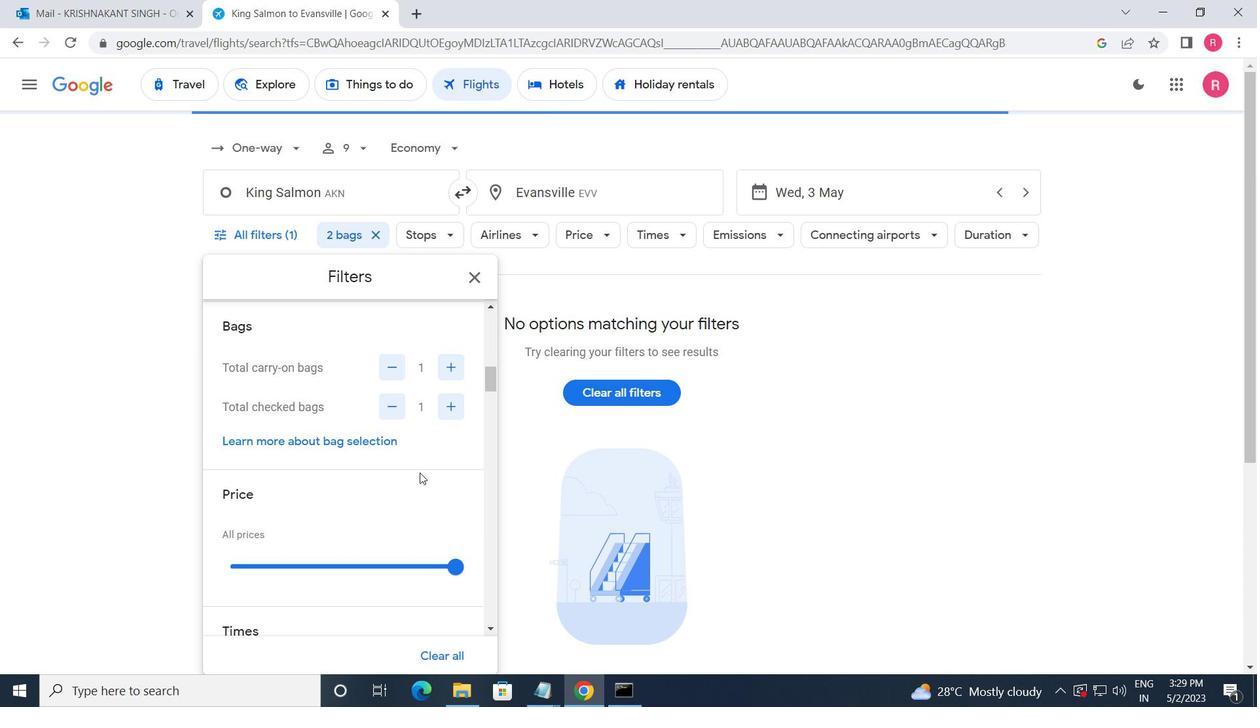 
Action: Mouse moved to (418, 476)
Screenshot: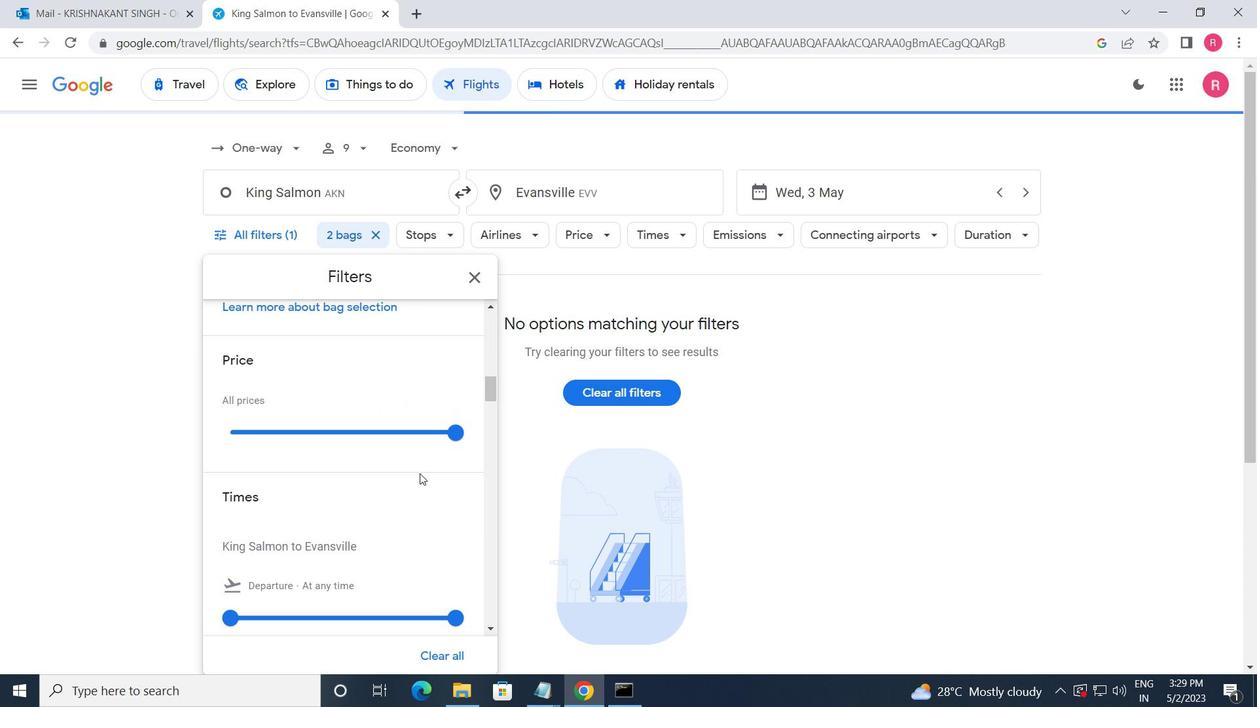 
Action: Mouse scrolled (418, 475) with delta (0, 0)
Screenshot: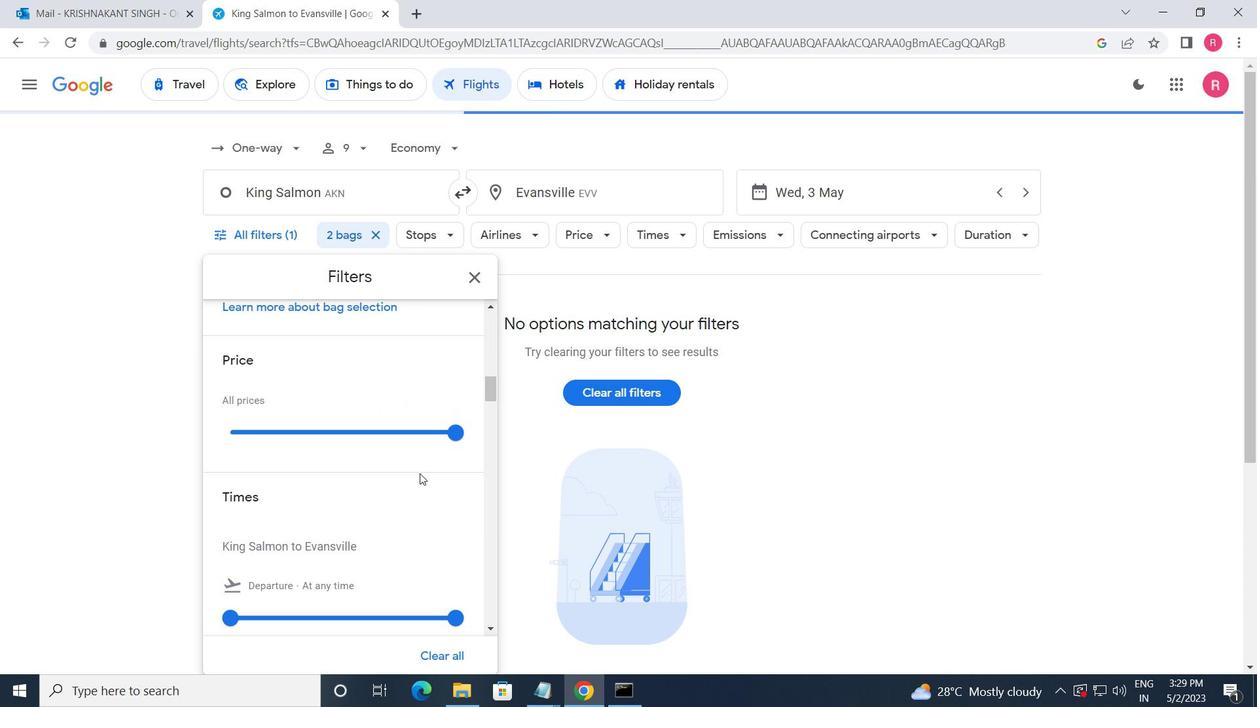 
Action: Mouse moved to (417, 476)
Screenshot: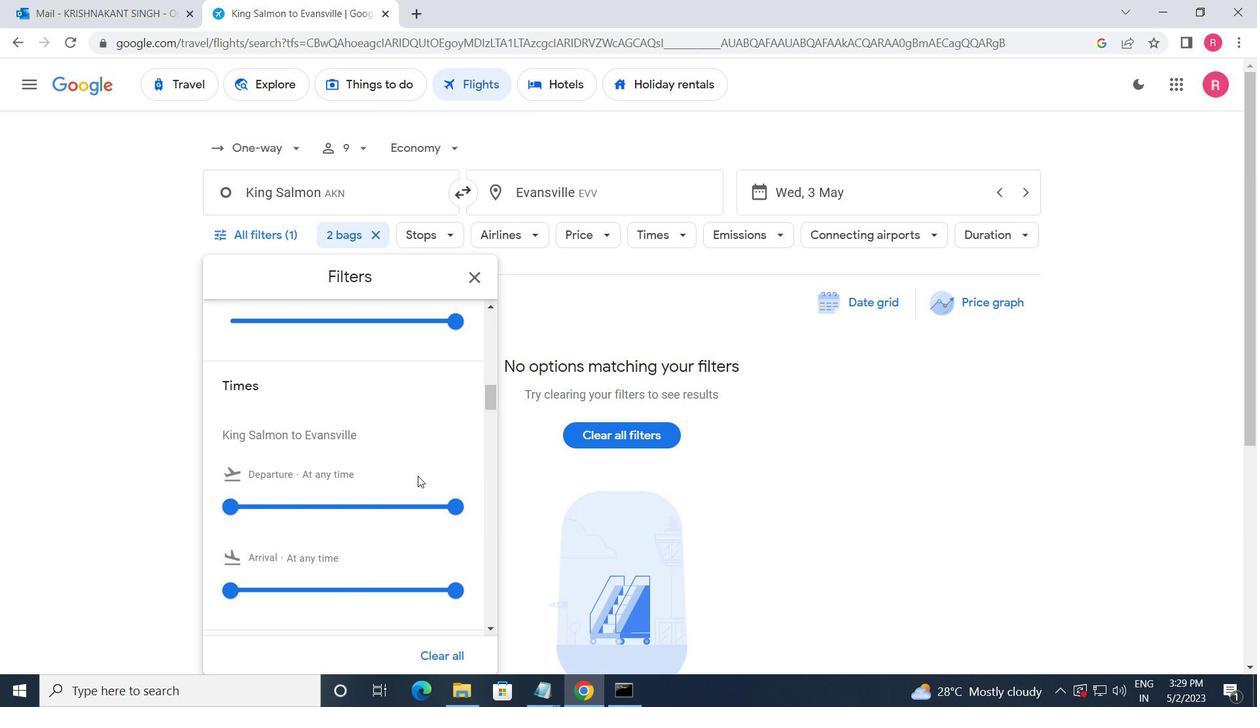 
Action: Mouse scrolled (417, 477) with delta (0, 0)
Screenshot: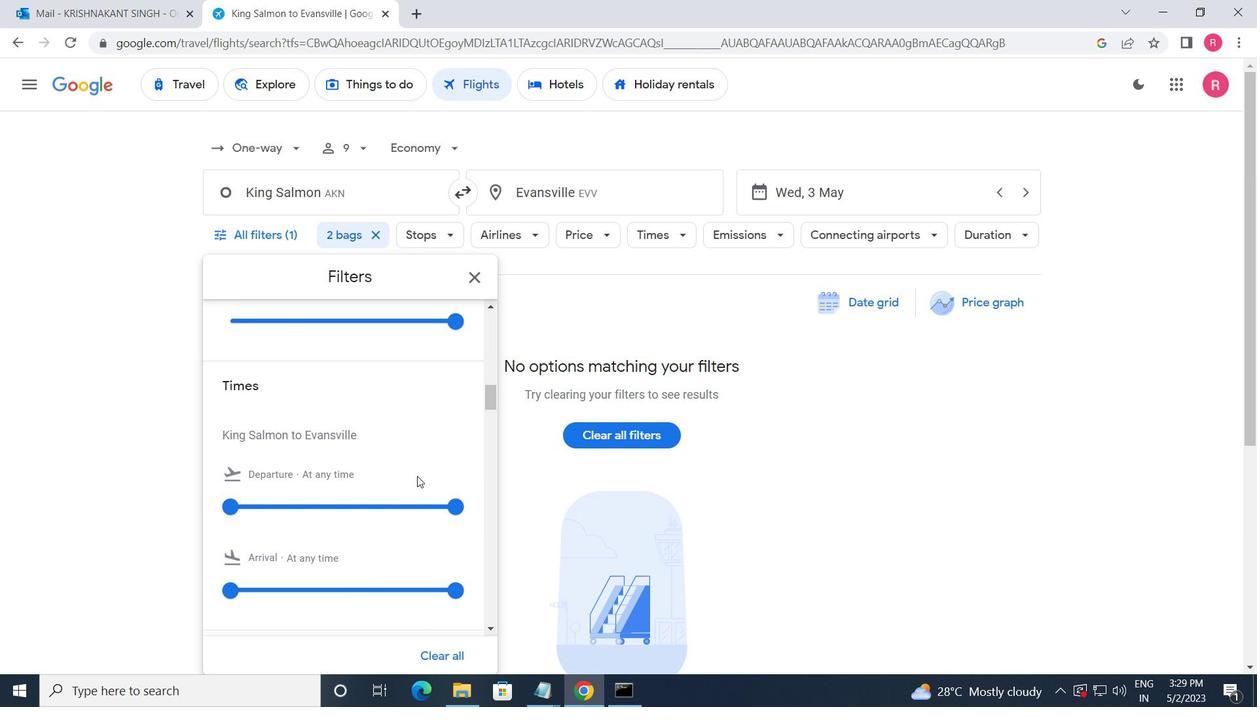 
Action: Mouse moved to (455, 411)
Screenshot: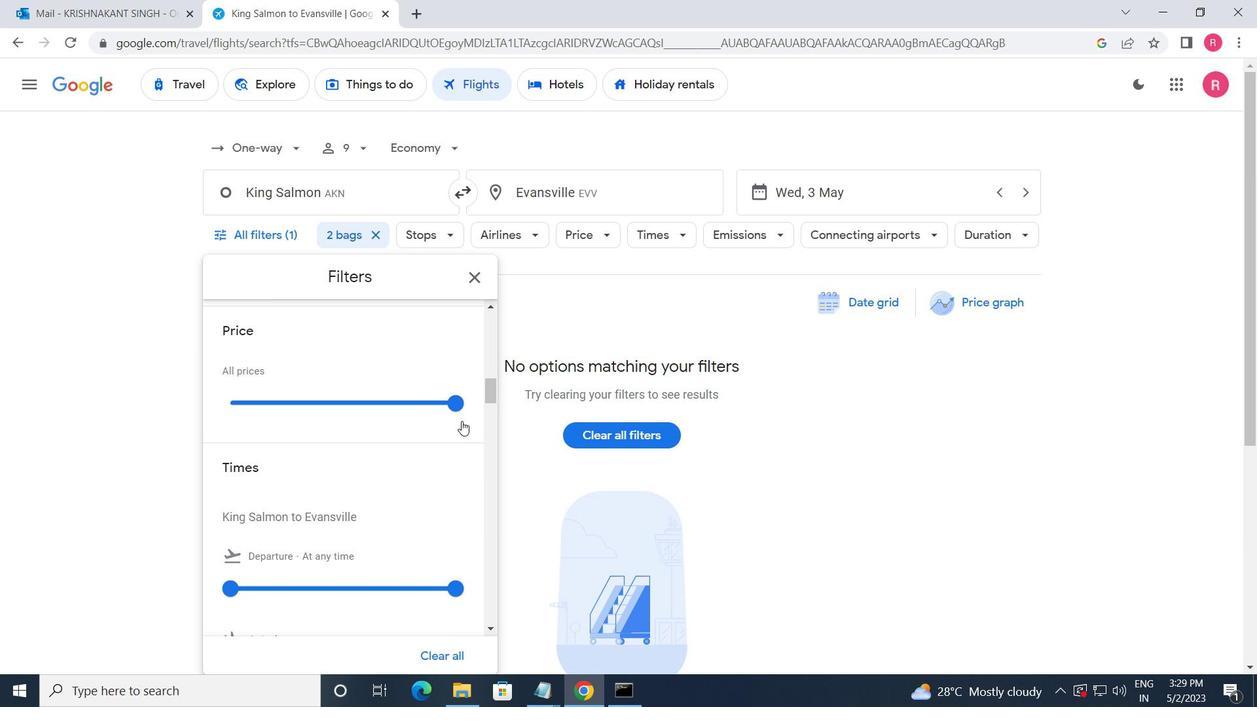 
Action: Mouse pressed left at (455, 411)
Screenshot: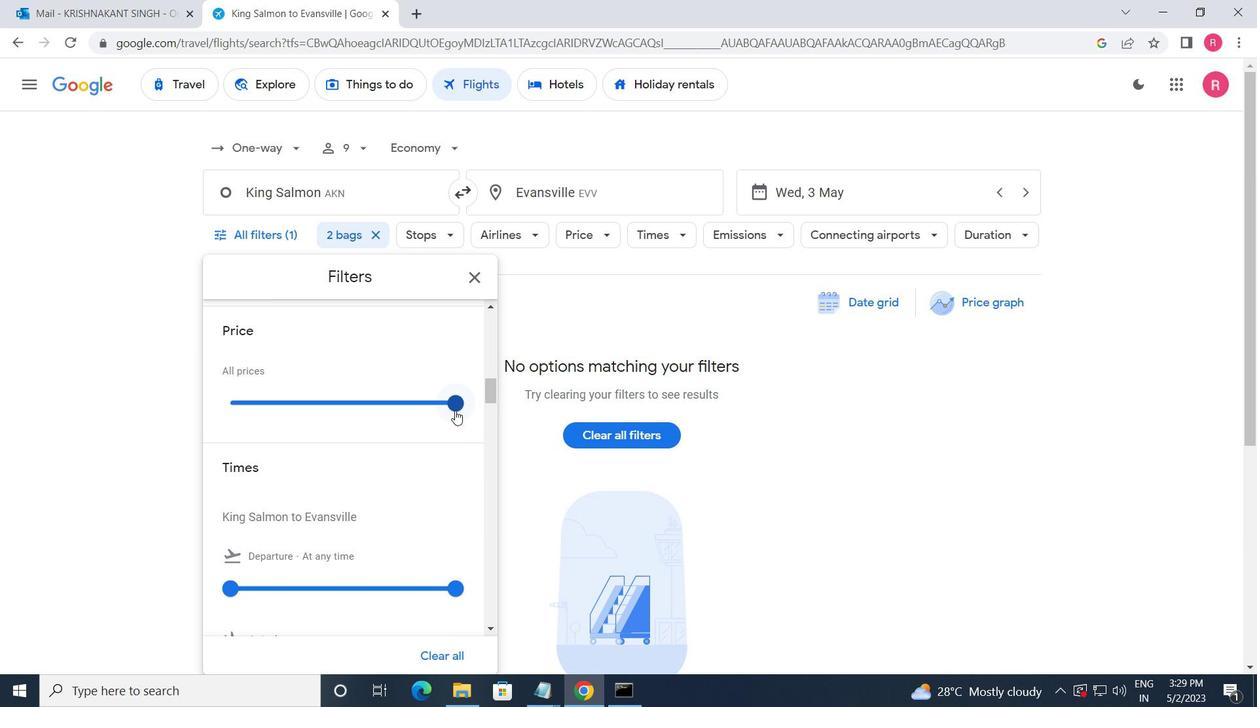 
Action: Mouse moved to (235, 582)
Screenshot: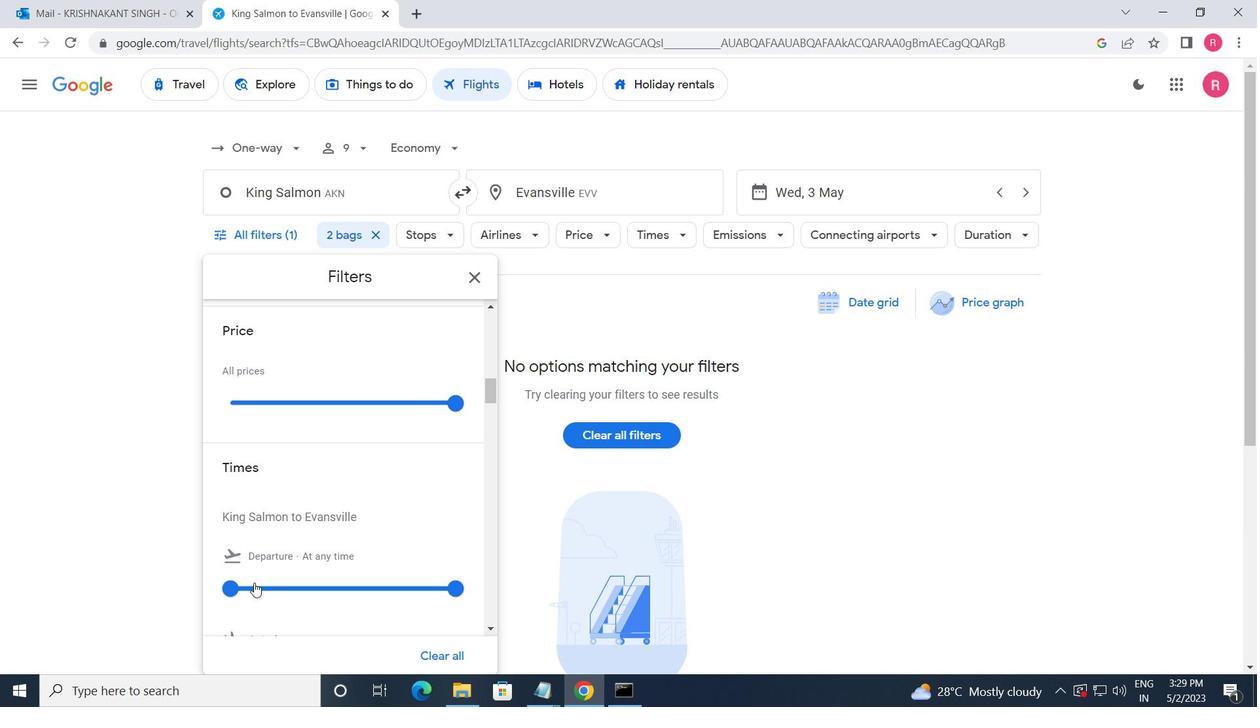 
Action: Mouse pressed left at (235, 582)
Screenshot: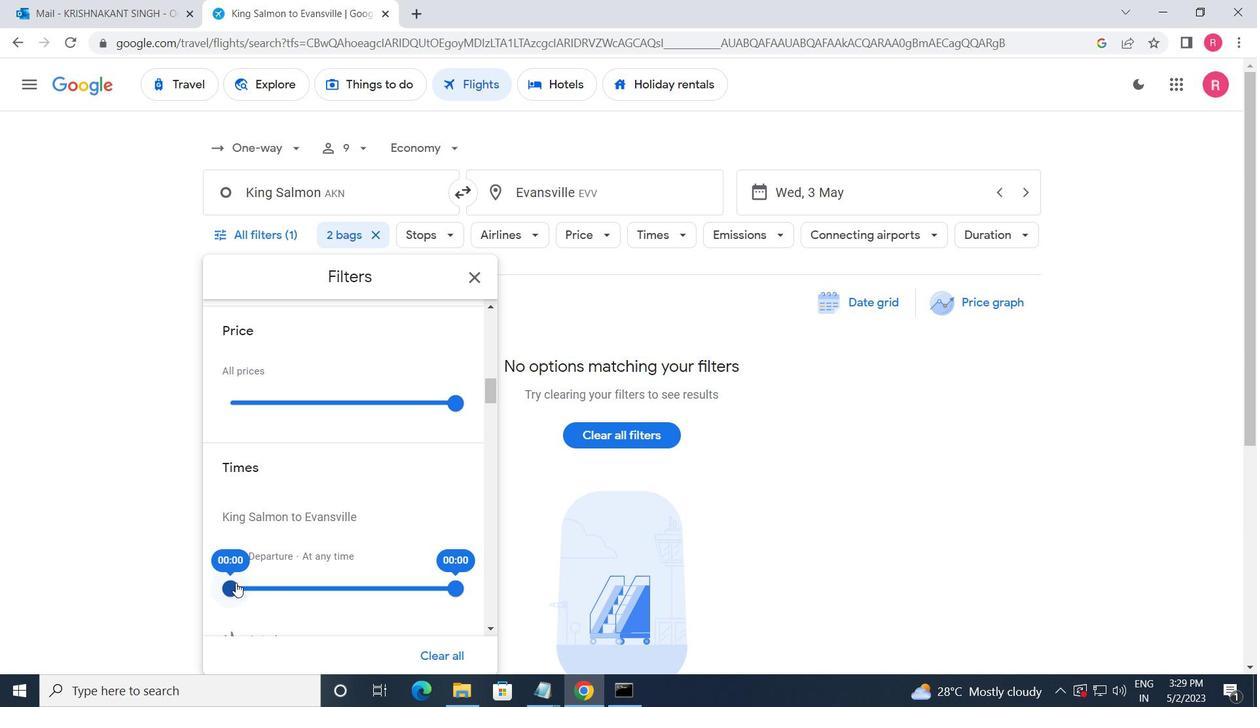 
Action: Mouse moved to (449, 590)
Screenshot: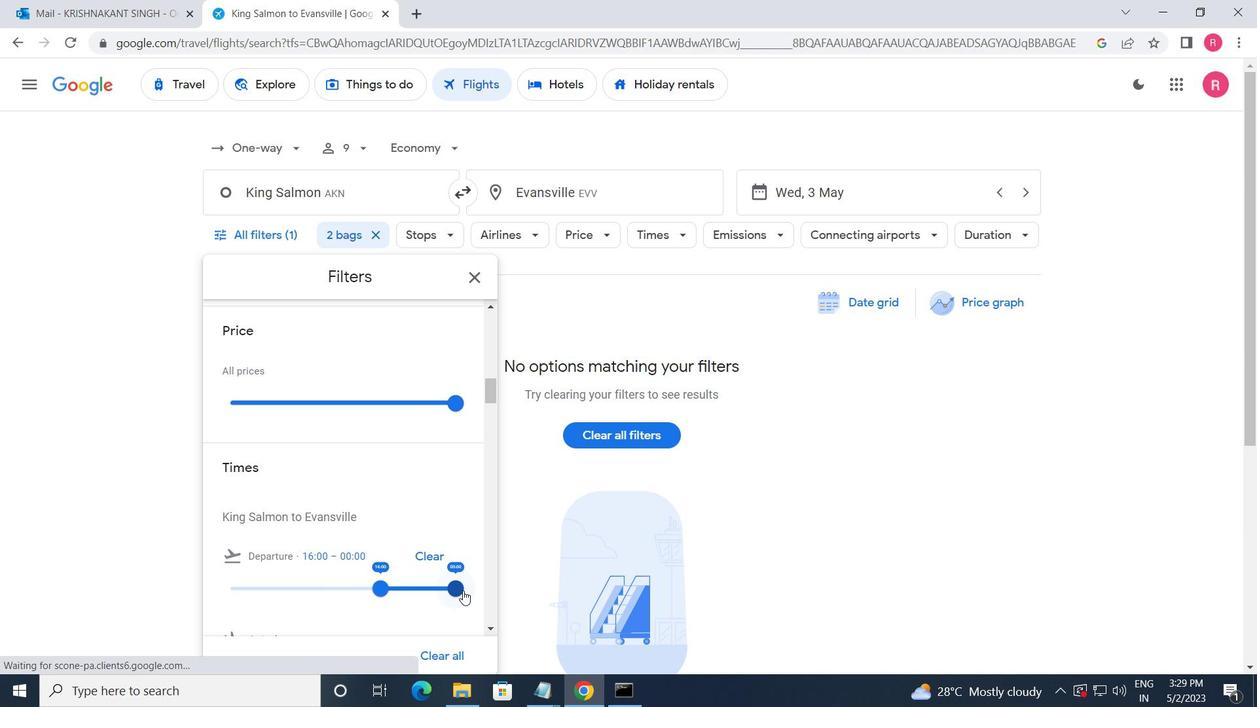 
Action: Mouse pressed left at (449, 590)
Screenshot: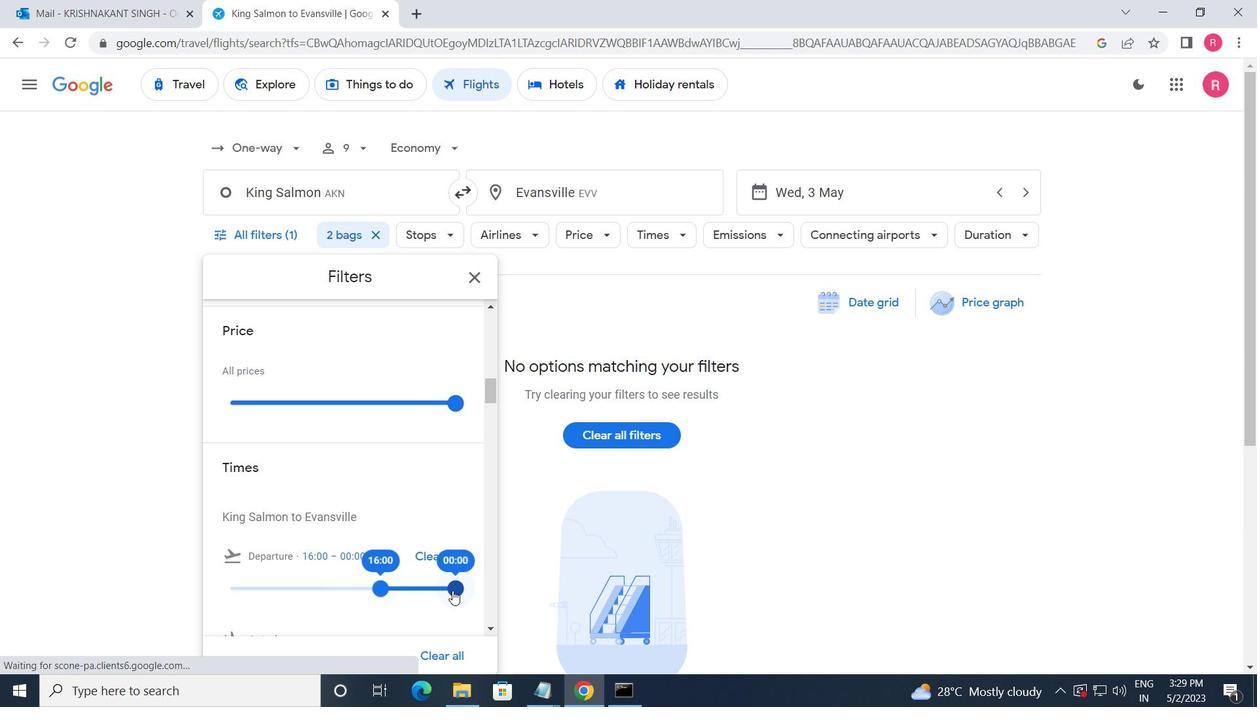 
Action: Mouse moved to (484, 288)
Screenshot: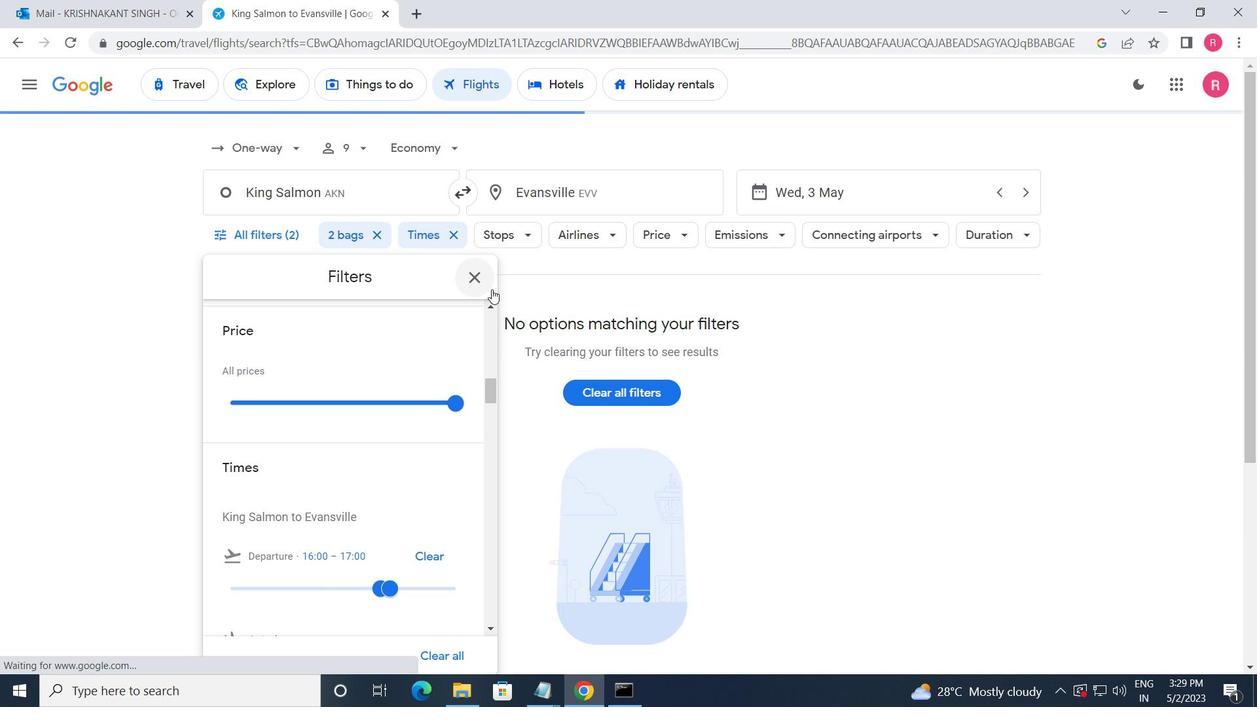 
Action: Mouse pressed left at (484, 288)
Screenshot: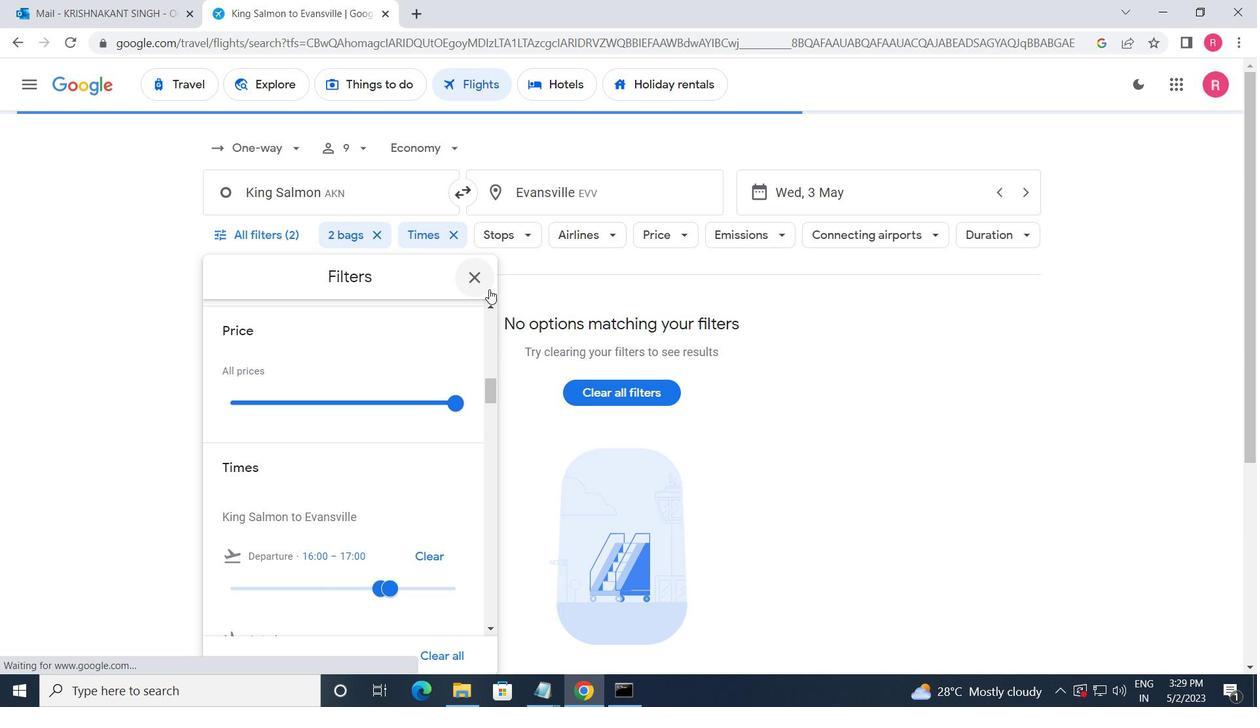 
